 Task: Compose an email with the signature Jeremiah Turner with the subject Confirmation of a leave of absence and the message Can you please send me the contact information for the vendor we discussed in our previous meeting? from softage.5@softage.net to softage.3@softage.net, select the message and change font size to small, align the email to left Send the email. Finally, move the email from Sent Items to the label Graduation
Action: Mouse moved to (84, 56)
Screenshot: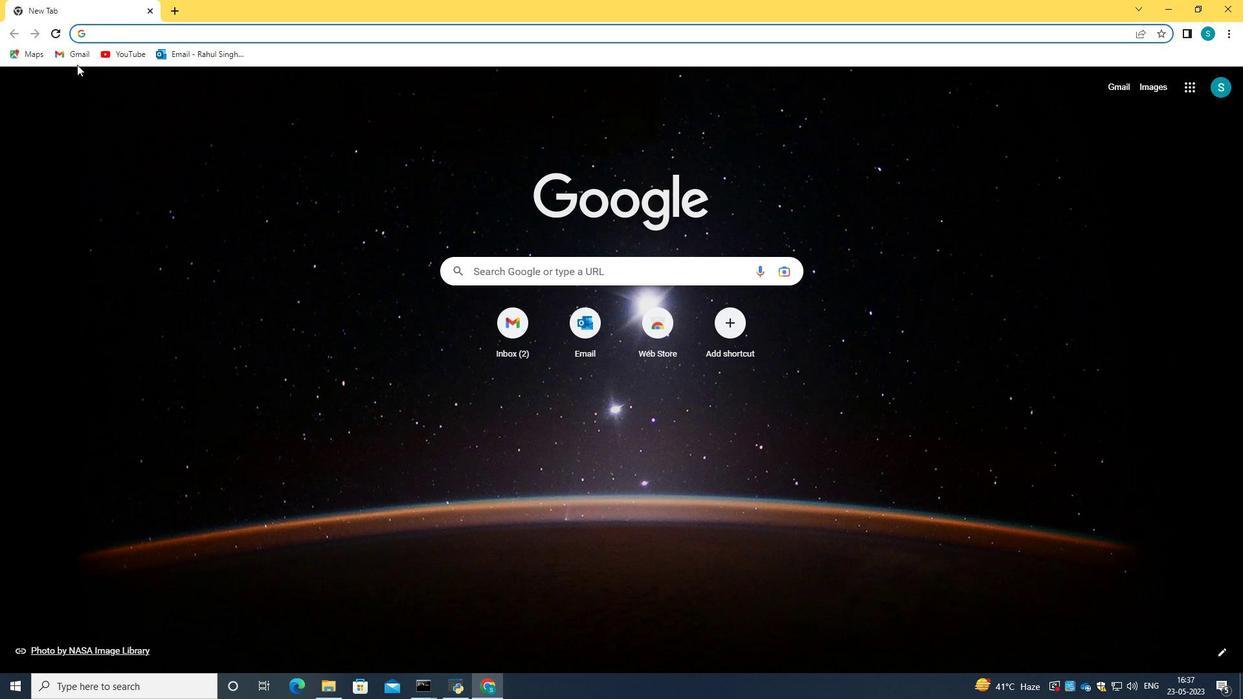 
Action: Mouse pressed left at (84, 56)
Screenshot: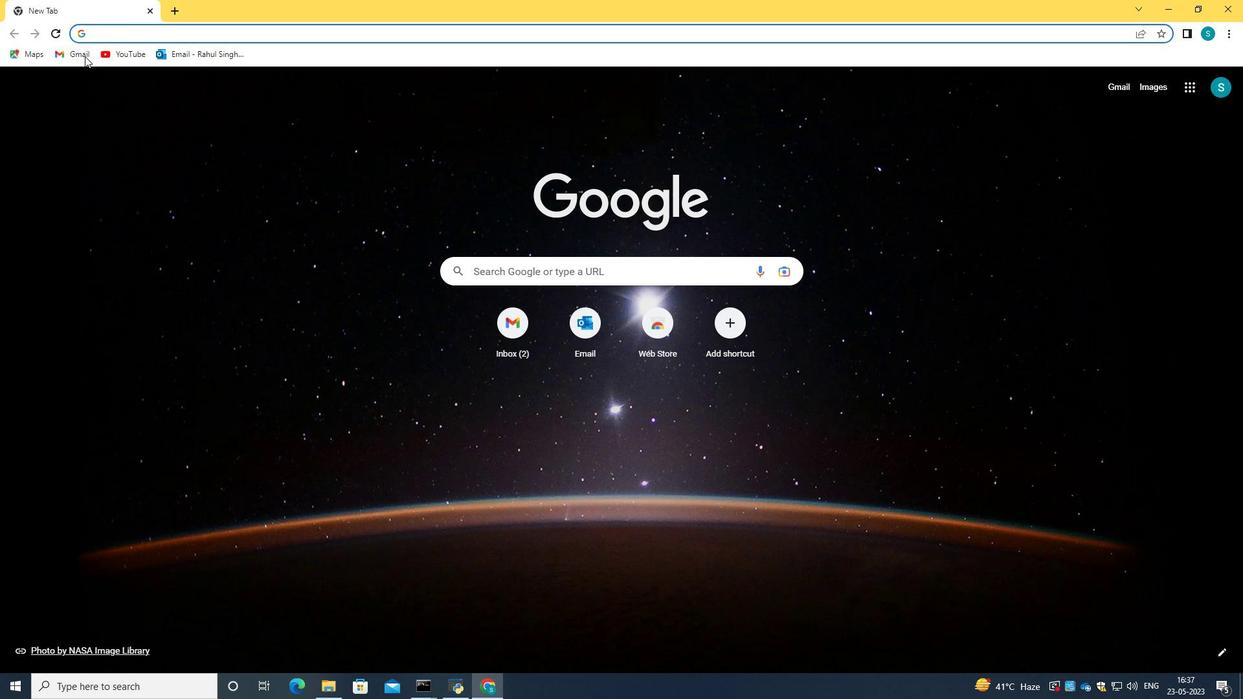 
Action: Mouse moved to (84, 51)
Screenshot: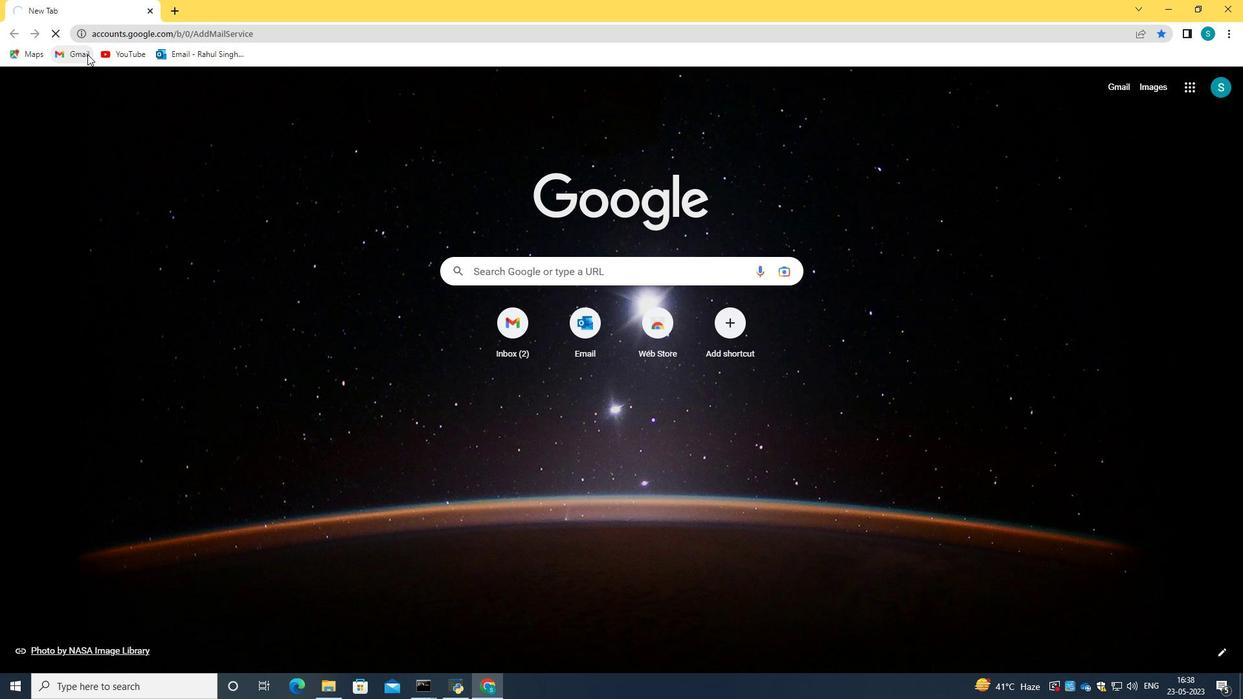 
Action: Mouse pressed left at (84, 51)
Screenshot: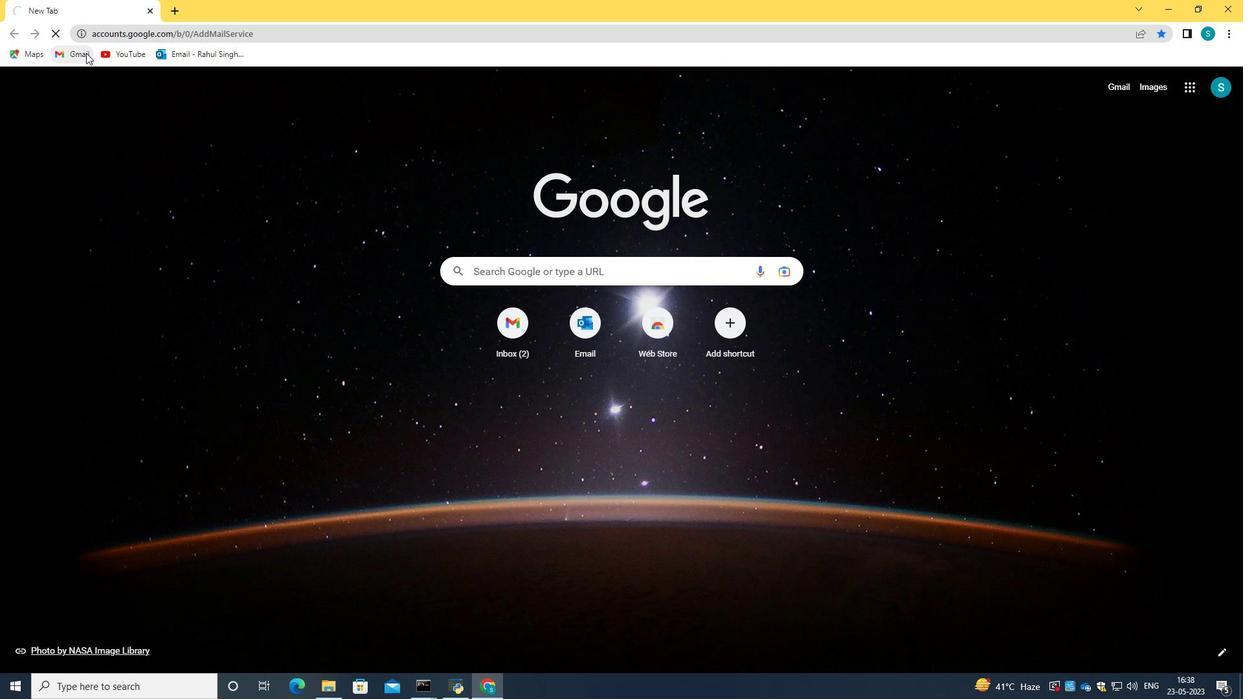 
Action: Mouse moved to (84, 51)
Screenshot: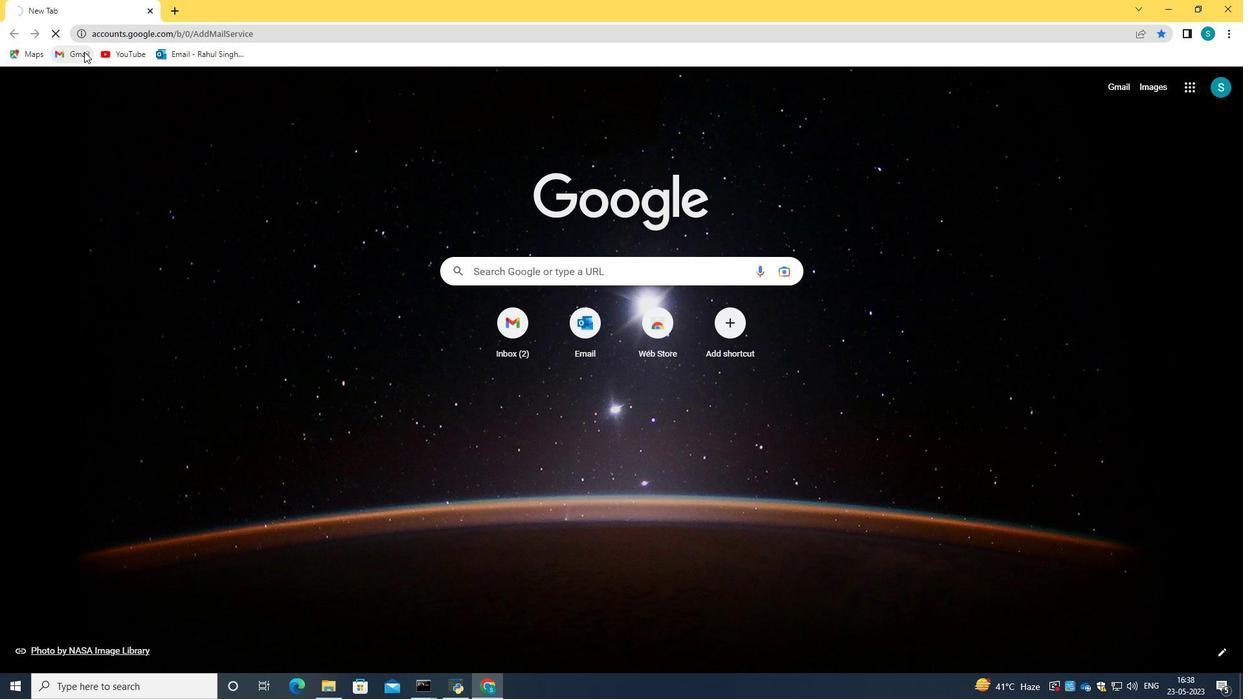 
Action: Mouse pressed left at (84, 51)
Screenshot: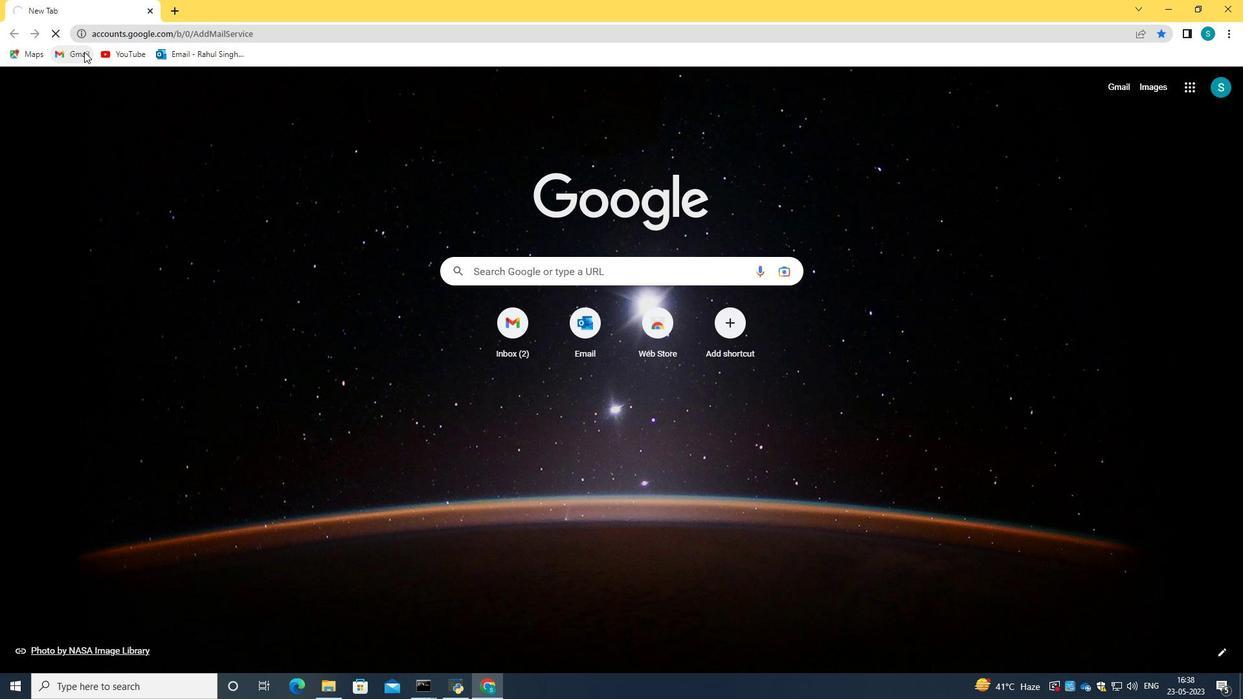
Action: Mouse moved to (1115, 85)
Screenshot: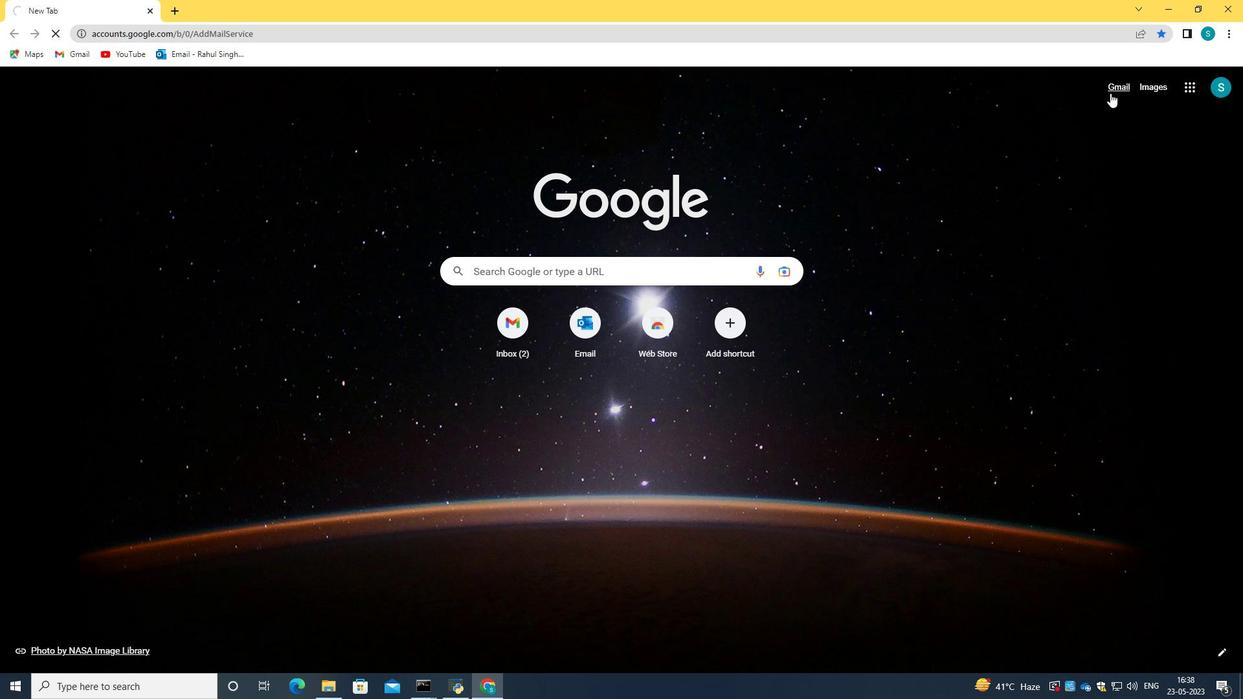 
Action: Mouse pressed left at (1115, 85)
Screenshot: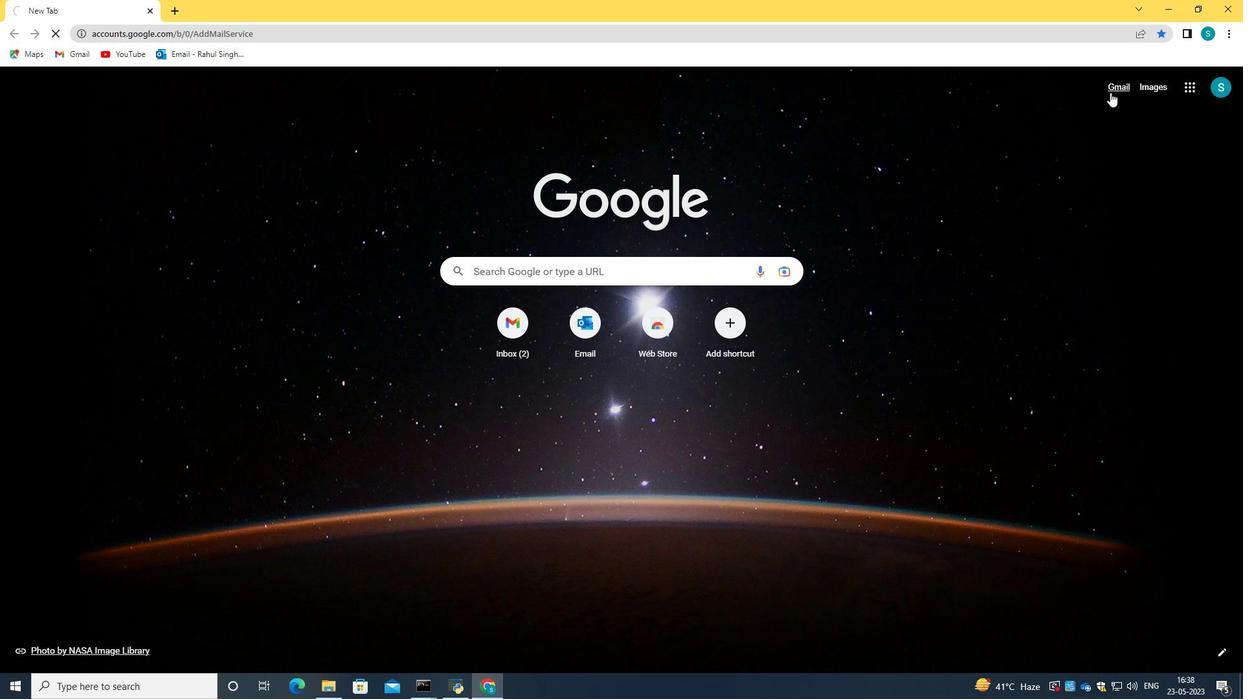 
Action: Mouse moved to (434, 312)
Screenshot: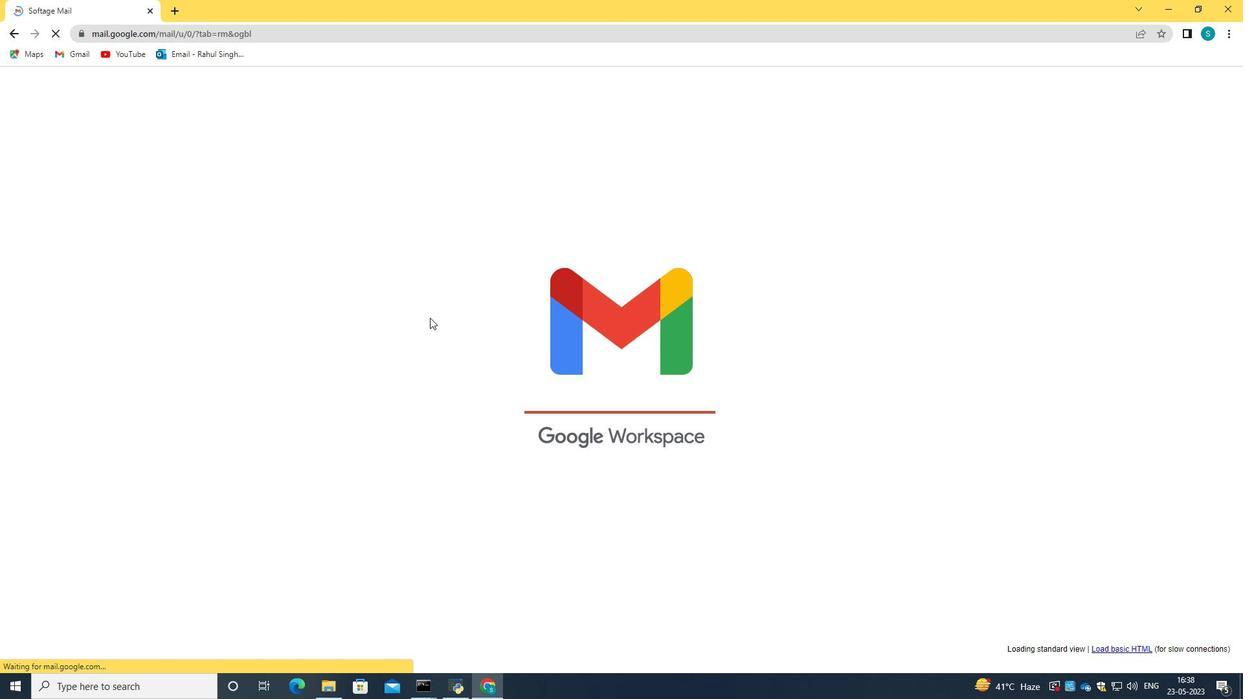
Action: Mouse scrolled (434, 312) with delta (0, 0)
Screenshot: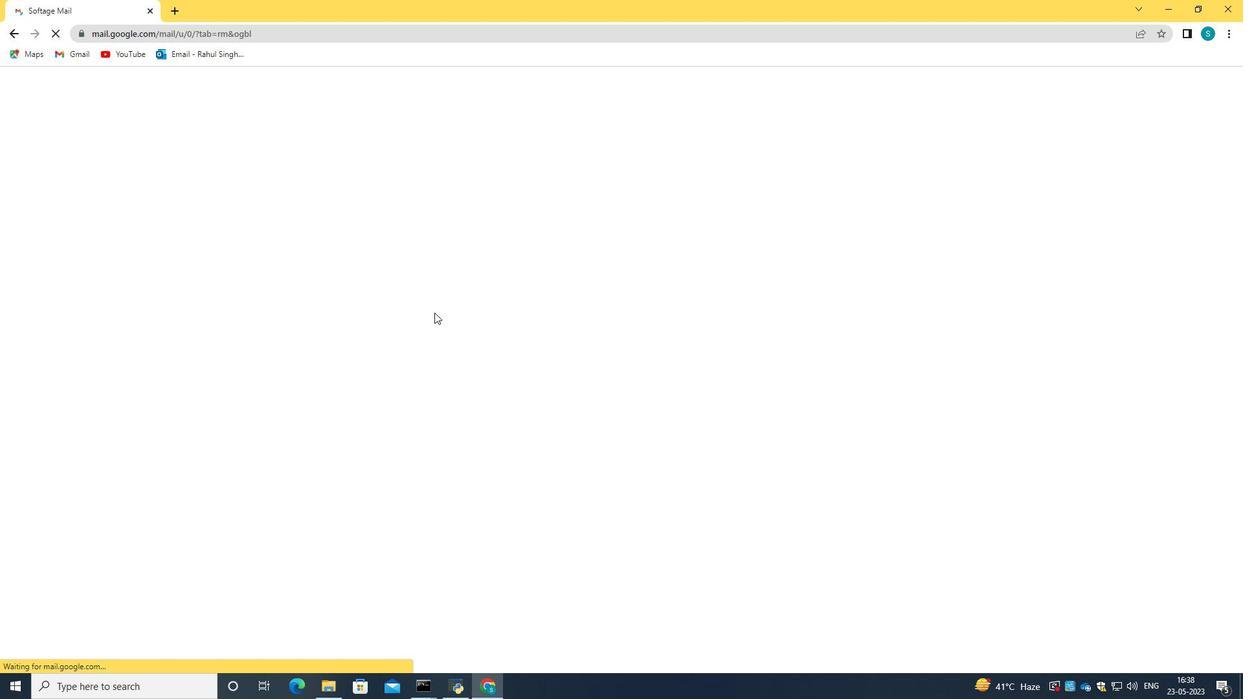 
Action: Mouse moved to (435, 312)
Screenshot: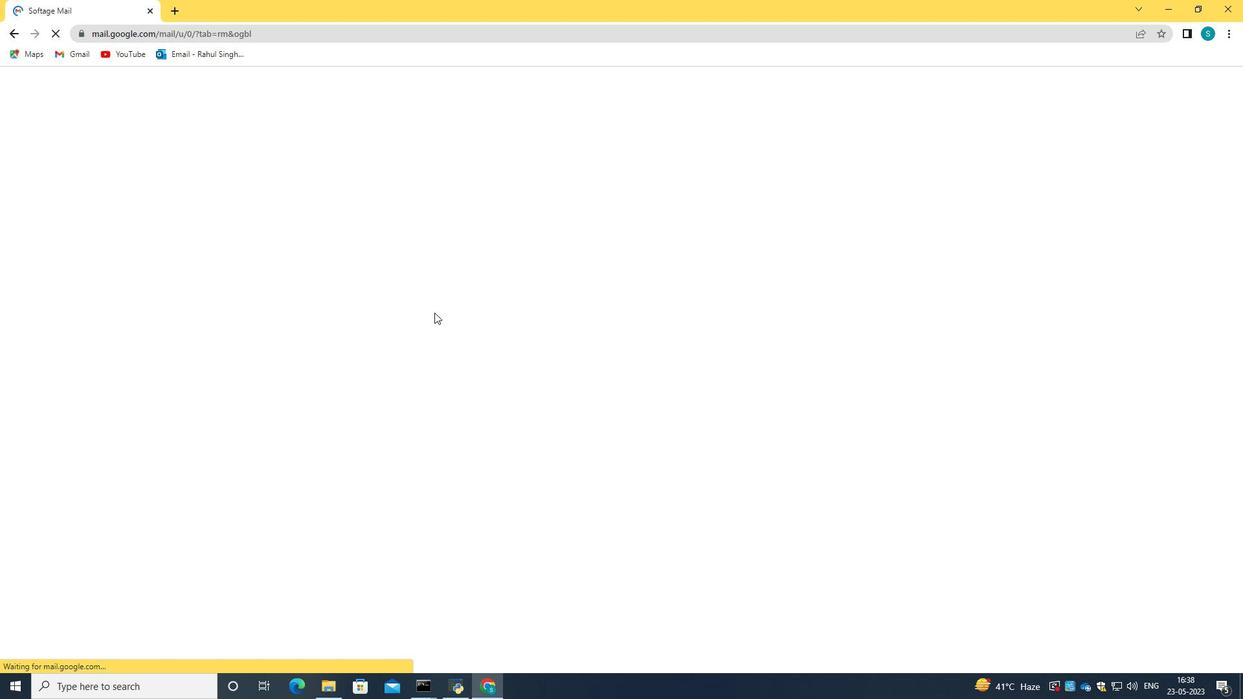 
Action: Mouse scrolled (435, 311) with delta (0, 0)
Screenshot: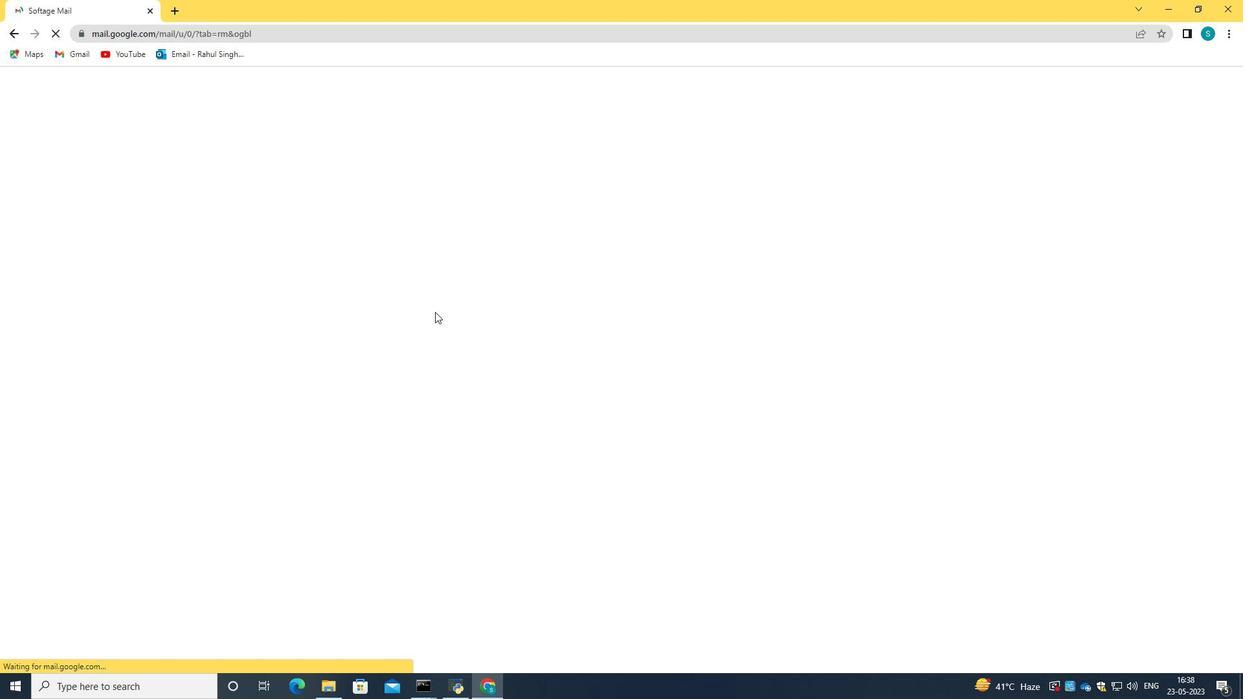 
Action: Mouse scrolled (435, 311) with delta (0, 0)
Screenshot: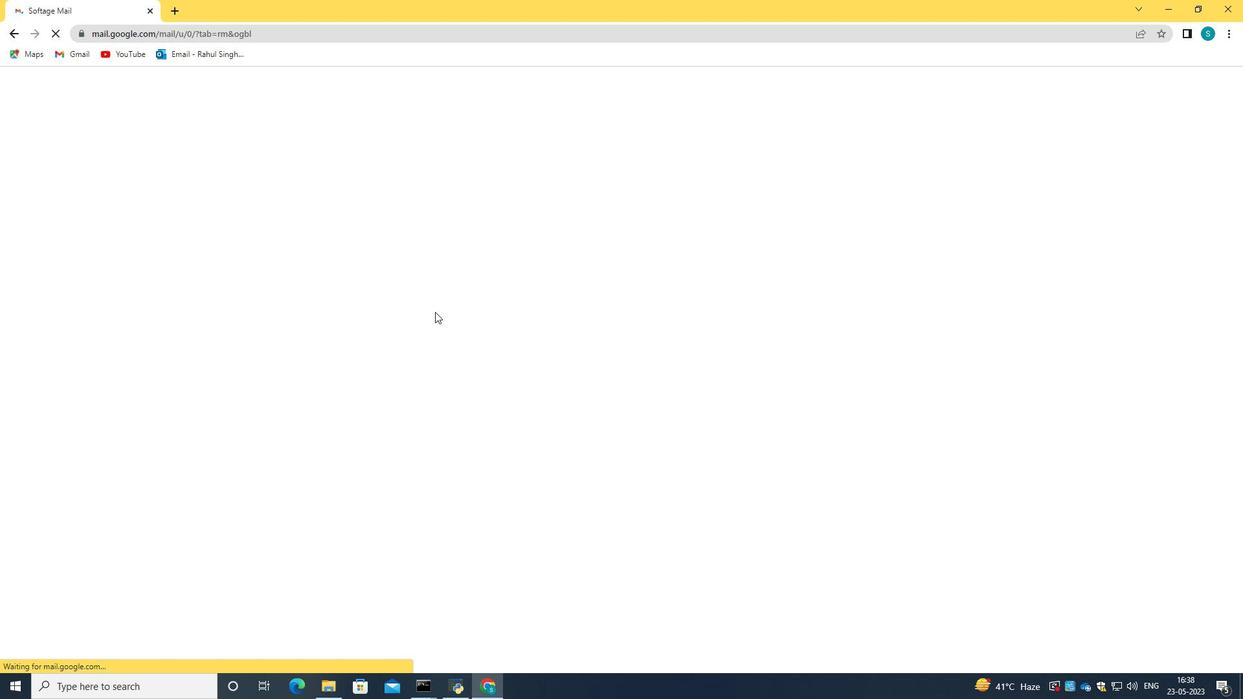 
Action: Mouse moved to (628, 209)
Screenshot: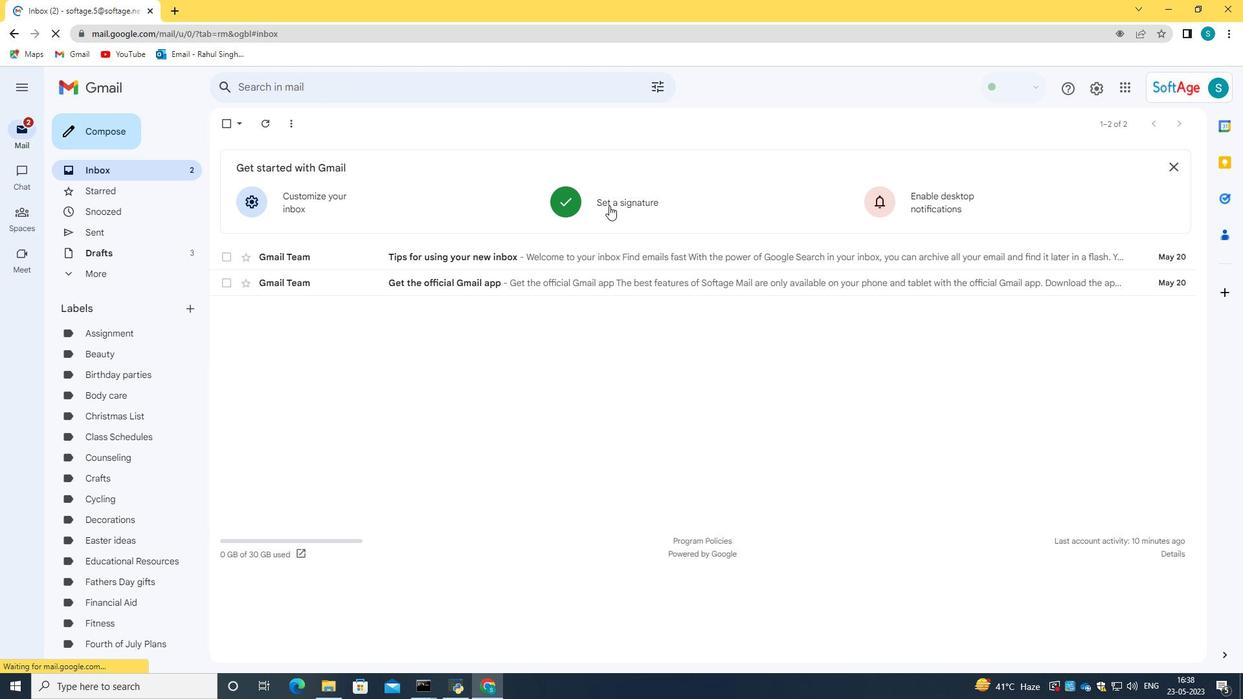 
Action: Mouse pressed left at (628, 209)
Screenshot: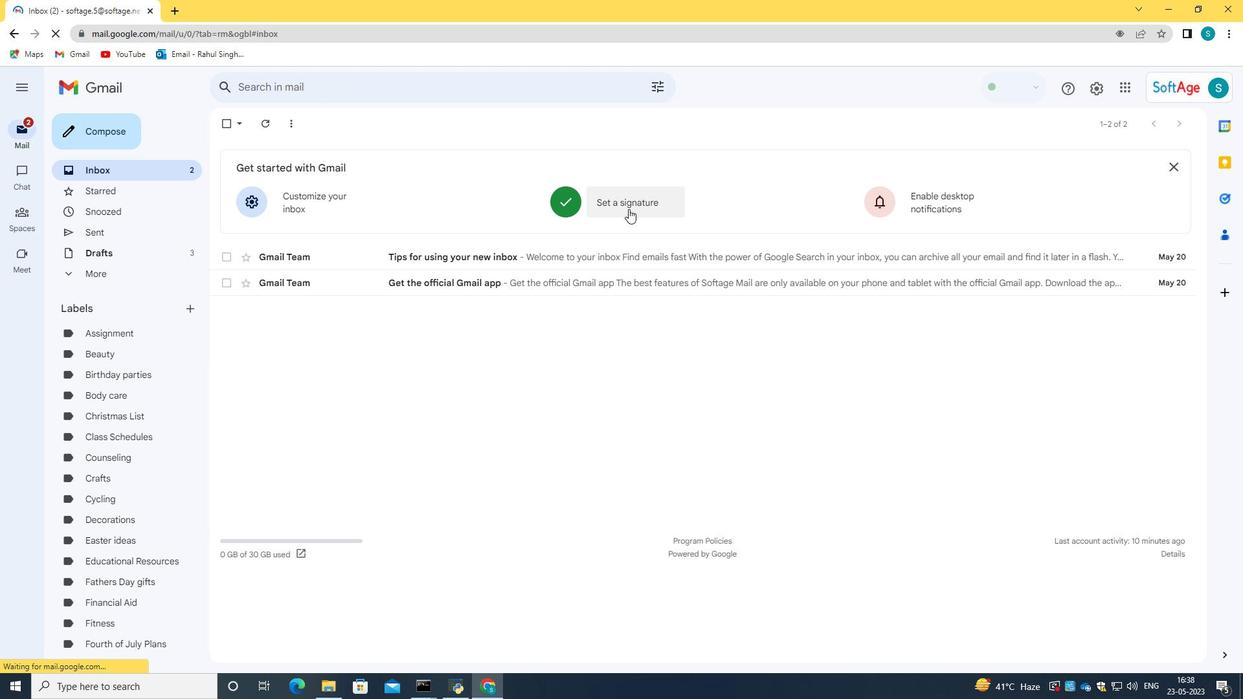 
Action: Mouse moved to (521, 290)
Screenshot: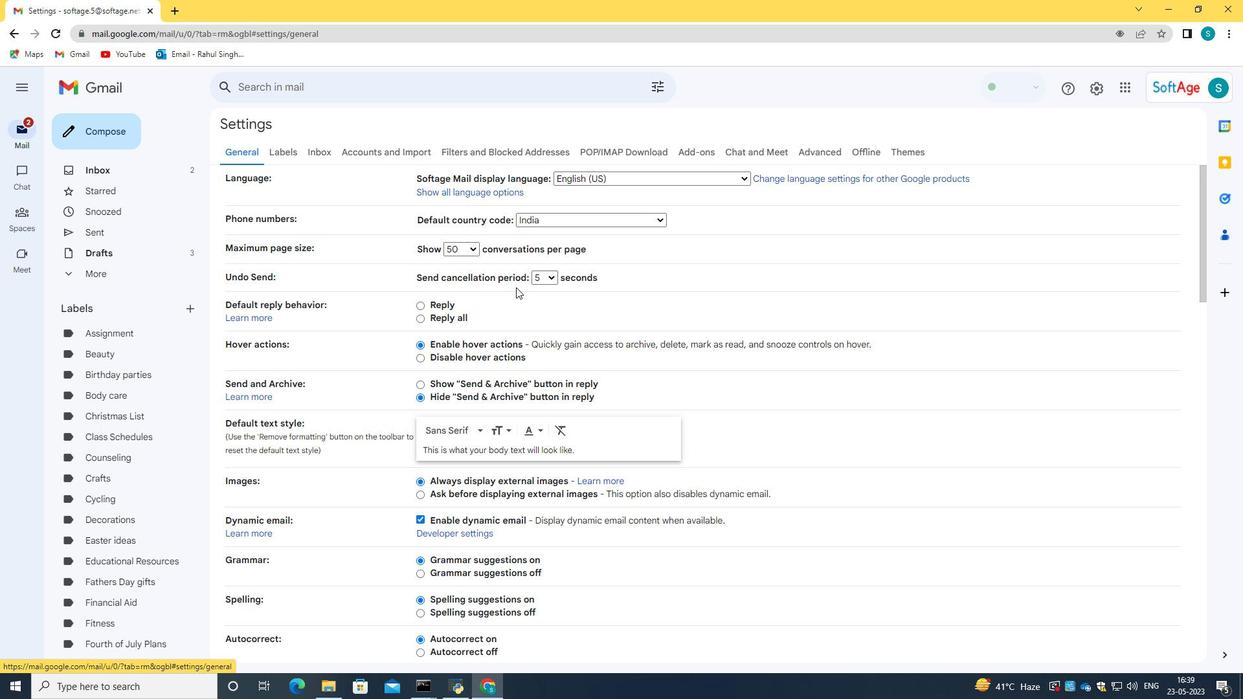 
Action: Mouse scrolled (521, 289) with delta (0, 0)
Screenshot: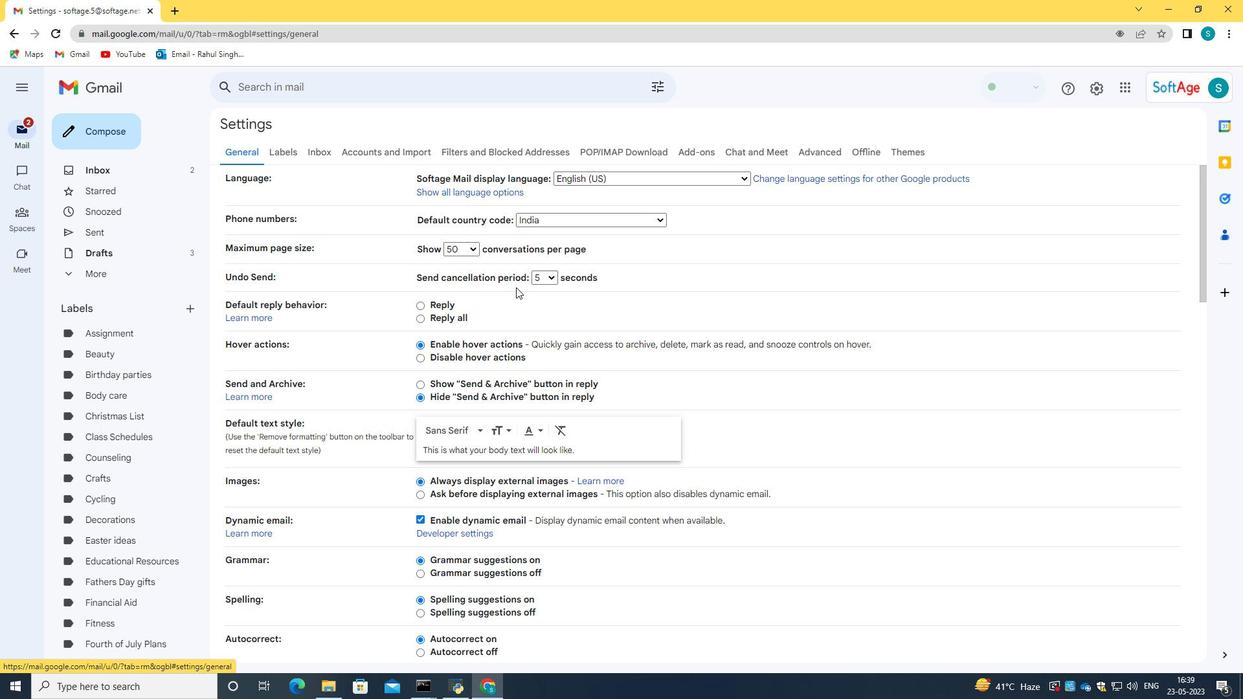 
Action: Mouse moved to (521, 290)
Screenshot: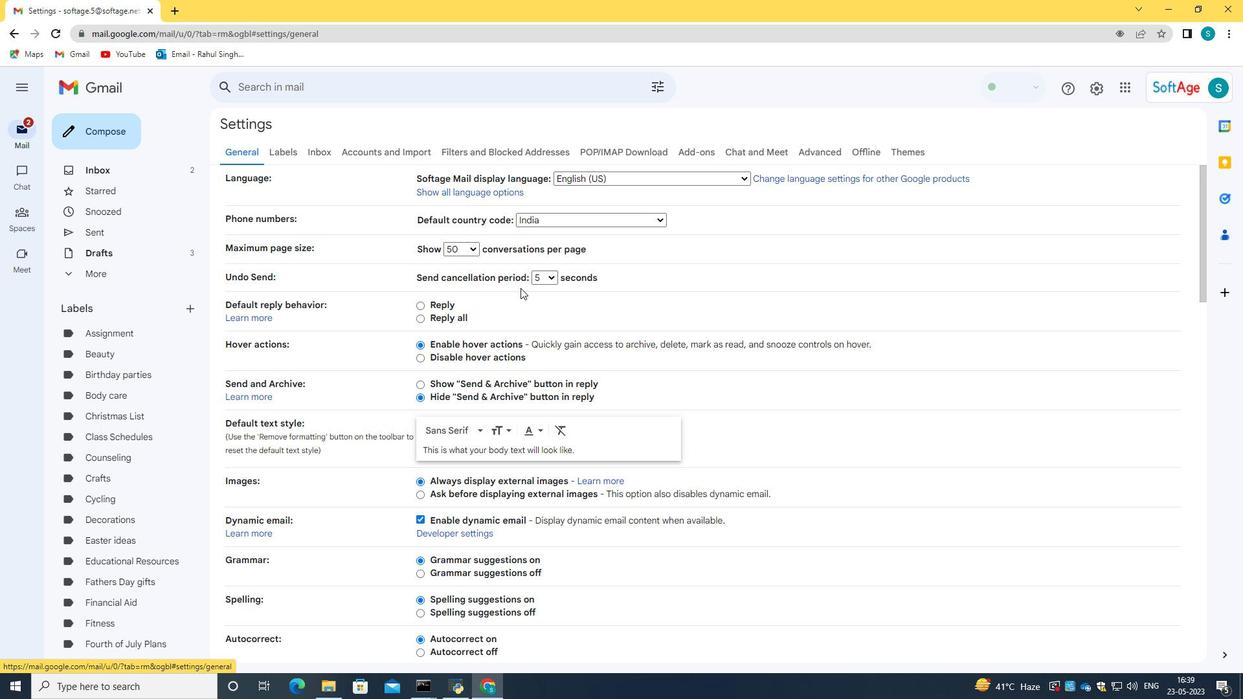 
Action: Mouse scrolled (521, 290) with delta (0, 0)
Screenshot: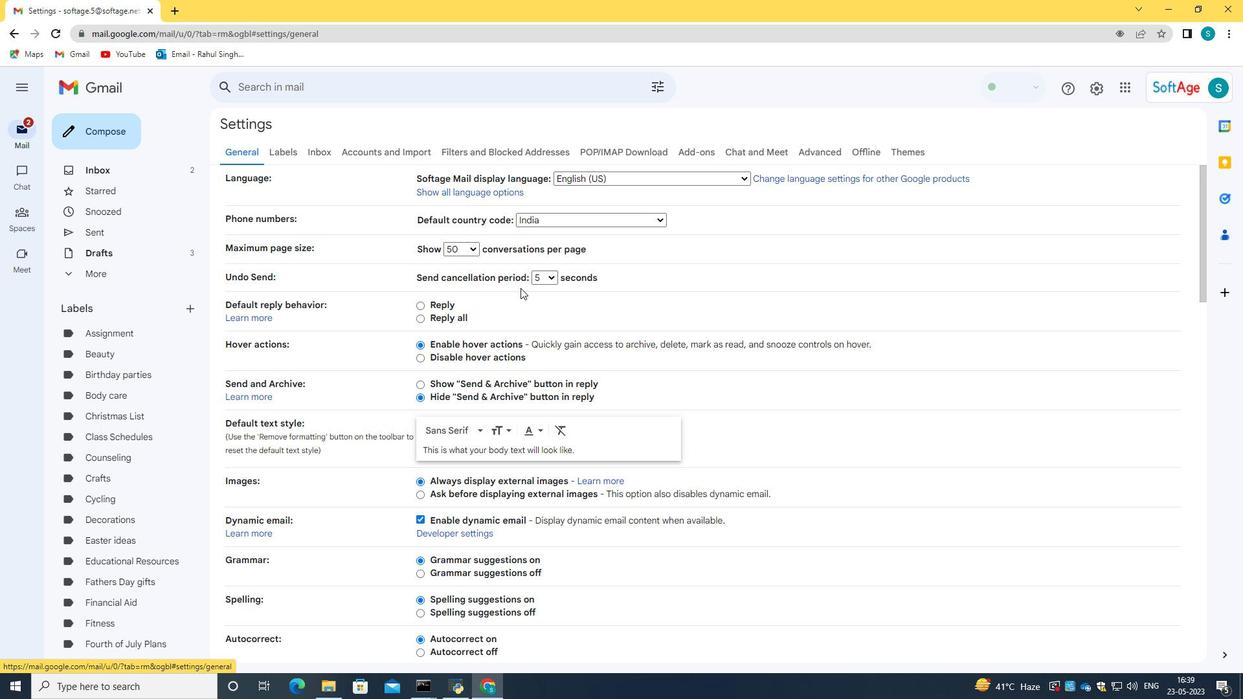 
Action: Mouse scrolled (521, 290) with delta (0, 0)
Screenshot: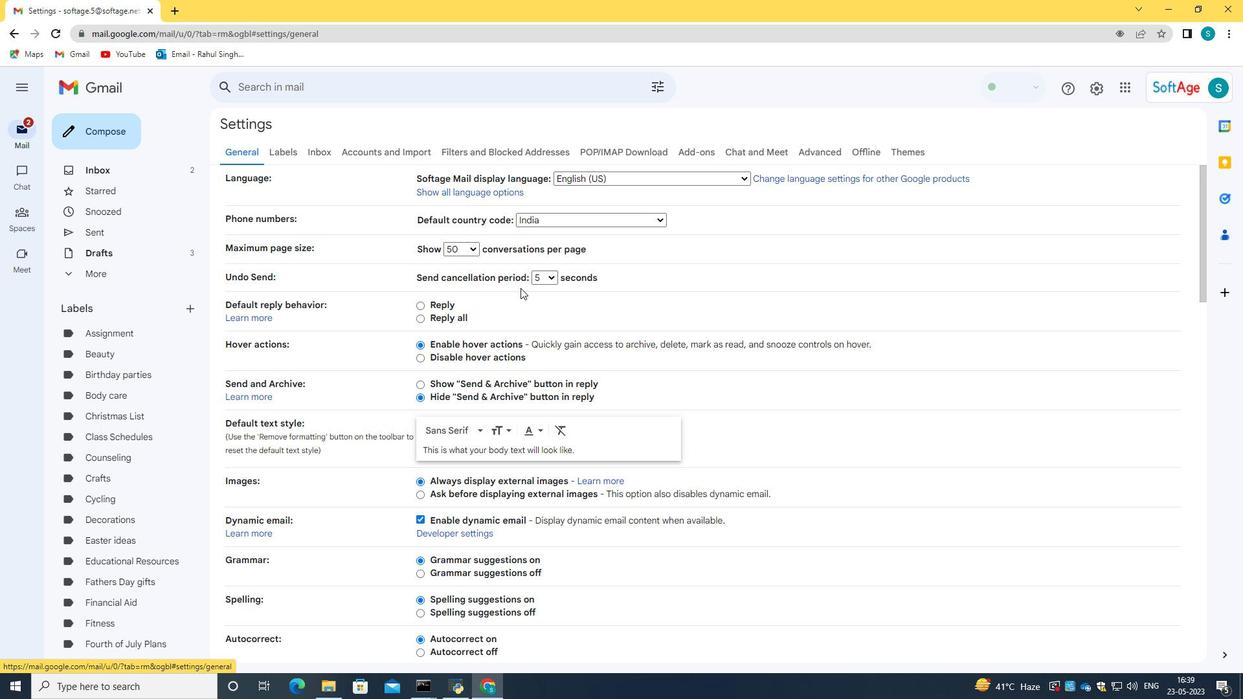 
Action: Mouse scrolled (521, 290) with delta (0, 0)
Screenshot: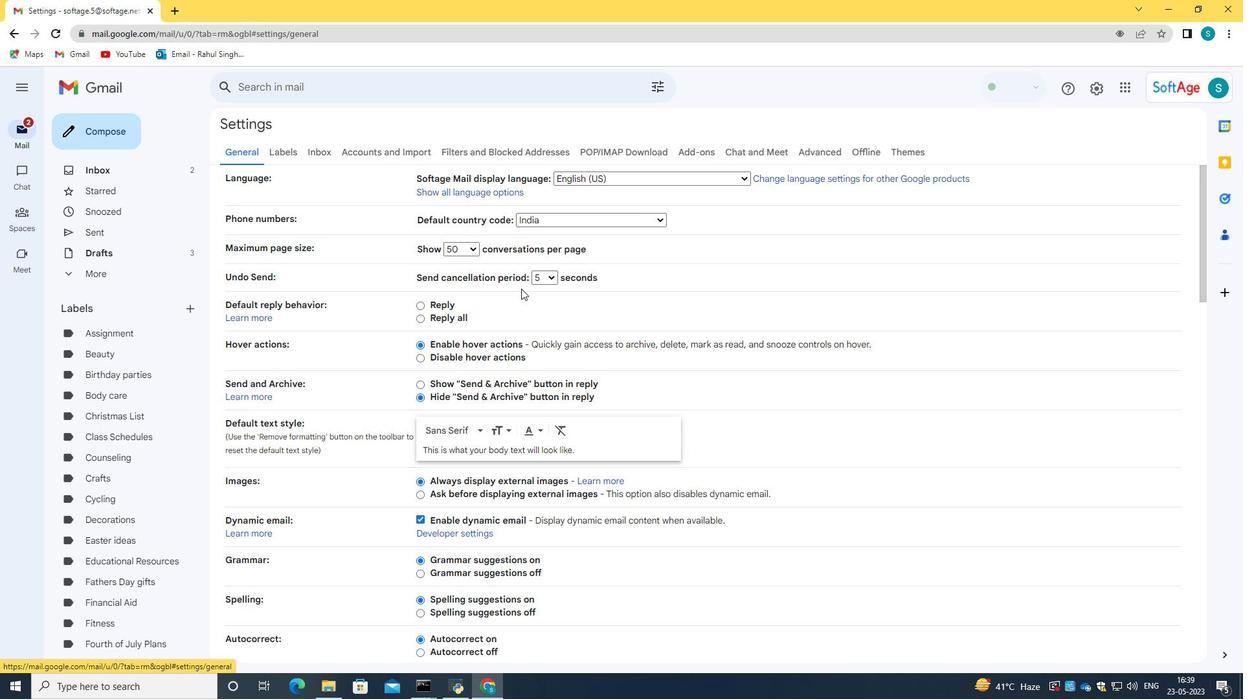 
Action: Mouse scrolled (521, 290) with delta (0, 0)
Screenshot: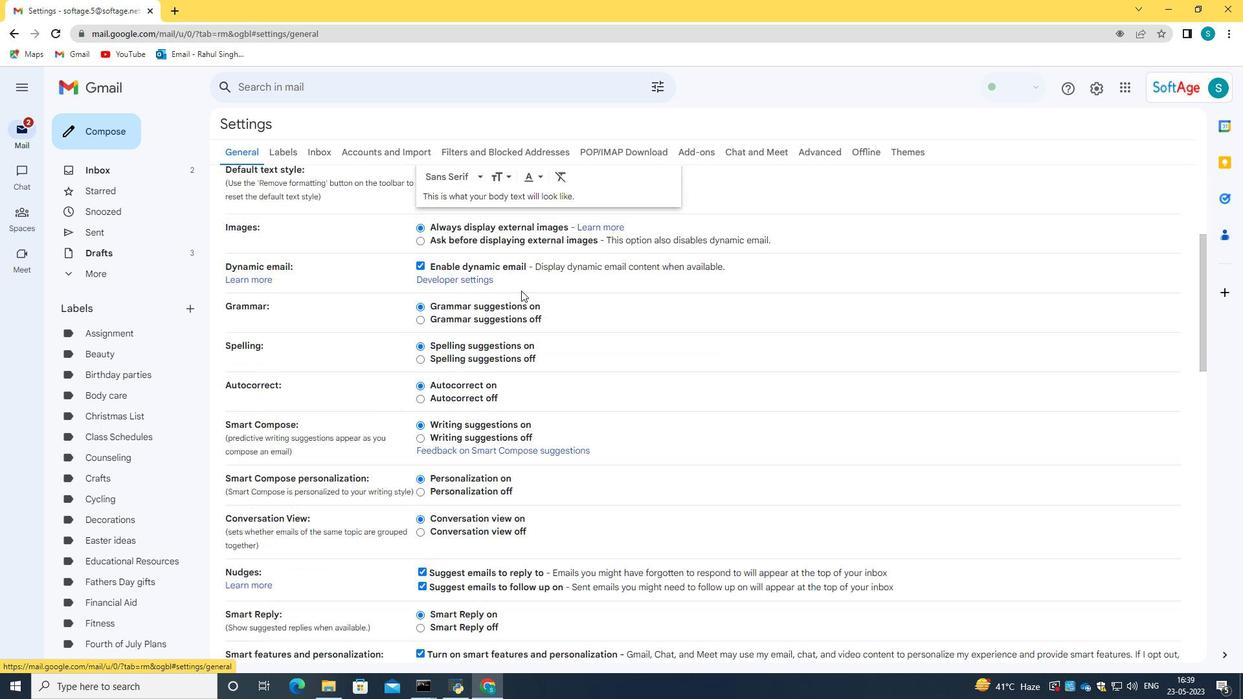 
Action: Mouse scrolled (521, 290) with delta (0, 0)
Screenshot: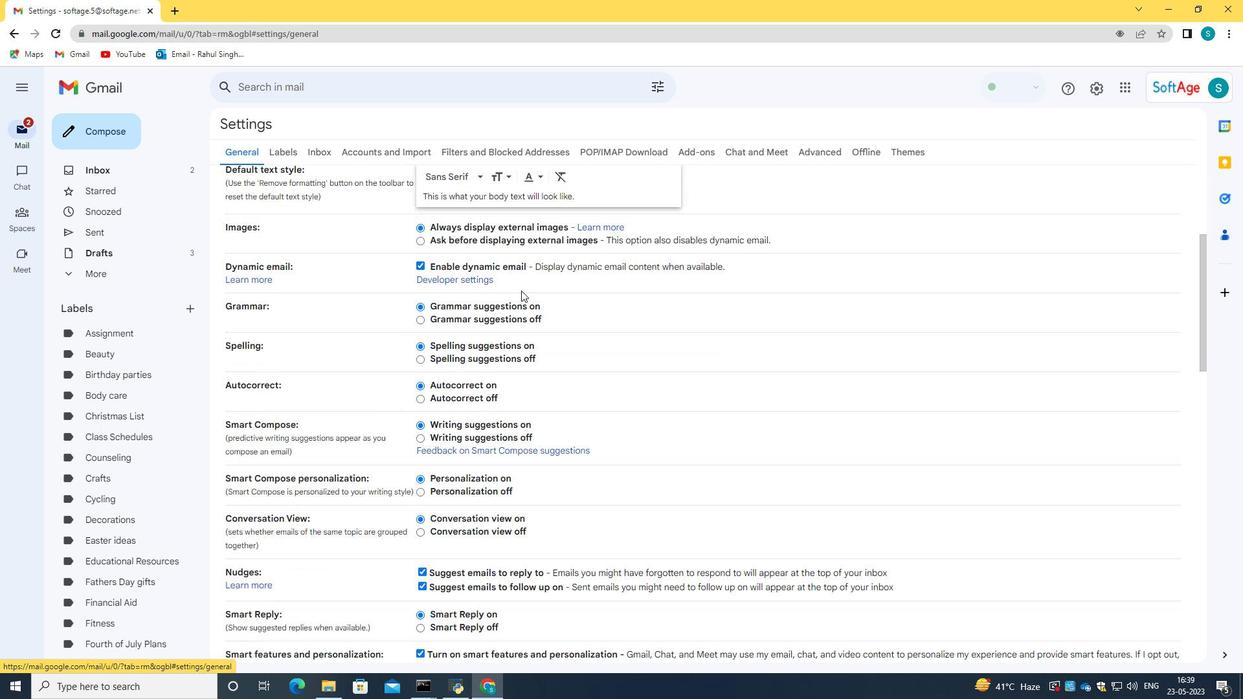 
Action: Mouse scrolled (521, 290) with delta (0, 0)
Screenshot: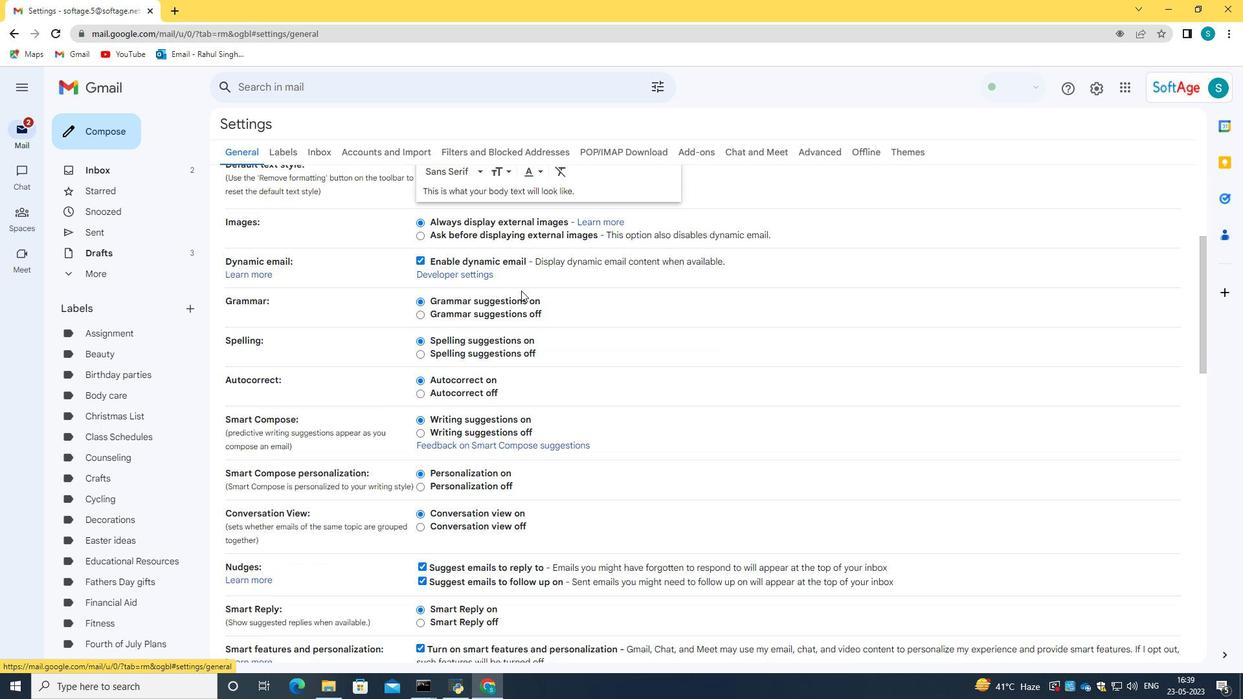 
Action: Mouse scrolled (521, 290) with delta (0, 0)
Screenshot: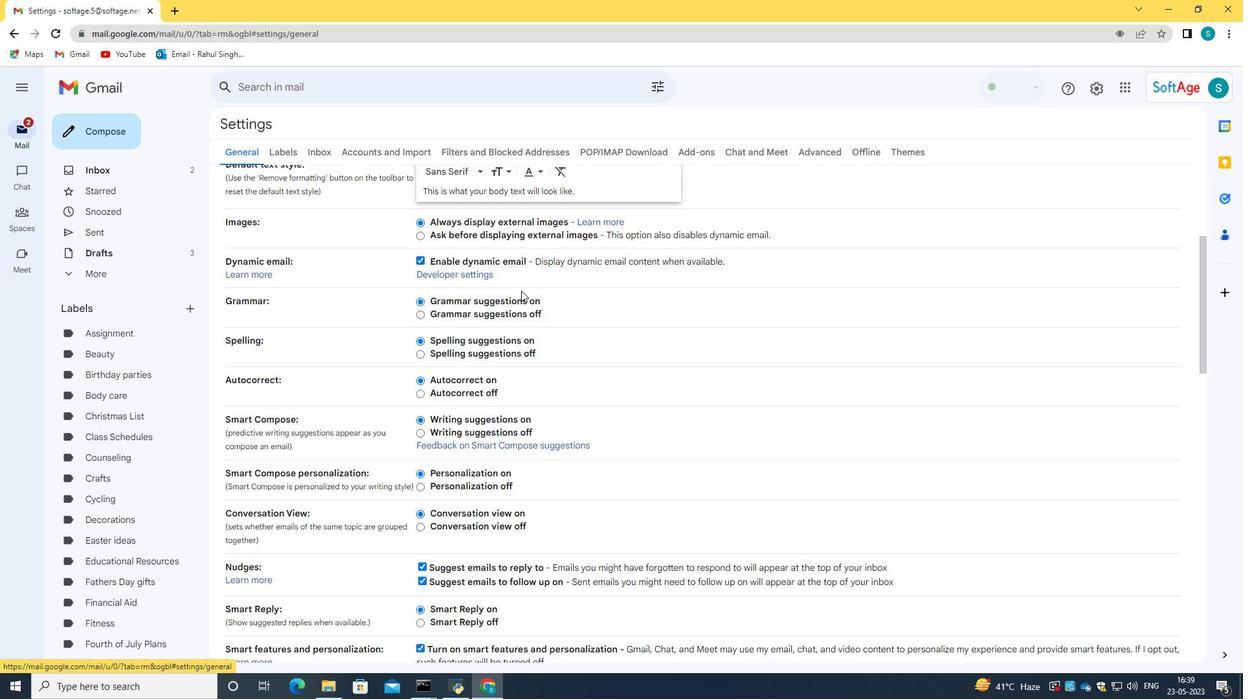 
Action: Mouse scrolled (521, 290) with delta (0, 0)
Screenshot: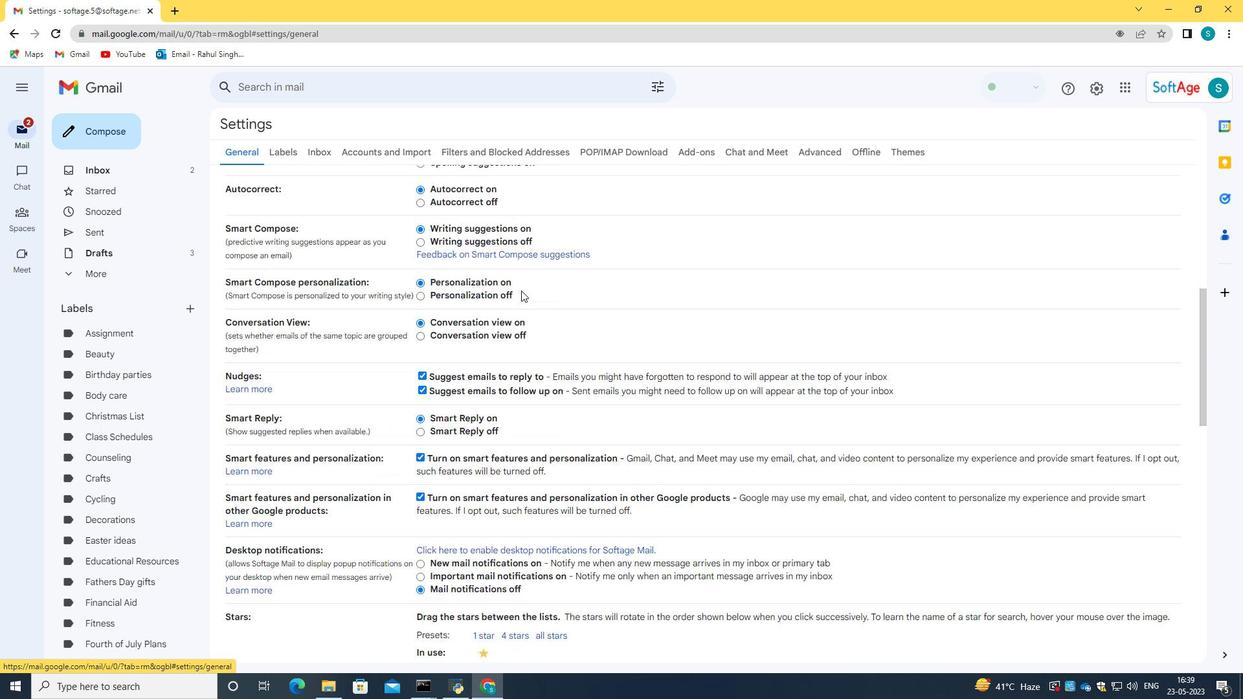
Action: Mouse moved to (521, 291)
Screenshot: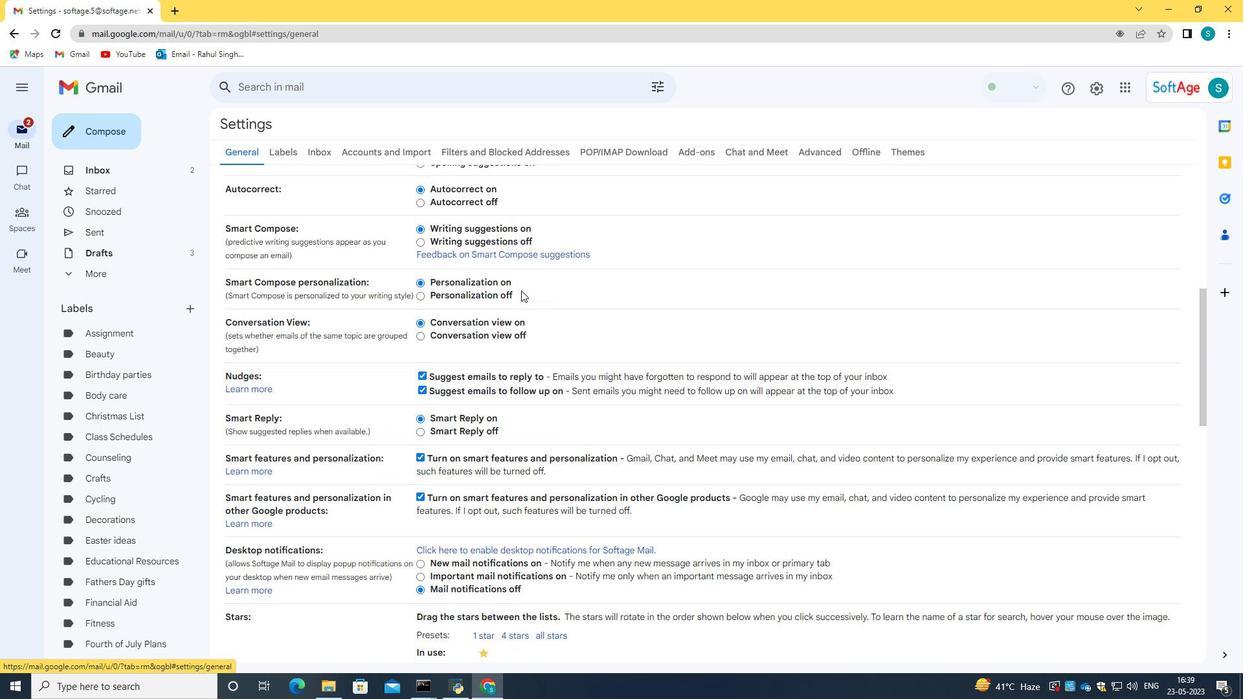 
Action: Mouse scrolled (521, 290) with delta (0, 0)
Screenshot: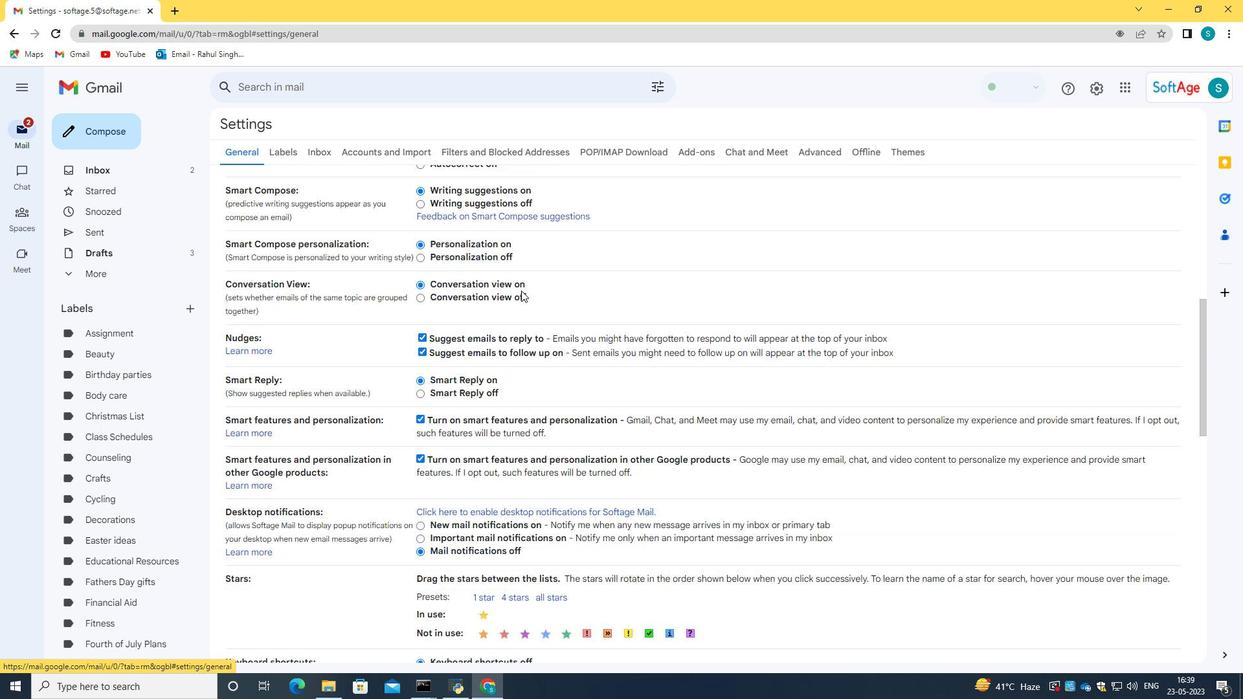 
Action: Mouse moved to (562, 512)
Screenshot: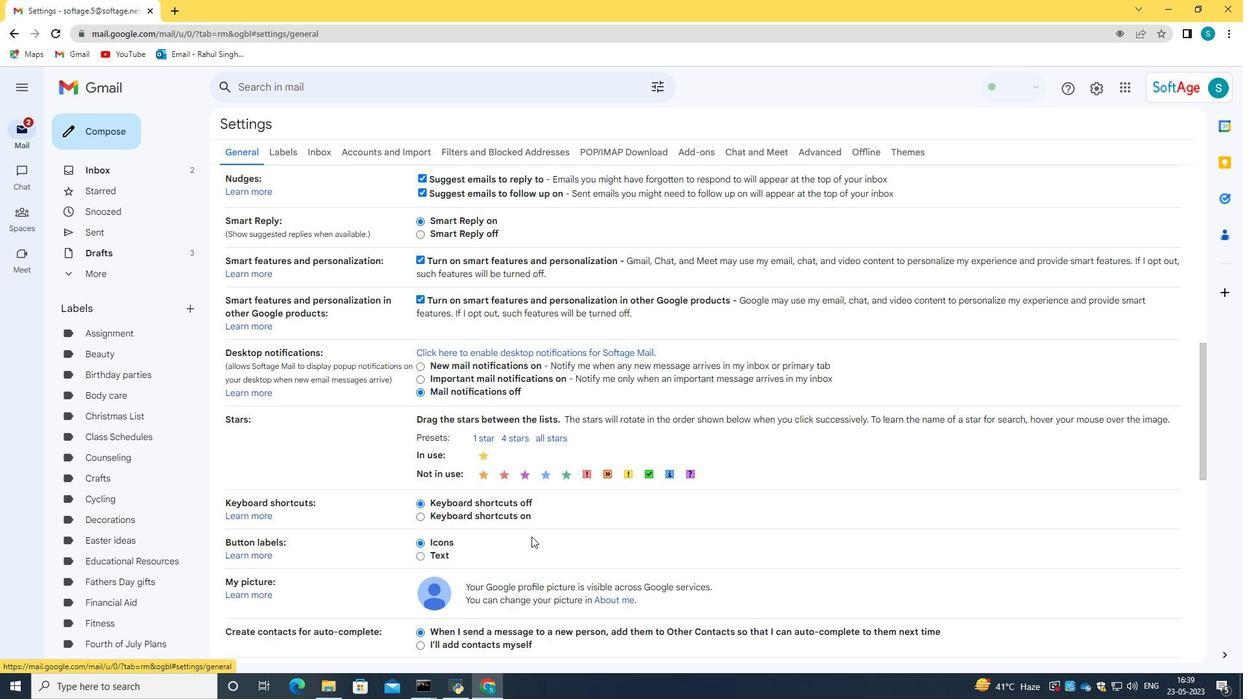 
Action: Mouse scrolled (562, 512) with delta (0, 0)
Screenshot: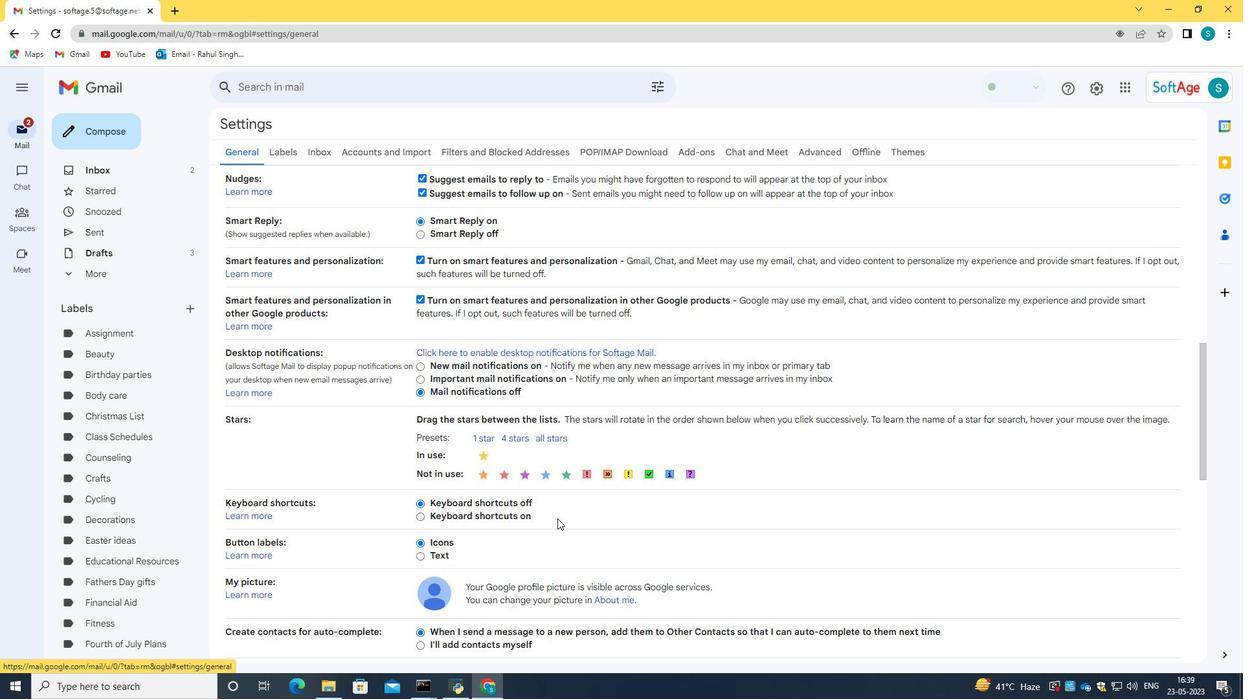 
Action: Mouse scrolled (562, 512) with delta (0, 0)
Screenshot: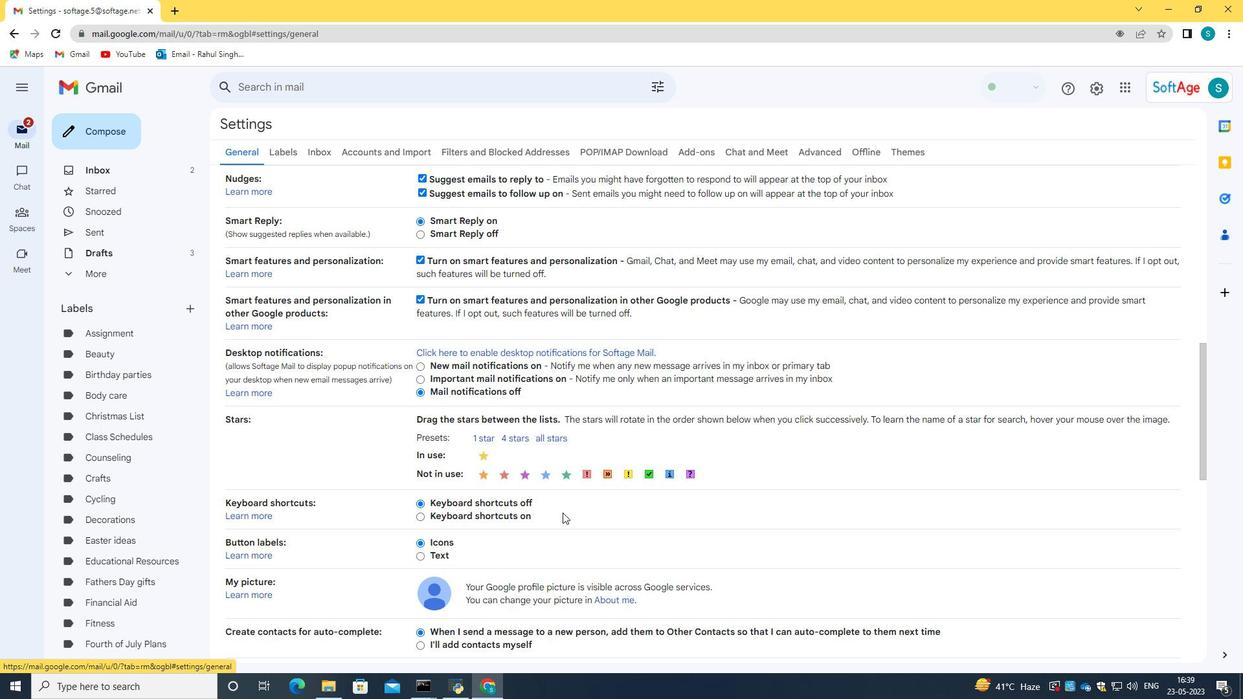 
Action: Mouse scrolled (562, 512) with delta (0, 0)
Screenshot: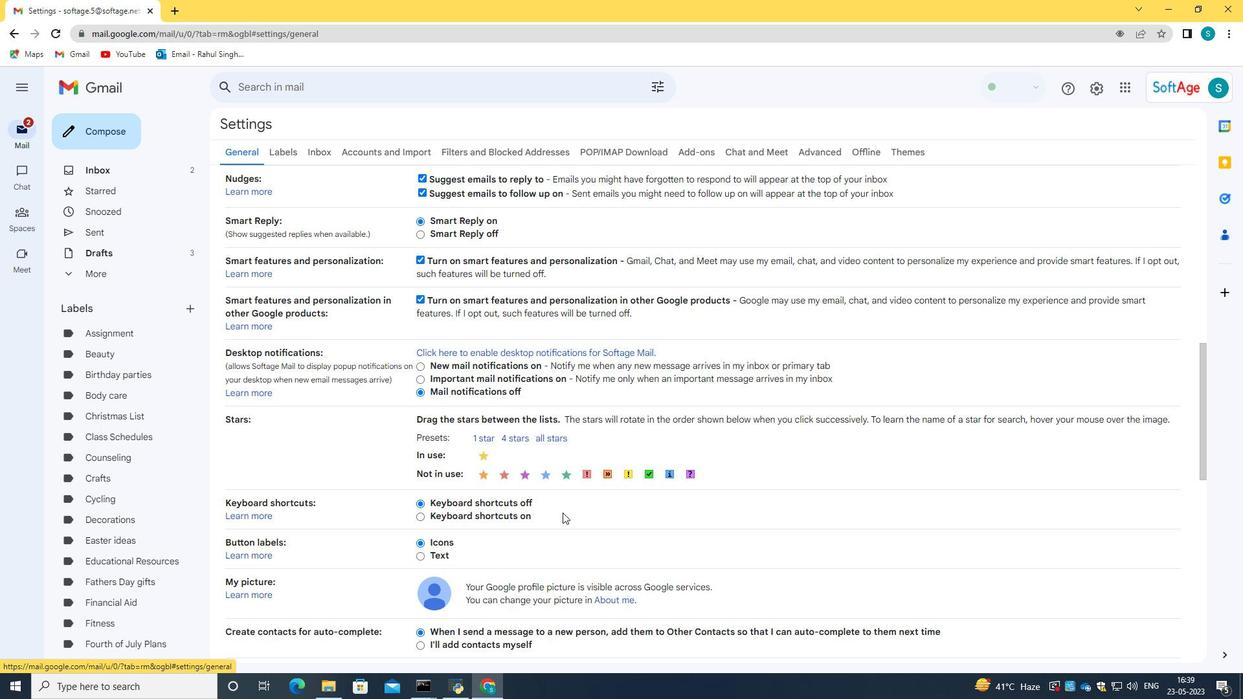 
Action: Mouse moved to (486, 599)
Screenshot: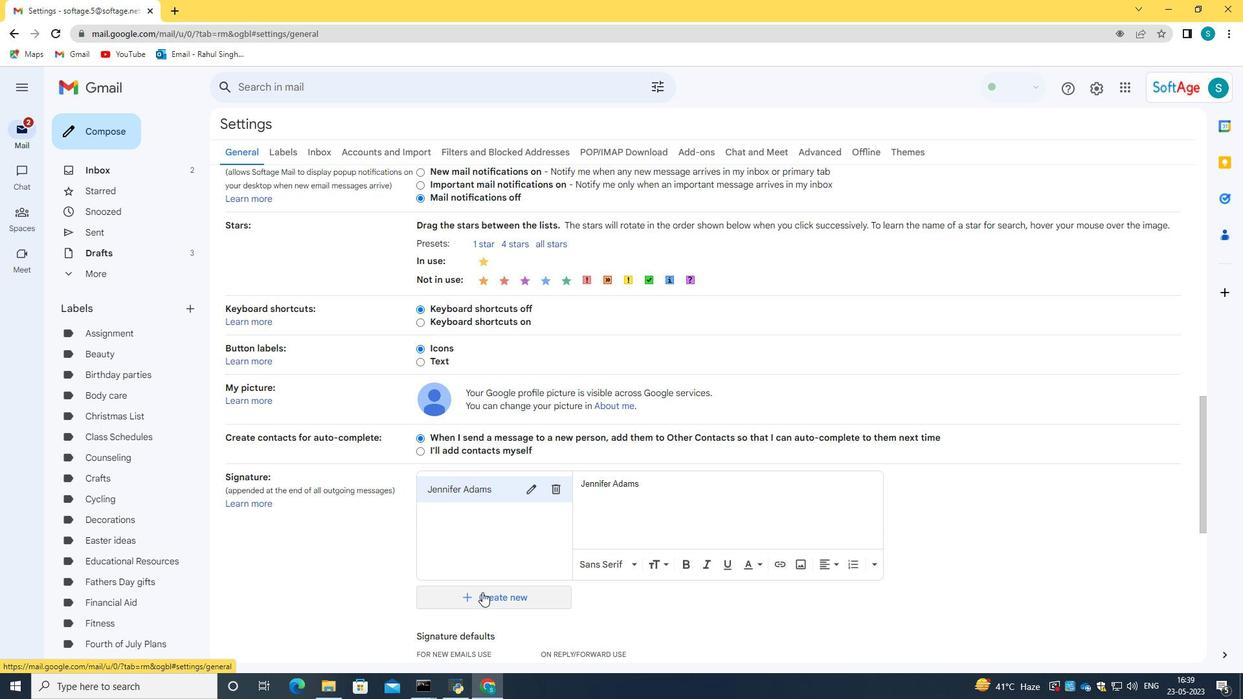 
Action: Mouse pressed left at (486, 599)
Screenshot: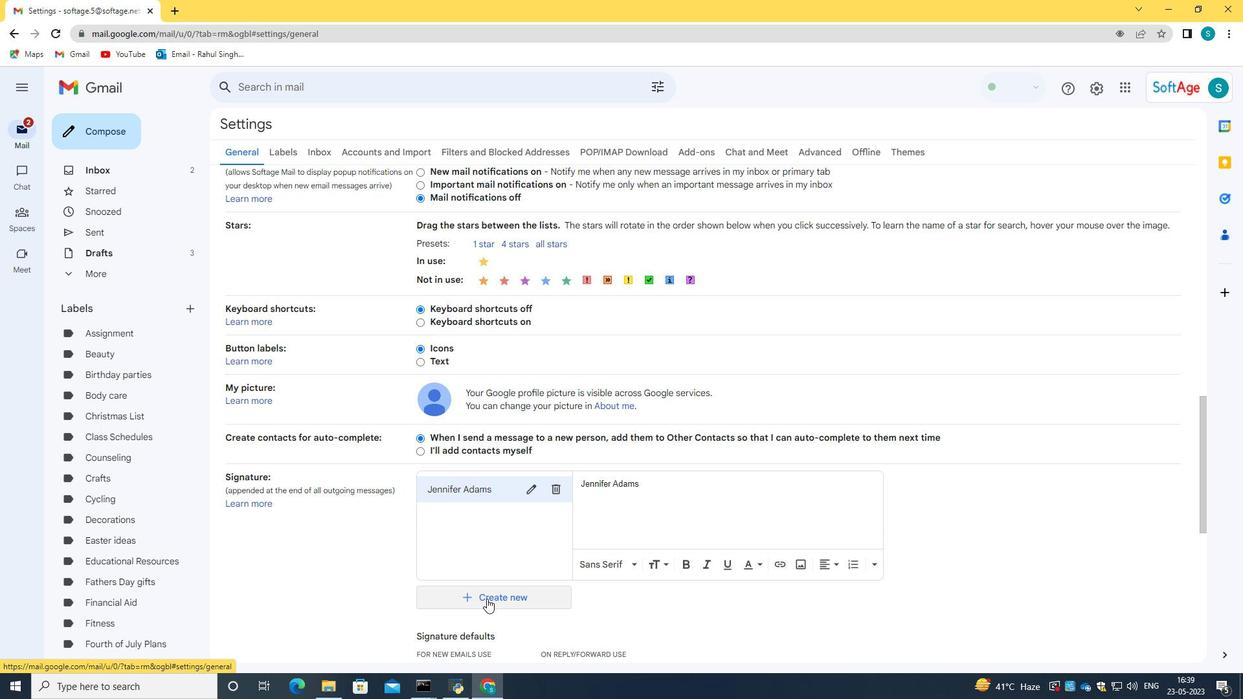 
Action: Mouse moved to (584, 361)
Screenshot: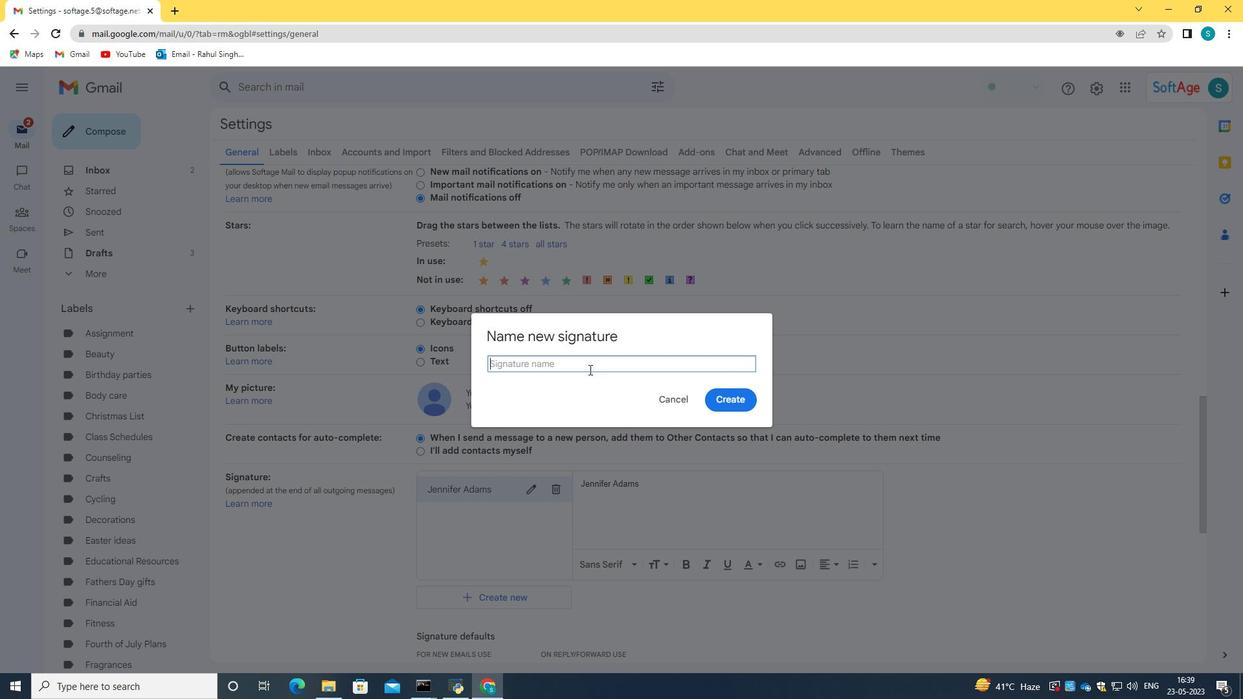 
Action: Key pressed <Key.caps_lock>J<Key.caps_lock>a<Key.backspace>eremiah<Key.space><Key.caps_lock>T<Key.caps_lock>urner
Screenshot: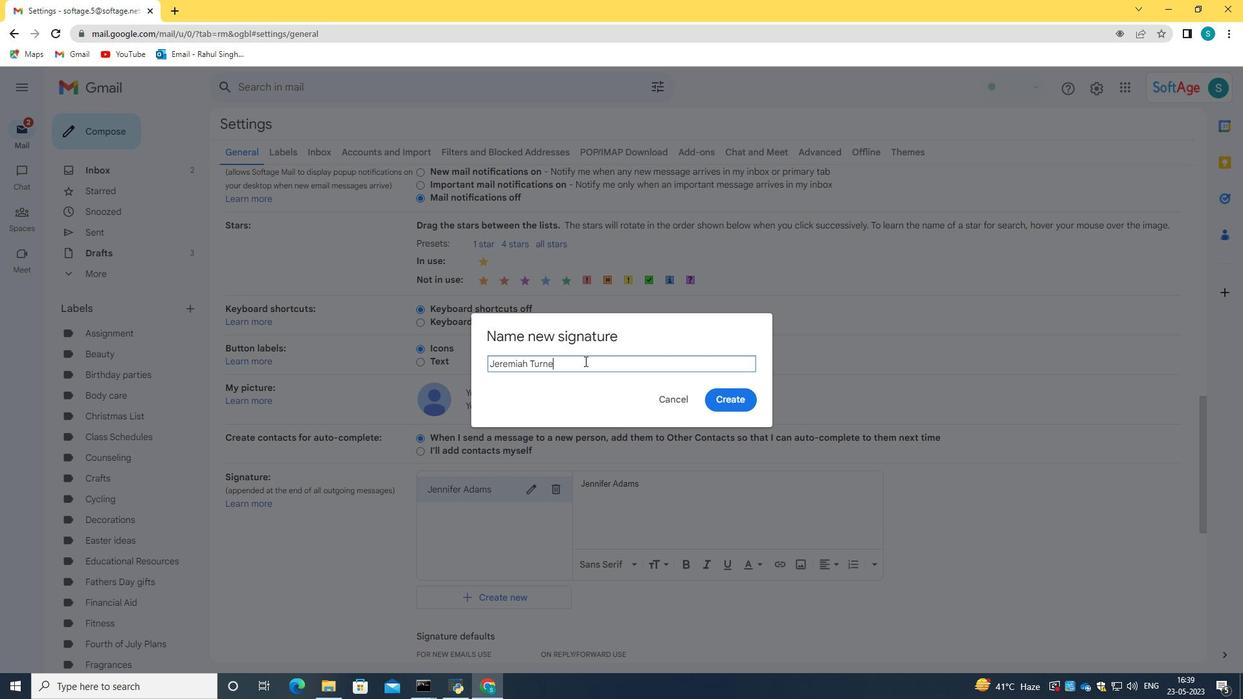 
Action: Mouse moved to (710, 403)
Screenshot: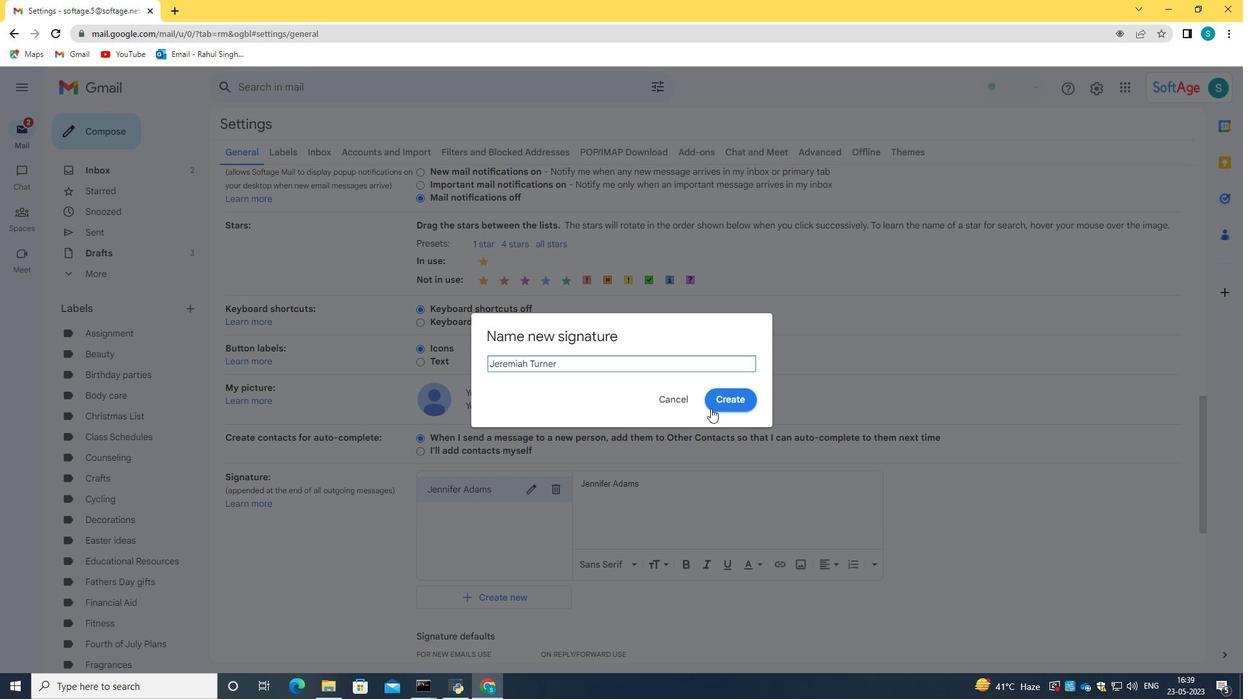 
Action: Mouse pressed left at (710, 403)
Screenshot: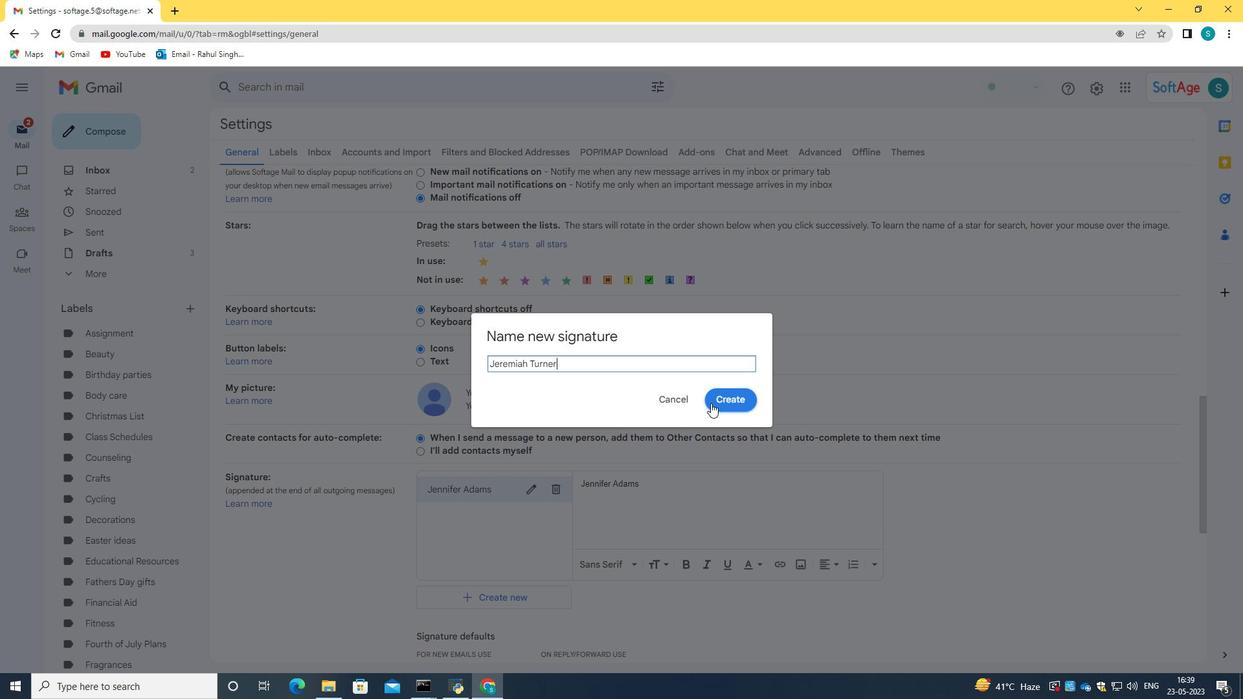 
Action: Mouse moved to (675, 525)
Screenshot: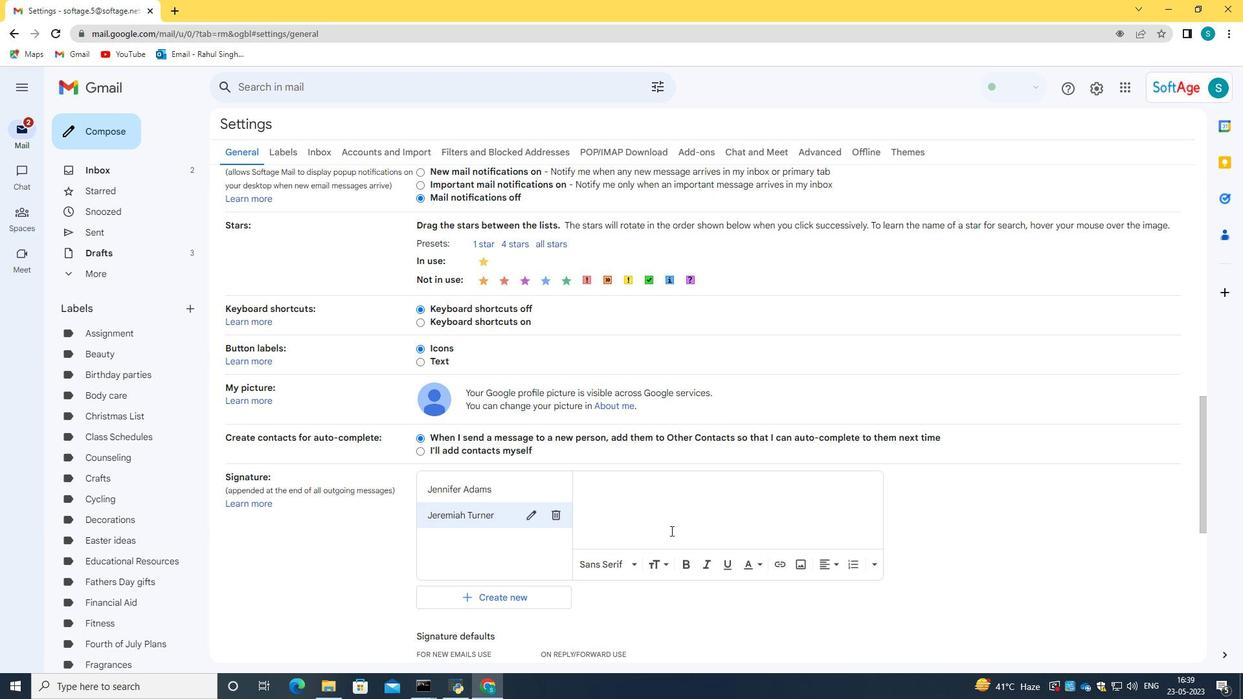 
Action: Key pressed <Key.caps_lock>J<Key.caps_lock>eremiah<Key.space><Key.caps_lock>T<Key.caps_lock>urner
Screenshot: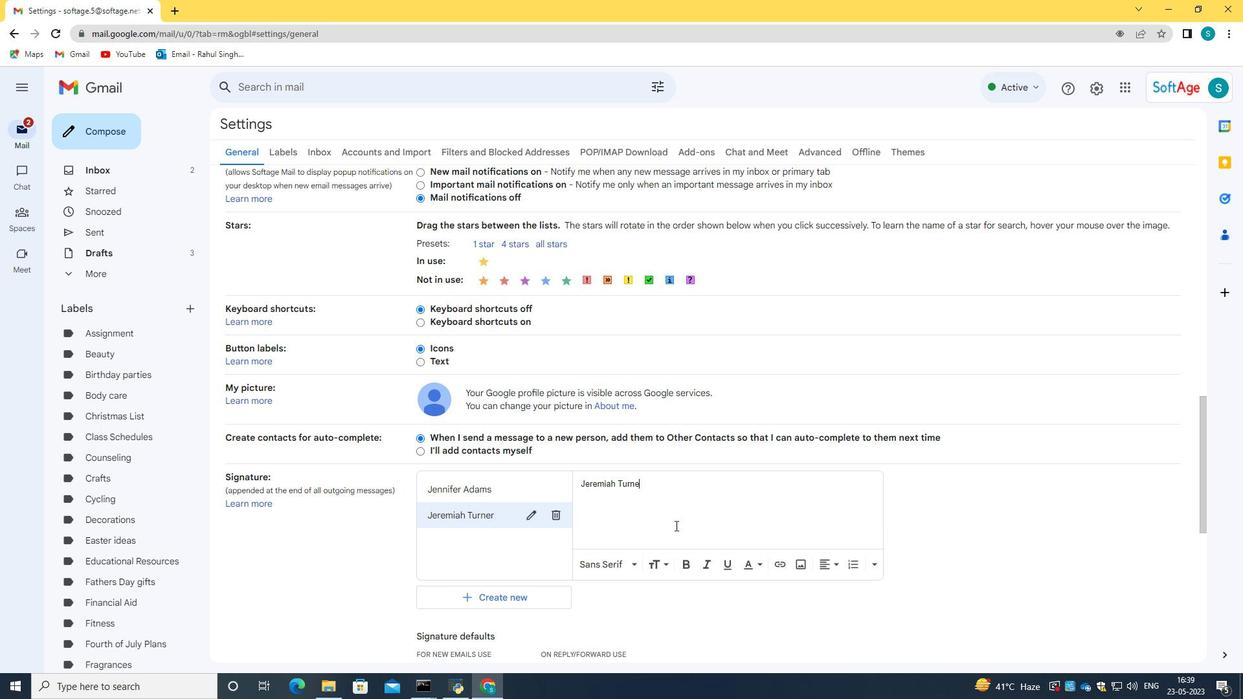 
Action: Mouse scrolled (675, 525) with delta (0, 0)
Screenshot: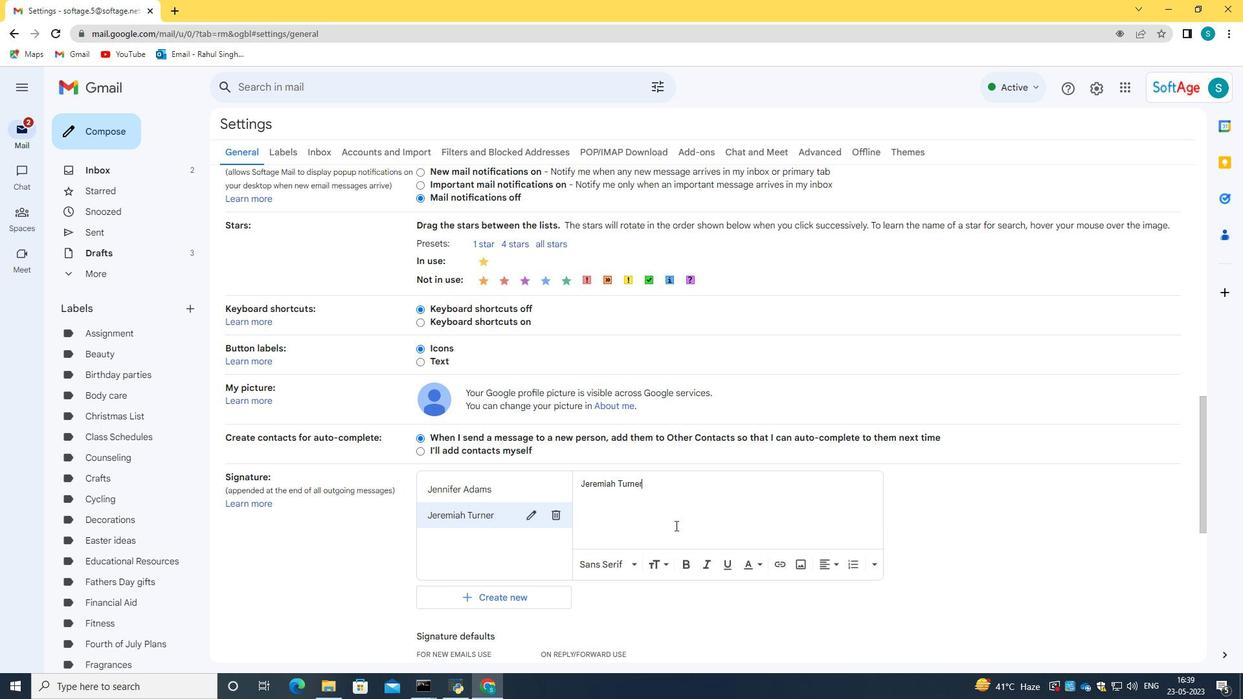 
Action: Mouse scrolled (675, 525) with delta (0, 0)
Screenshot: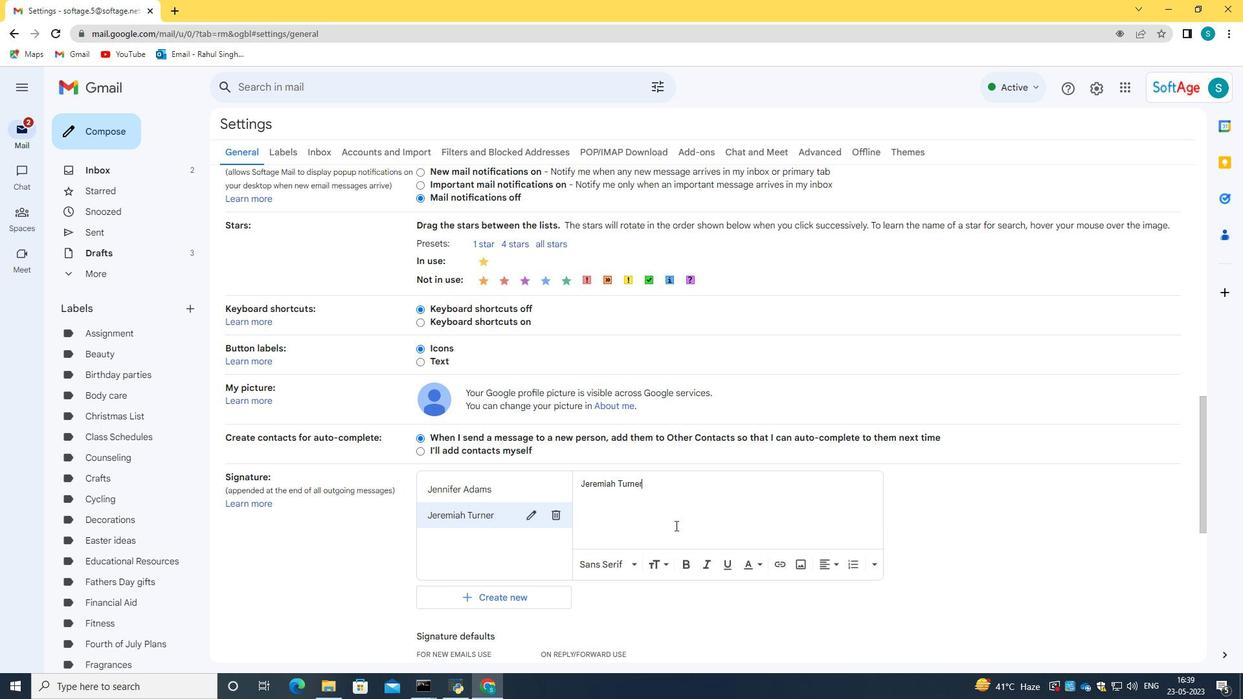 
Action: Mouse scrolled (675, 525) with delta (0, 0)
Screenshot: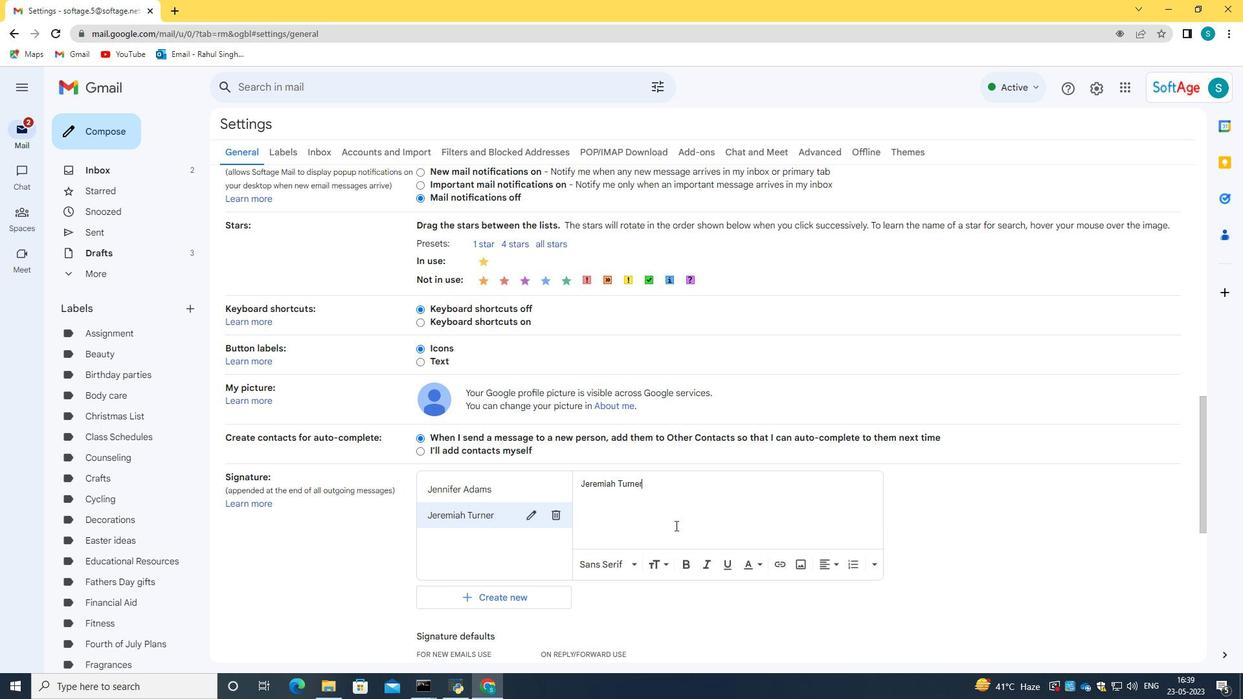 
Action: Mouse scrolled (675, 525) with delta (0, 0)
Screenshot: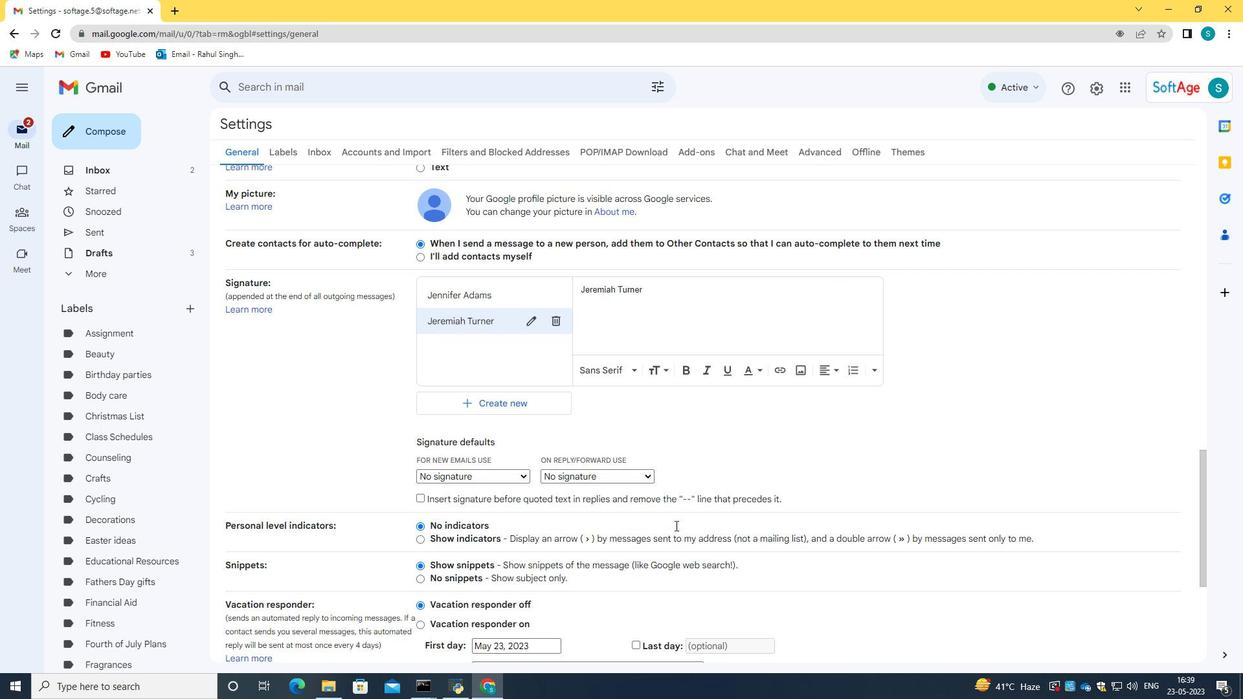 
Action: Mouse scrolled (675, 525) with delta (0, 0)
Screenshot: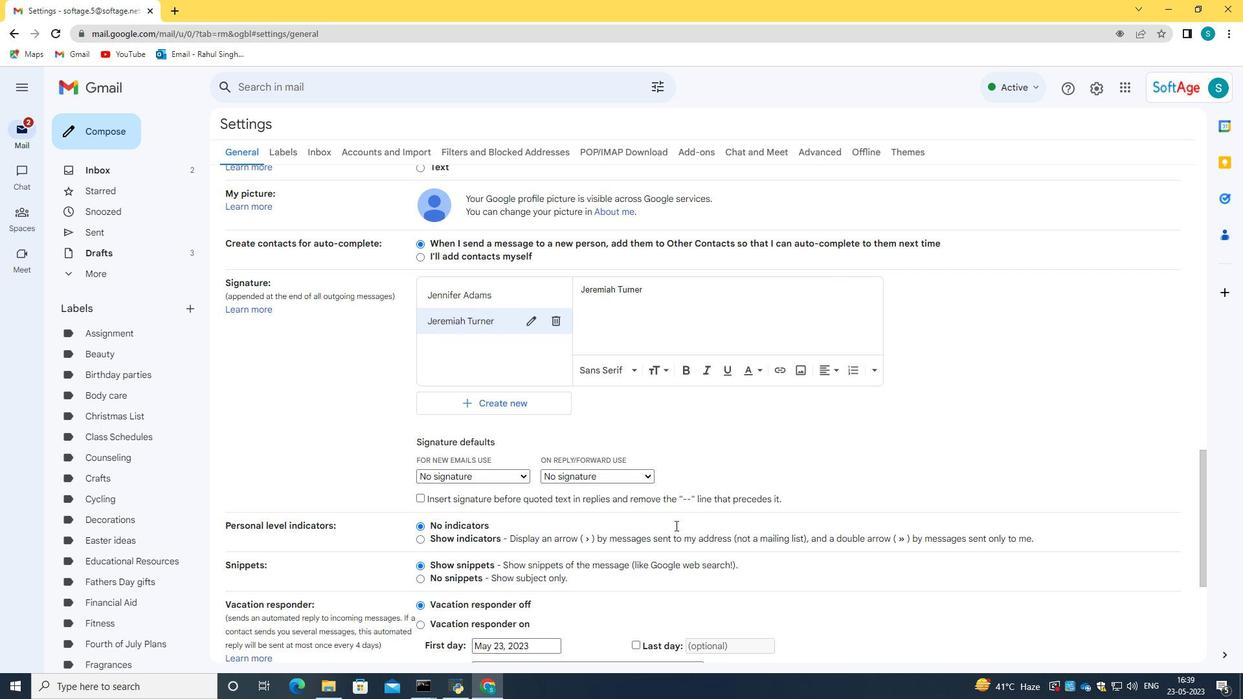 
Action: Mouse scrolled (675, 525) with delta (0, 0)
Screenshot: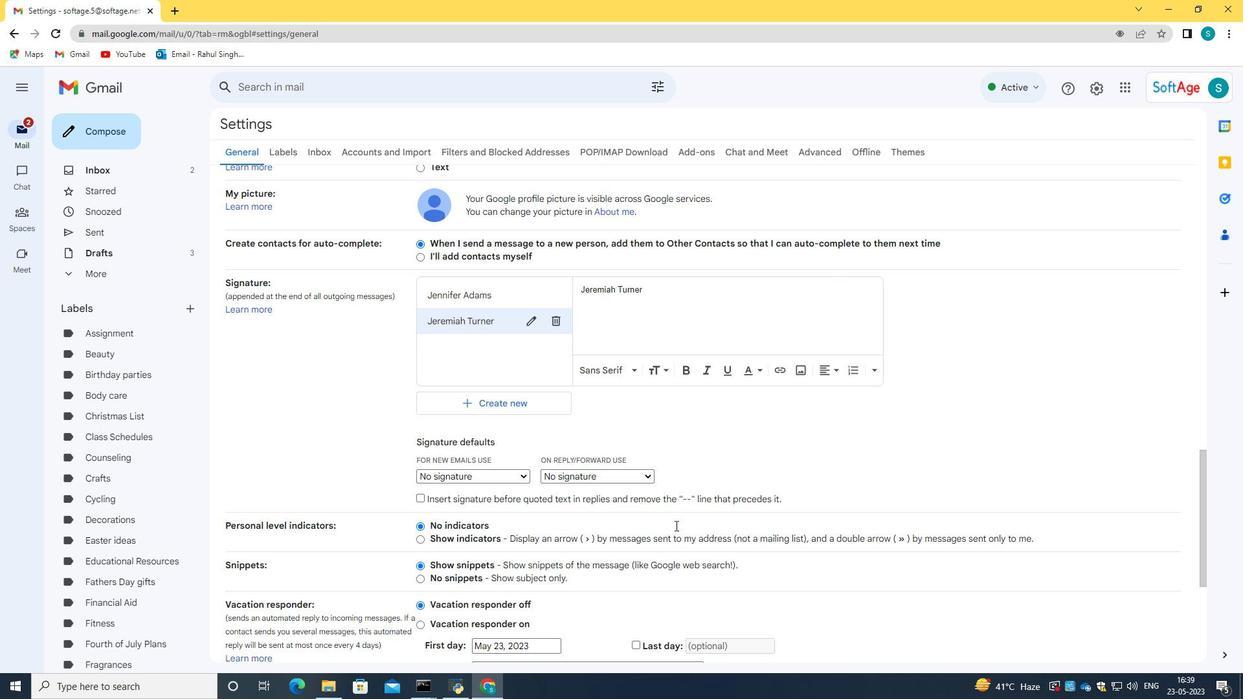 
Action: Mouse moved to (614, 580)
Screenshot: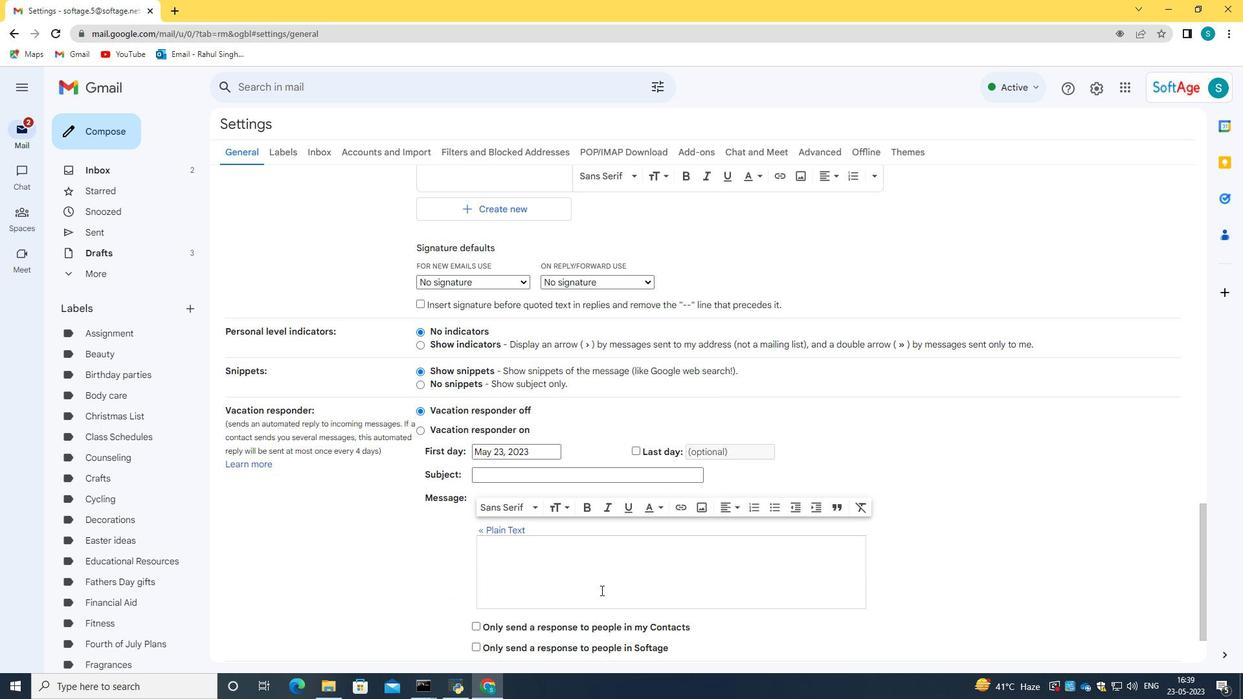 
Action: Mouse scrolled (614, 579) with delta (0, 0)
Screenshot: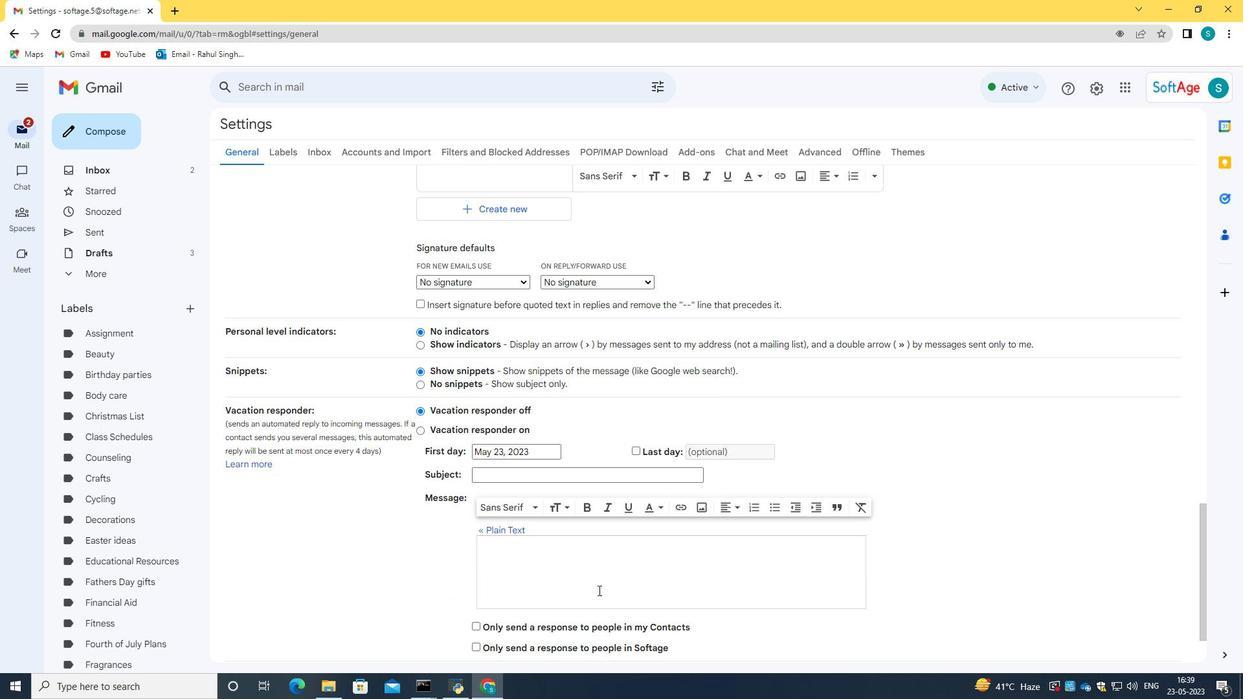 
Action: Mouse scrolled (614, 579) with delta (0, 0)
Screenshot: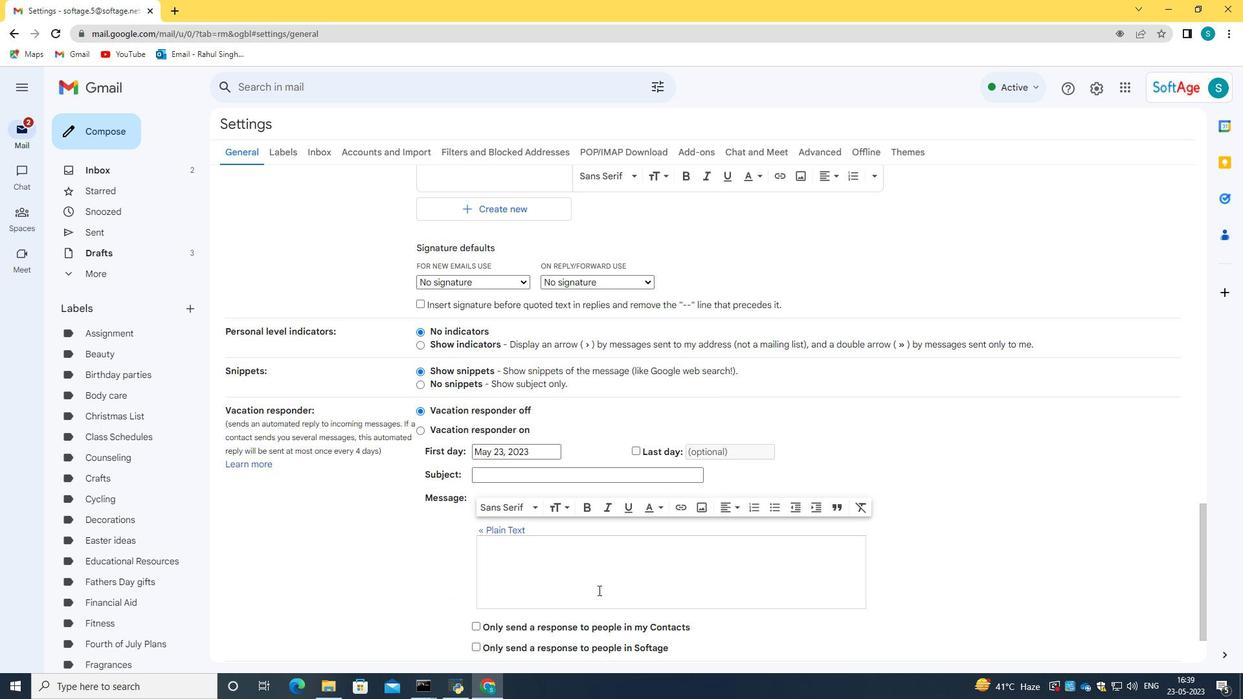 
Action: Mouse scrolled (614, 579) with delta (0, 0)
Screenshot: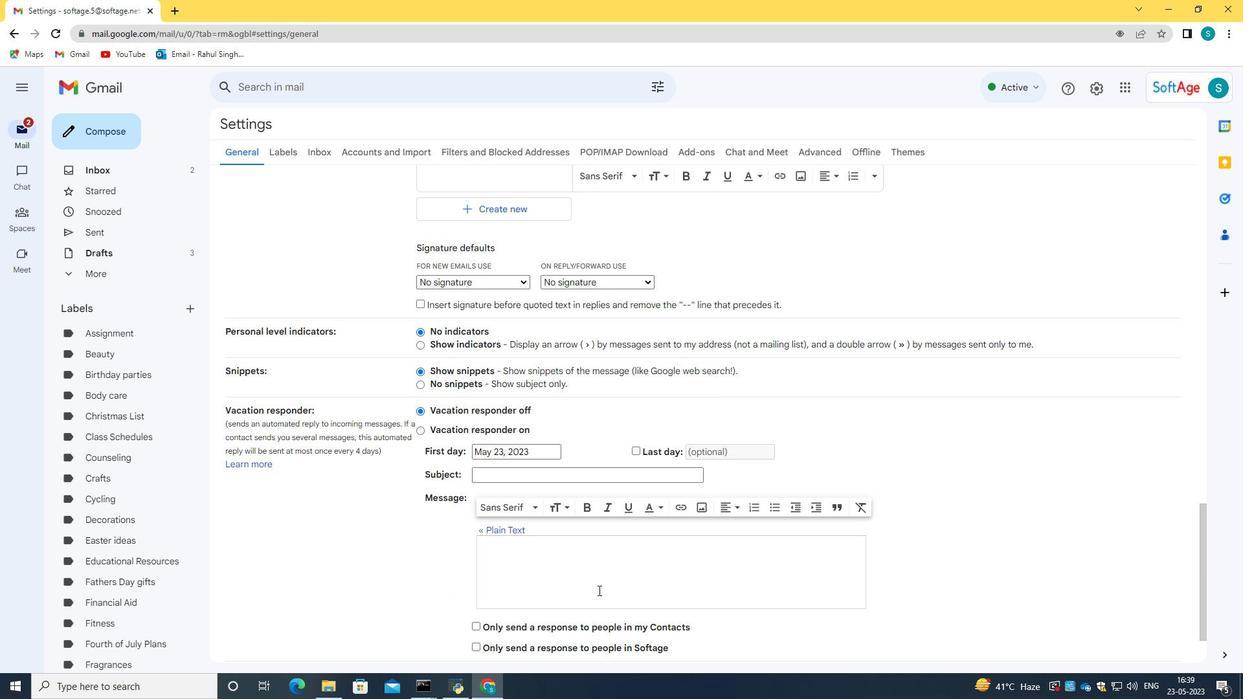 
Action: Mouse scrolled (614, 579) with delta (0, 0)
Screenshot: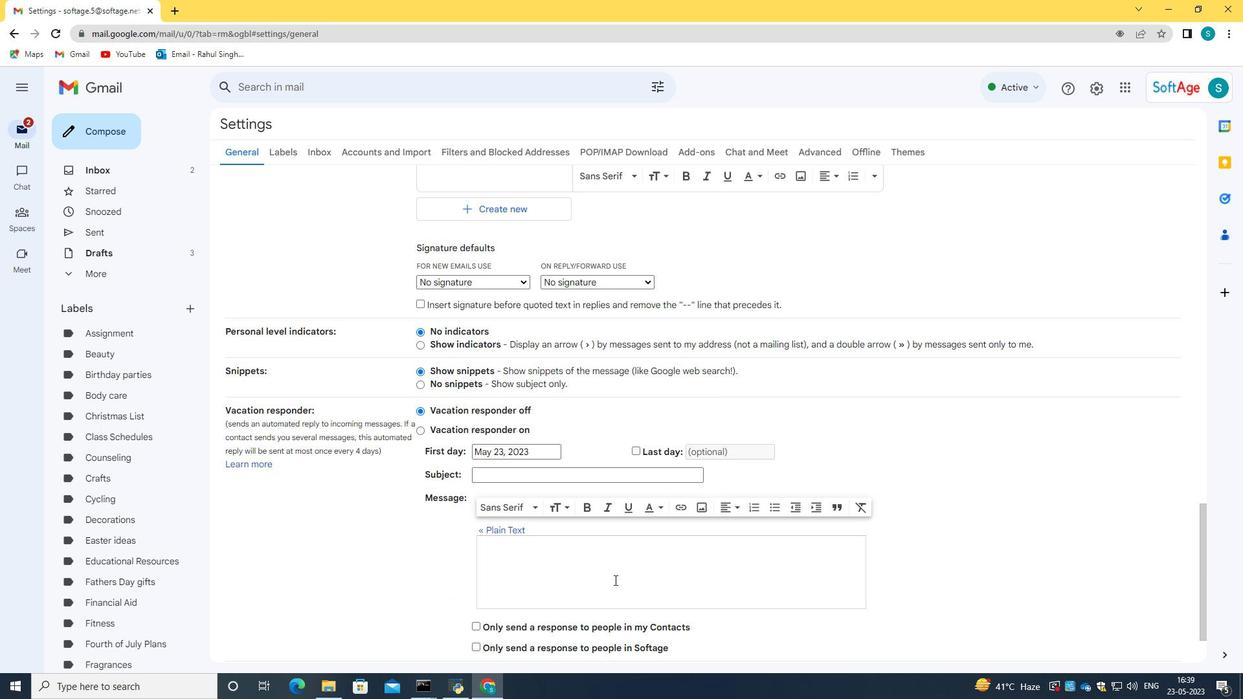 
Action: Mouse moved to (661, 590)
Screenshot: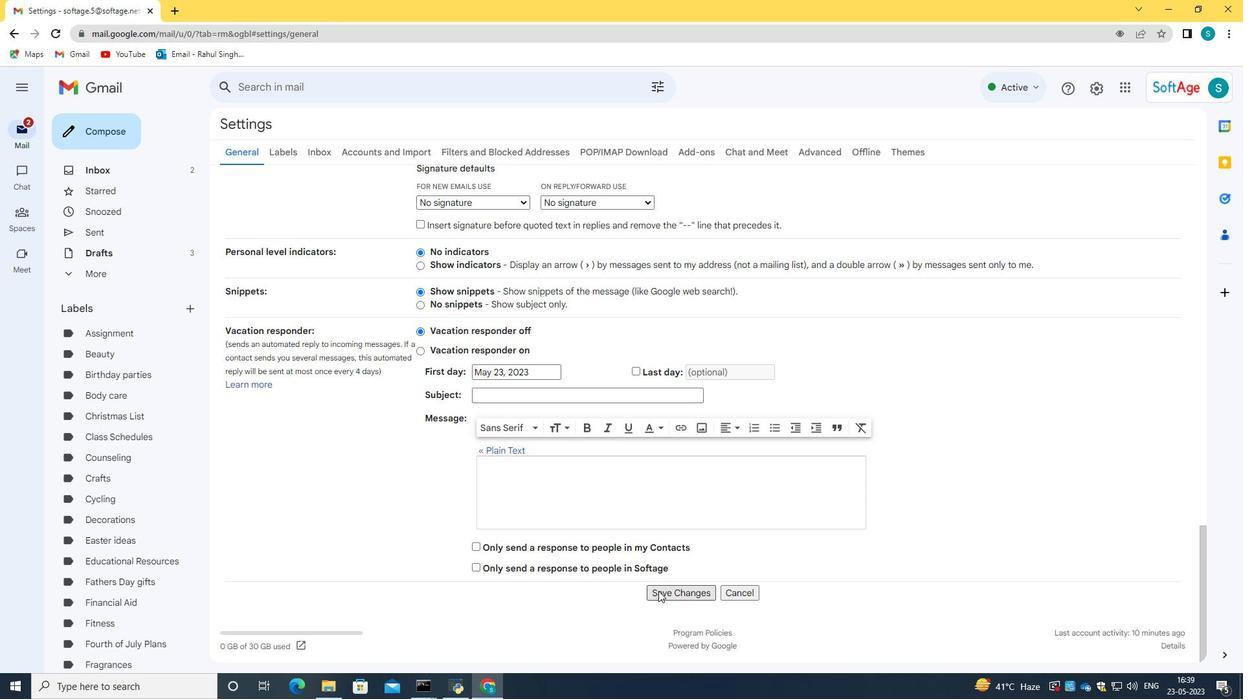 
Action: Mouse pressed left at (661, 590)
Screenshot: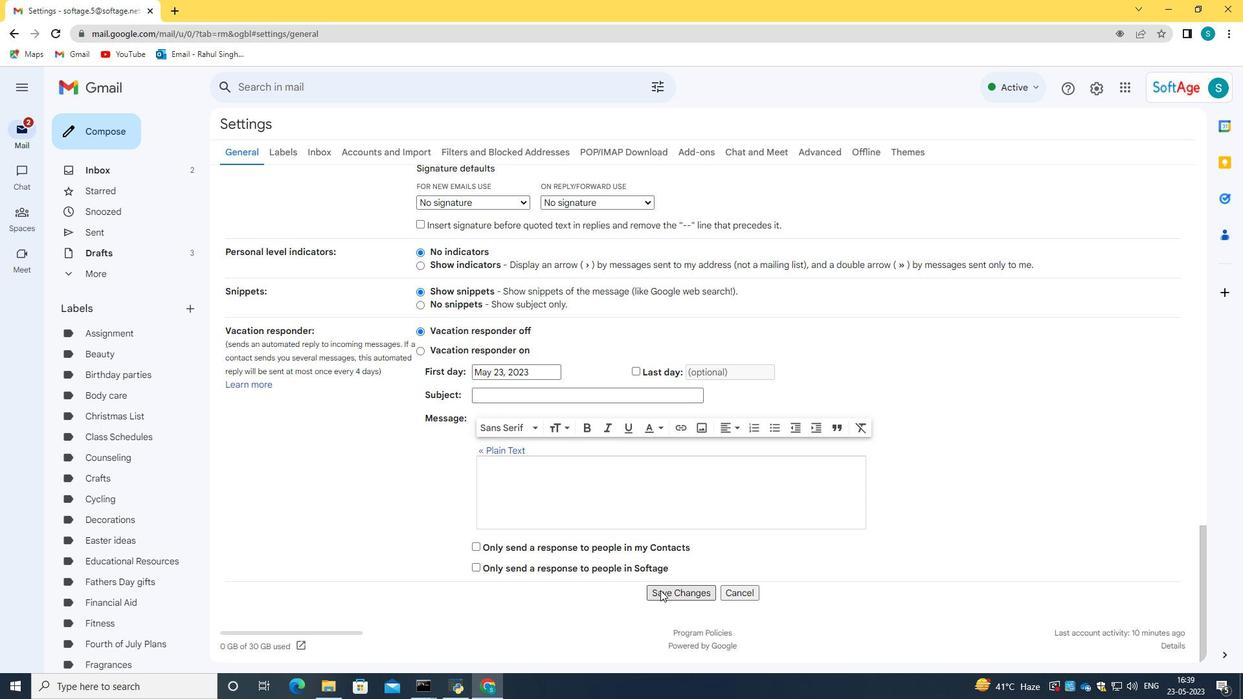 
Action: Mouse moved to (103, 136)
Screenshot: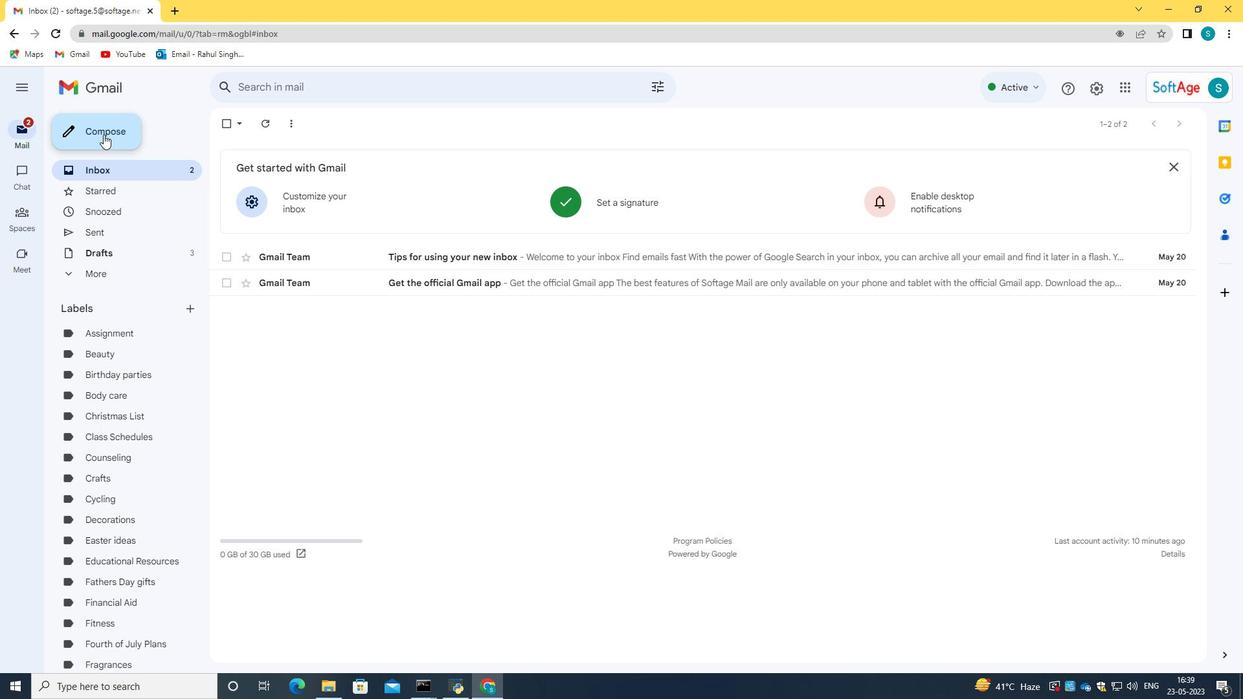 
Action: Mouse pressed left at (103, 136)
Screenshot: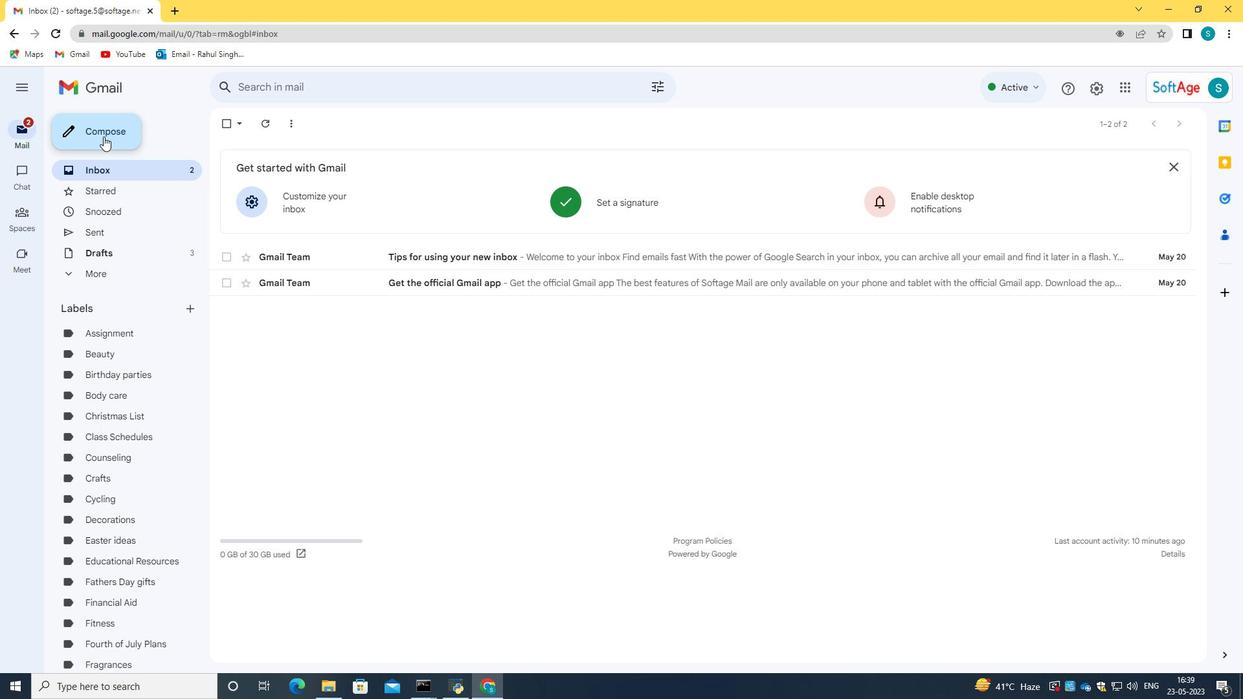 
Action: Mouse moved to (1170, 292)
Screenshot: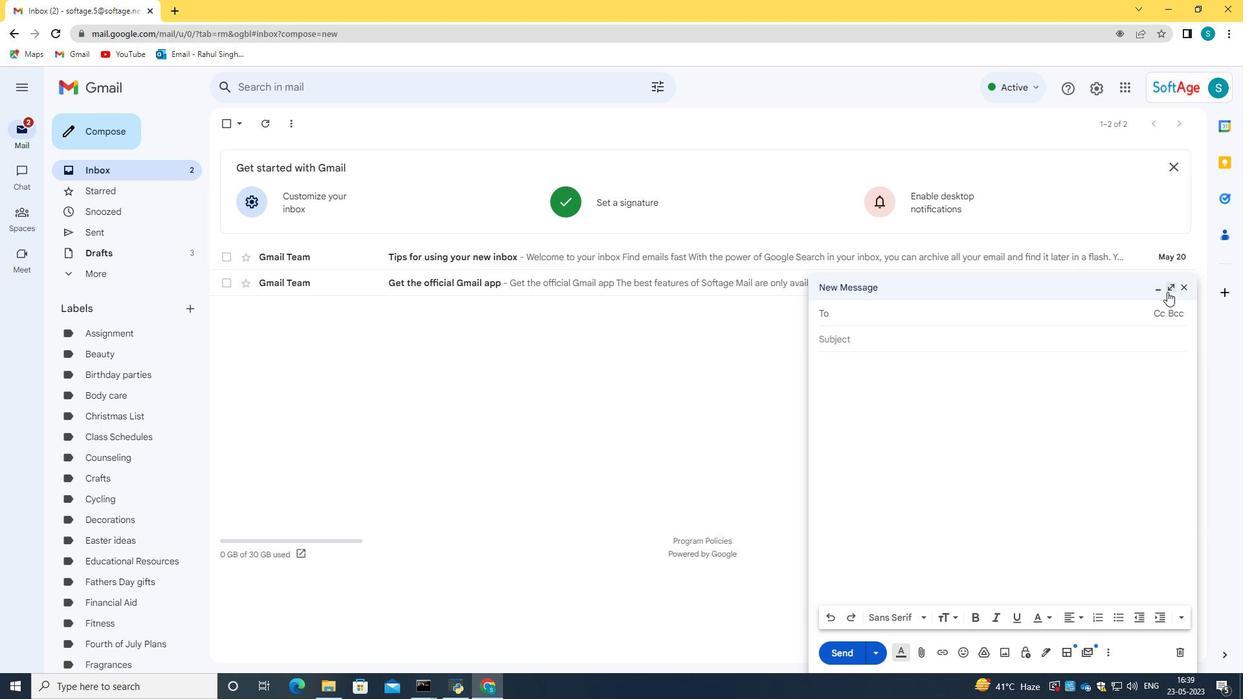 
Action: Mouse pressed left at (1170, 292)
Screenshot: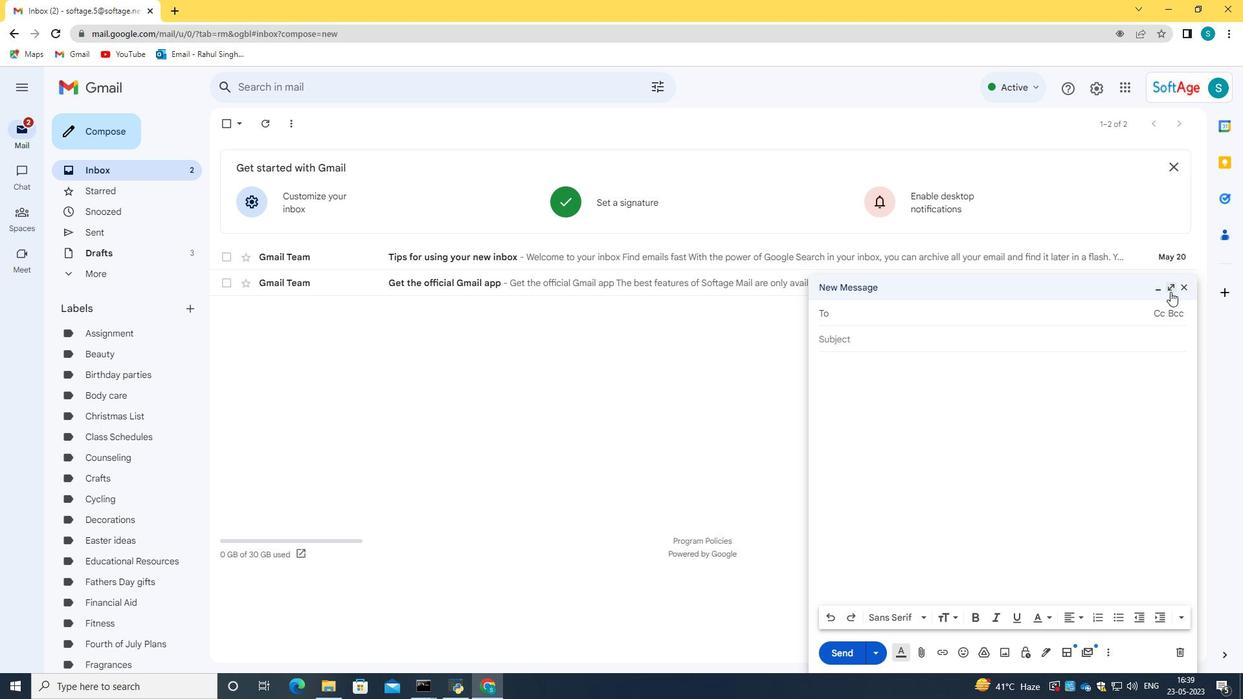 
Action: Mouse moved to (334, 630)
Screenshot: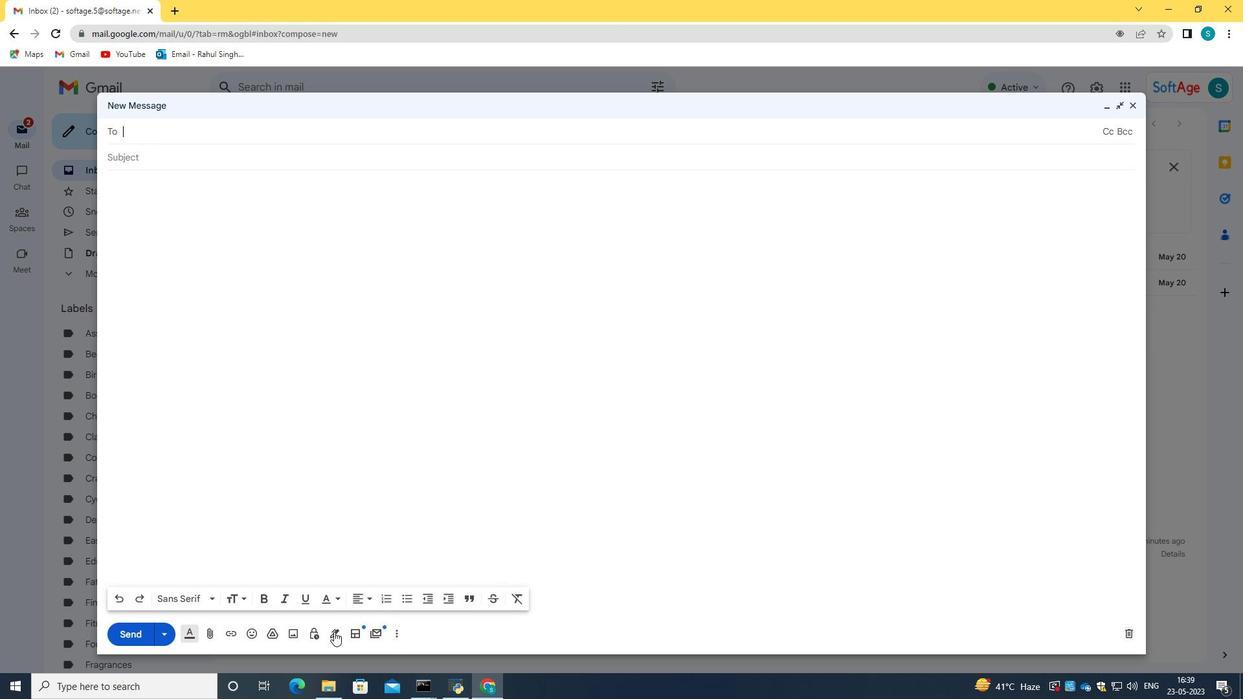 
Action: Mouse pressed left at (334, 630)
Screenshot: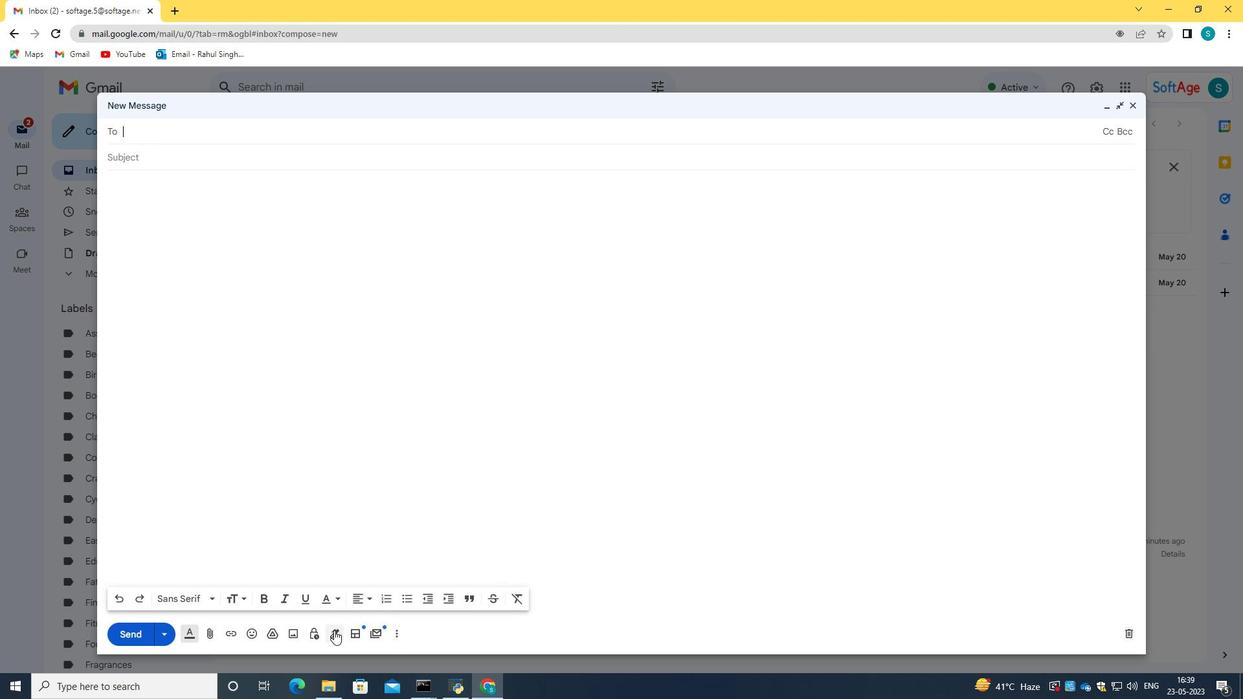 
Action: Mouse moved to (380, 618)
Screenshot: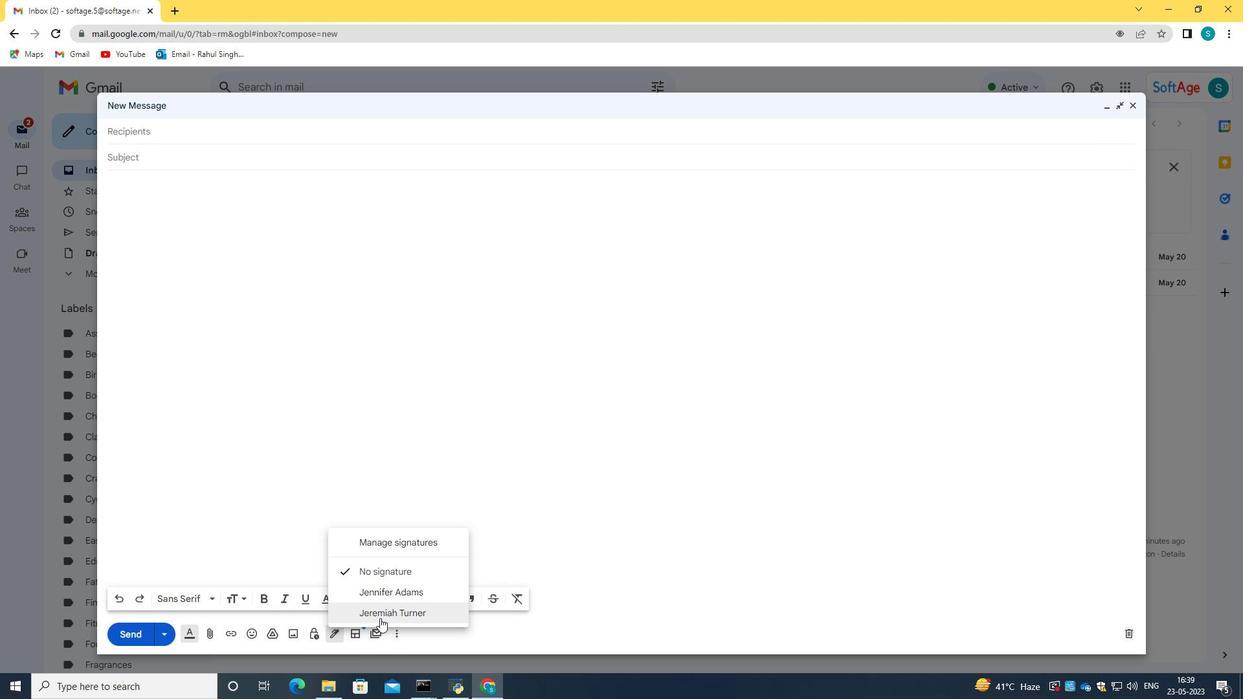 
Action: Mouse pressed left at (380, 618)
Screenshot: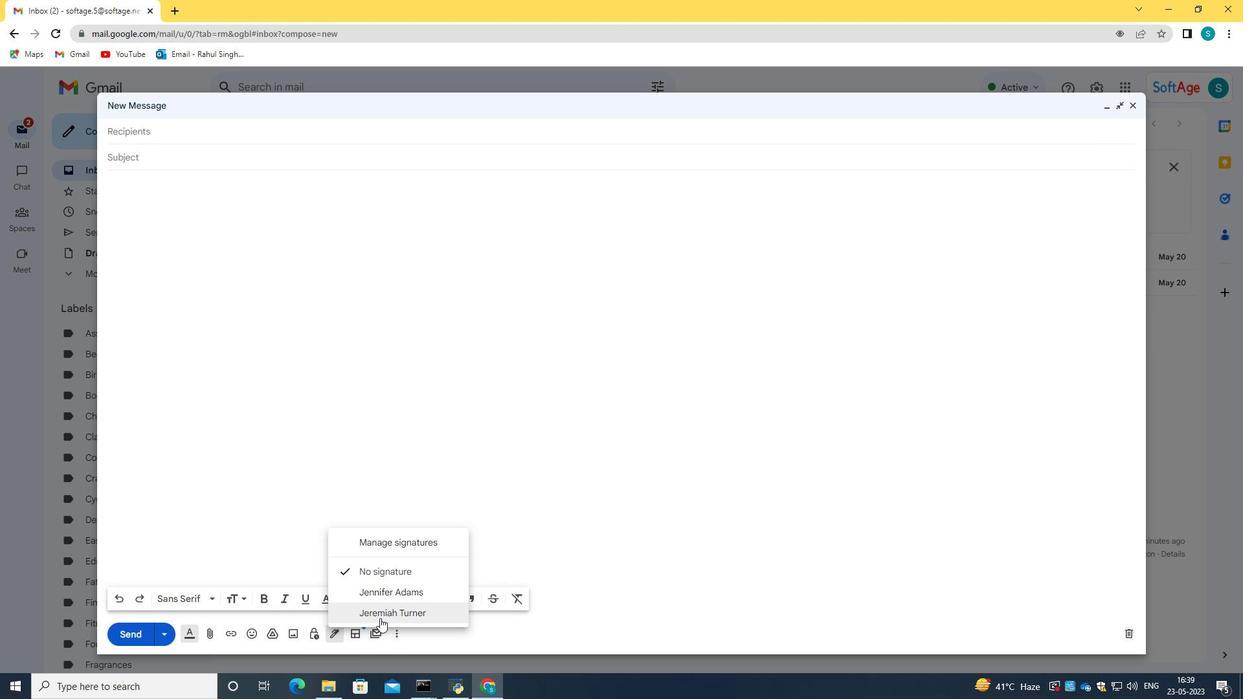 
Action: Mouse moved to (121, 185)
Screenshot: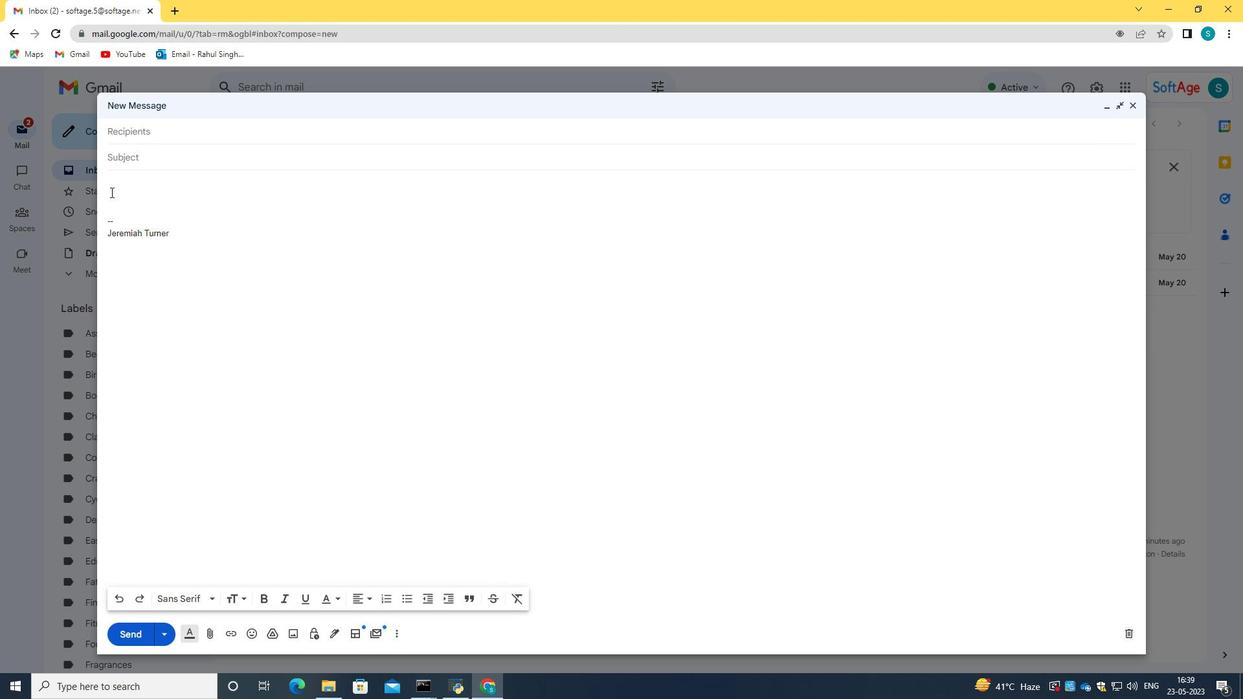 
Action: Mouse pressed left at (121, 185)
Screenshot: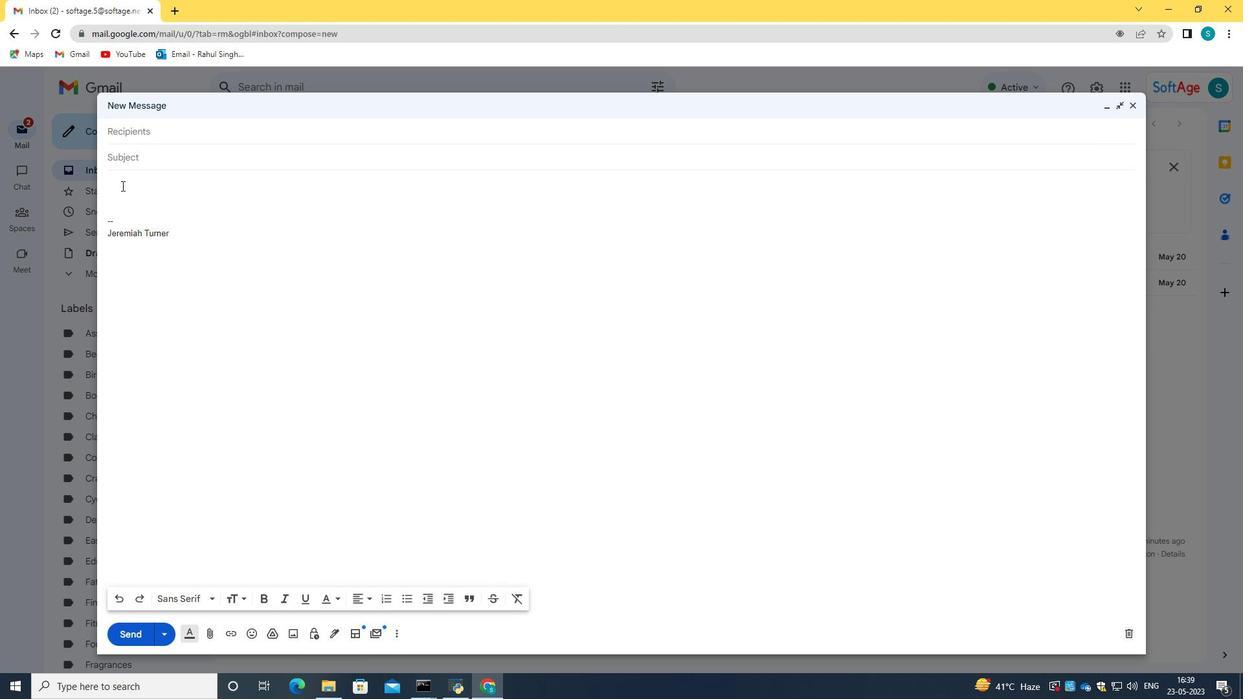 
Action: Mouse moved to (135, 157)
Screenshot: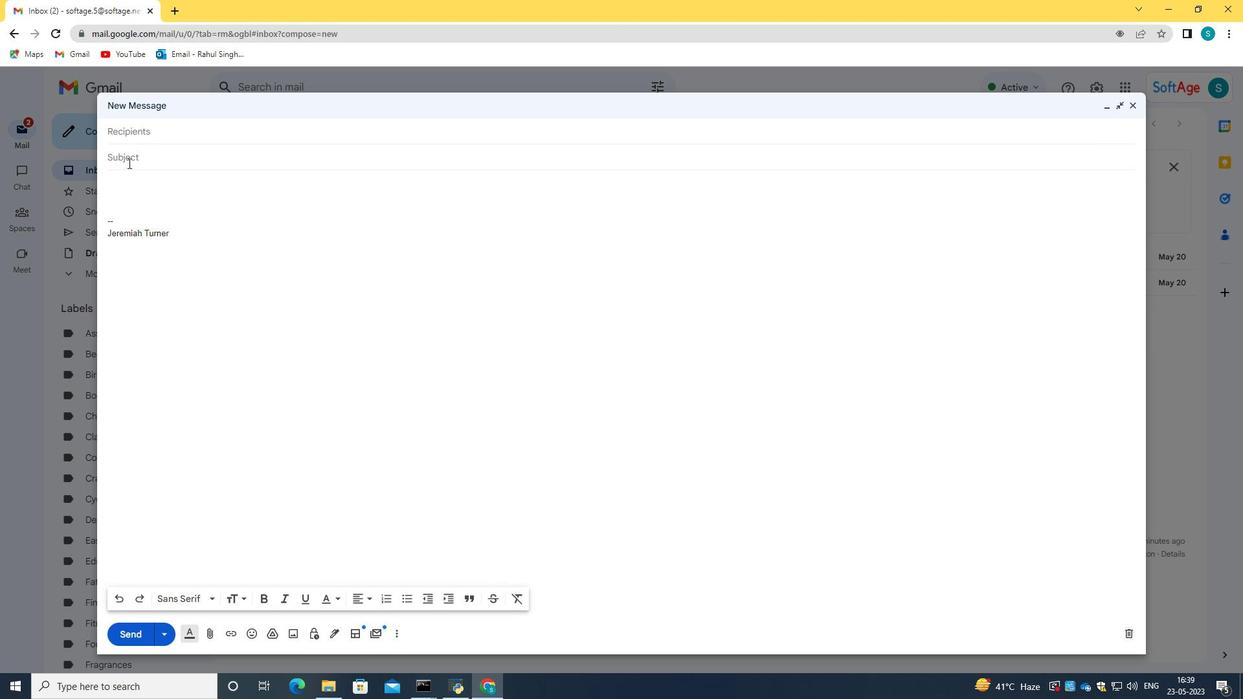 
Action: Mouse pressed left at (135, 157)
Screenshot: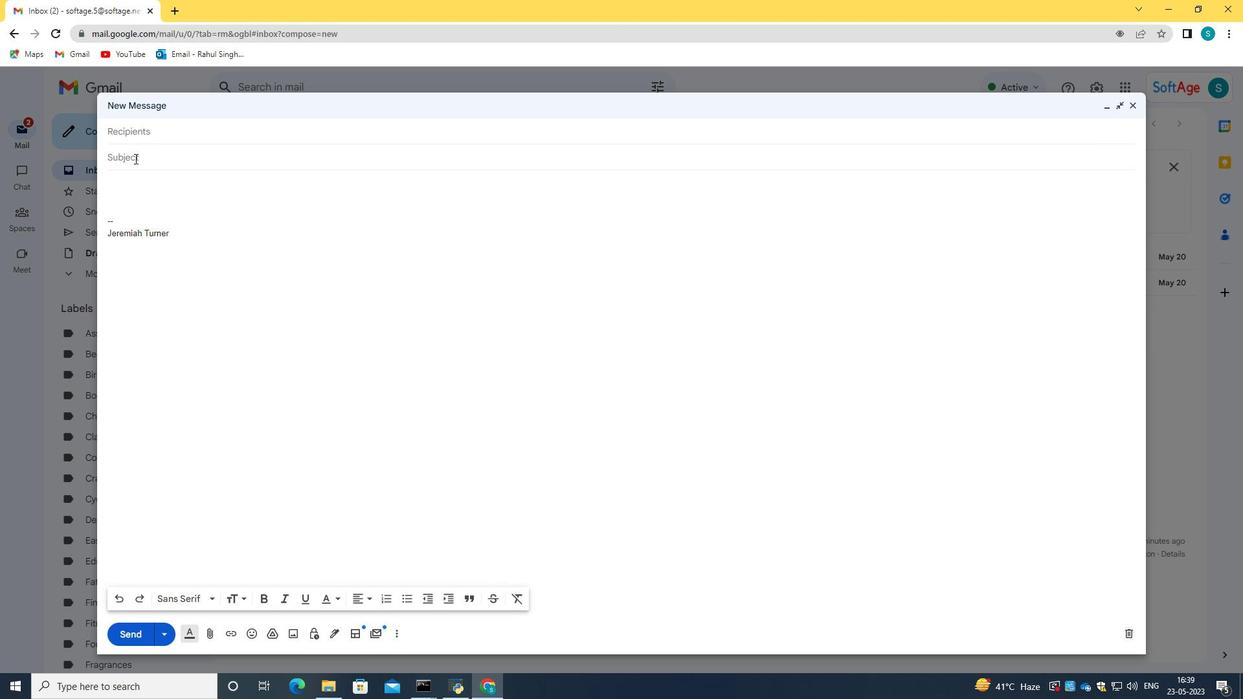 
Action: Key pressed <Key.caps_lock>C<Key.caps_lock>ong<Key.backspace>firmation<Key.space>of<Key.space>a<Key.space>leave<Key.space>of<Key.space>absence<Key.space>
Screenshot: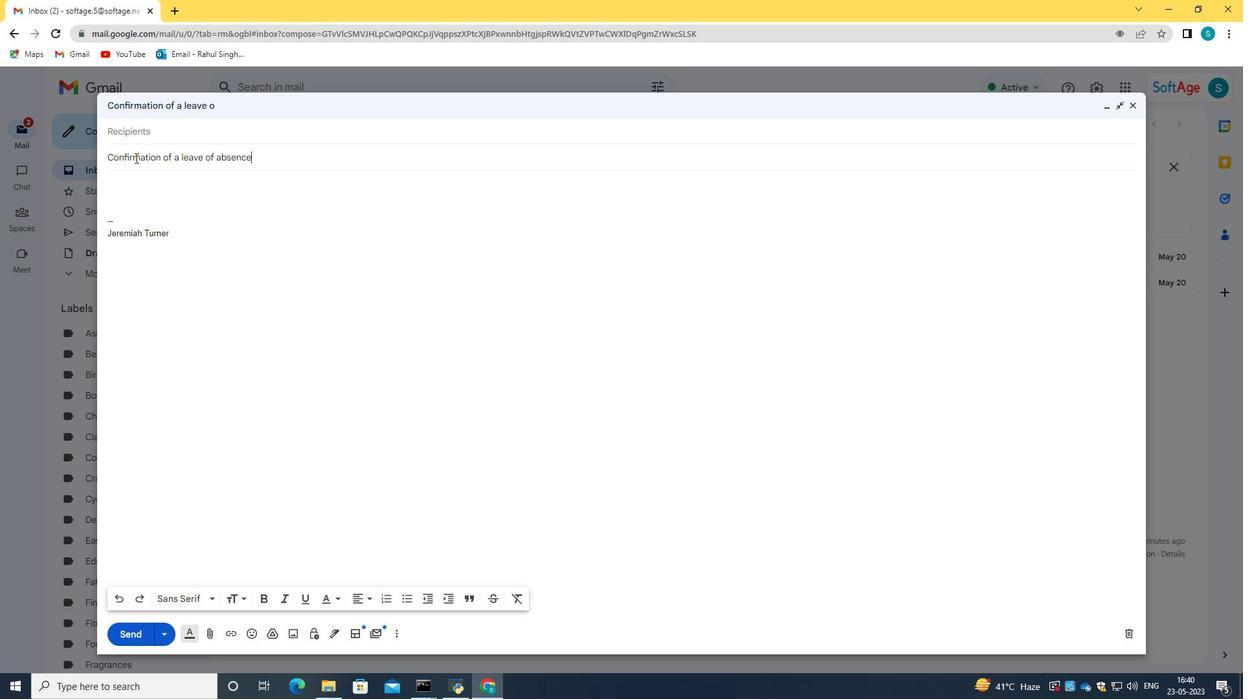
Action: Mouse moved to (152, 176)
Screenshot: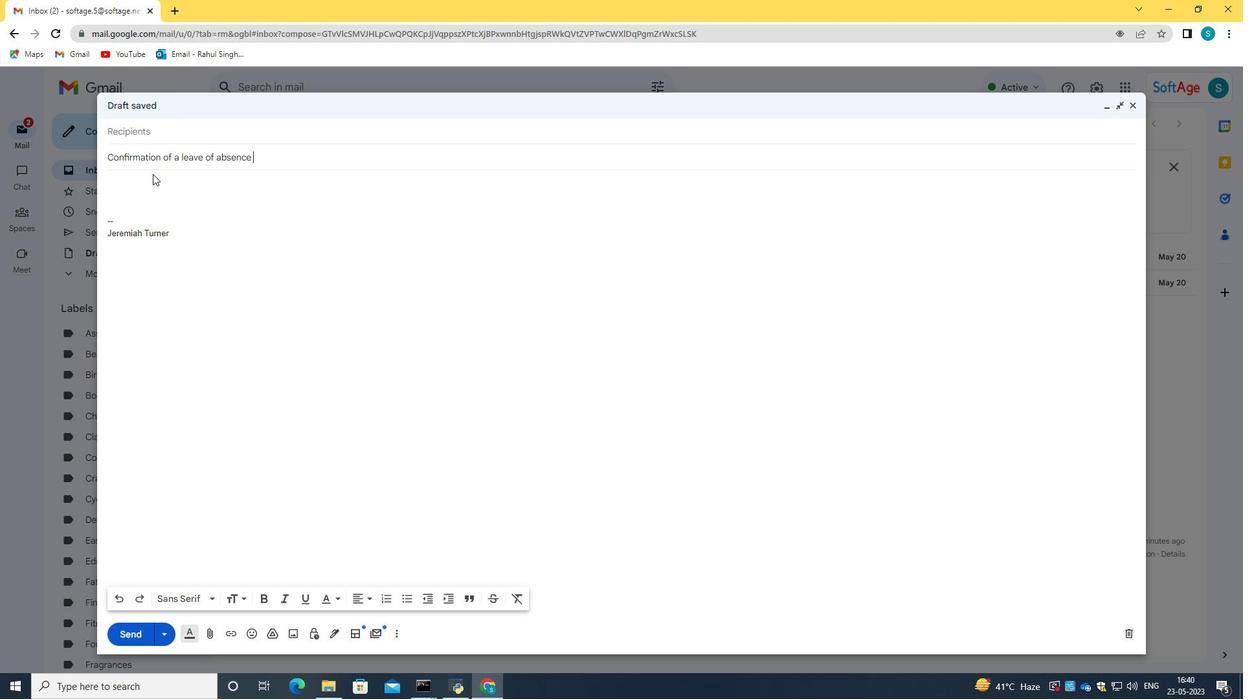 
Action: Mouse pressed left at (152, 176)
Screenshot: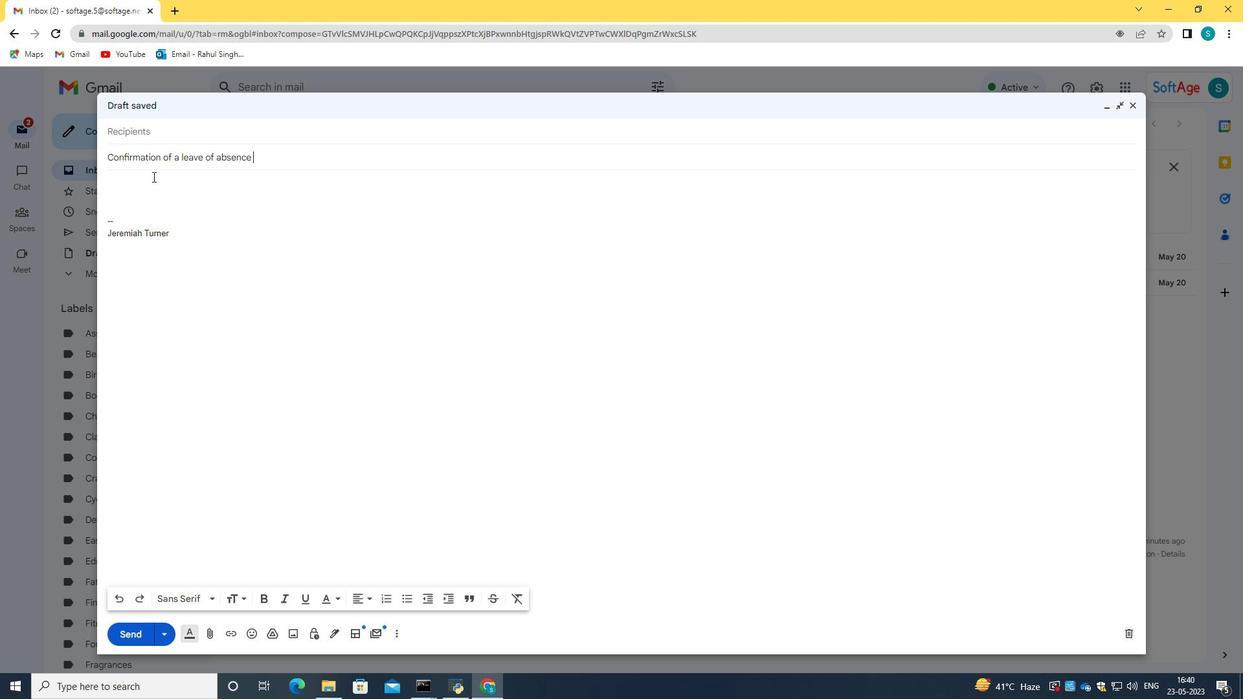 
Action: Key pressed <Key.caps_lock>C<Key.caps_lock>n<Key.backspace>an<Key.space>you<Key.space>please<Key.space>send<Key.space>me<Key.space>a<Key.backspace>the<Key.space>contact<Key.space>information<Key.space>for<Key.space>the<Key.space>vendor<Key.space>we<Key.space>discussed<Key.space>in<Key.space>our<Key.space>previous<Key.space>meeting<Key.shift_r>?
Screenshot: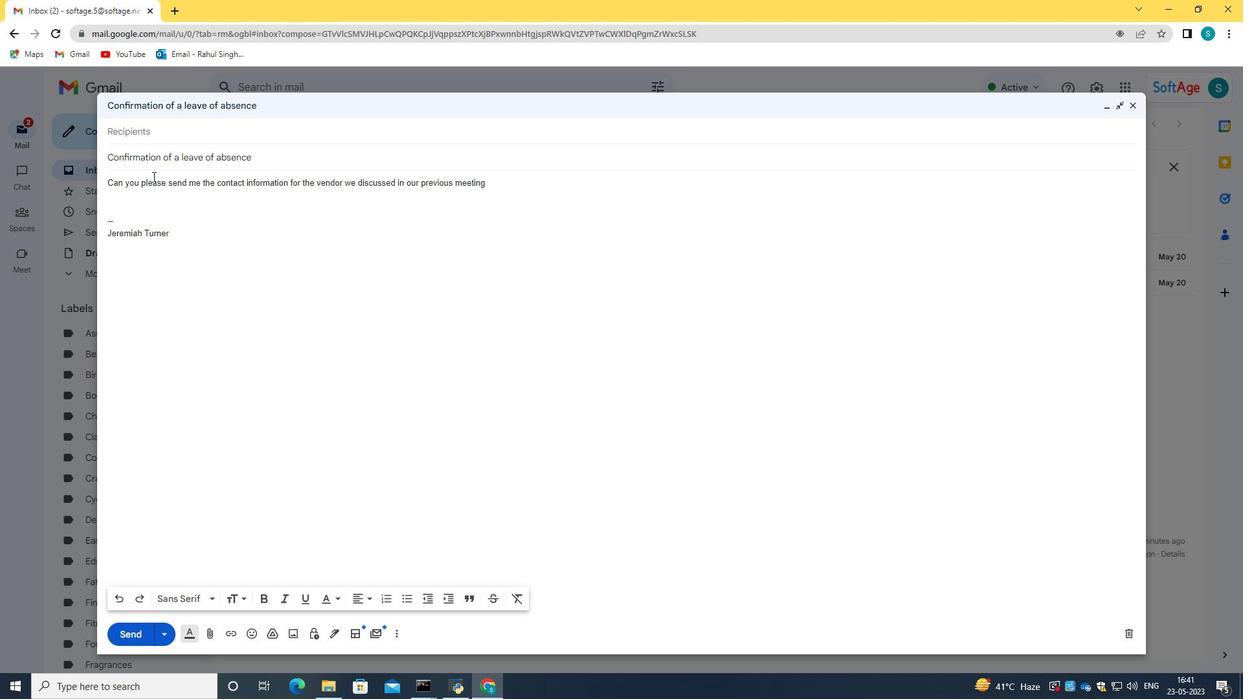 
Action: Mouse moved to (153, 135)
Screenshot: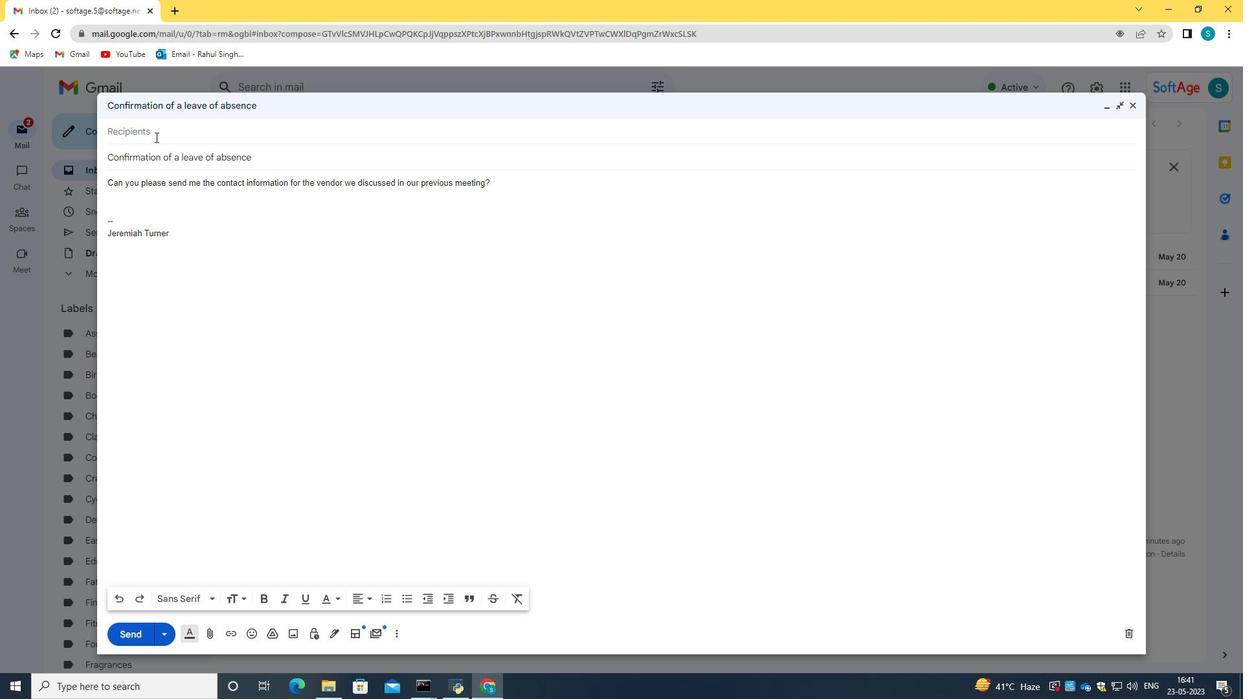
Action: Mouse pressed left at (153, 135)
Screenshot: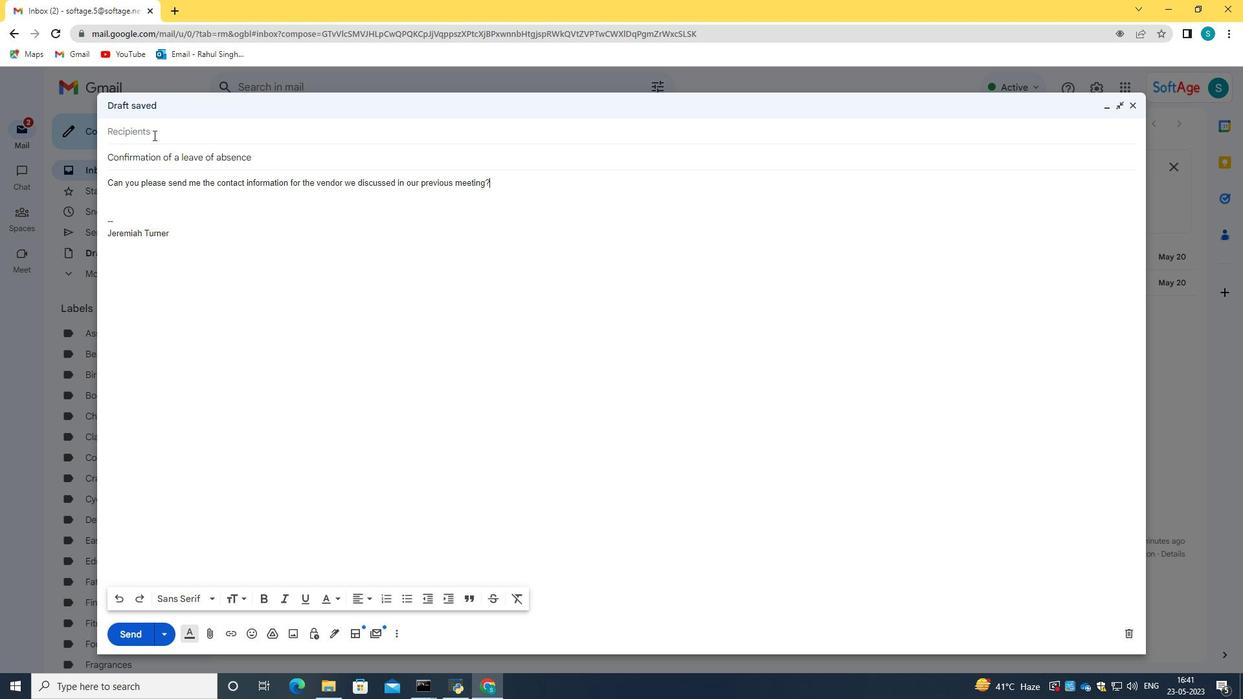 
Action: Mouse moved to (153, 135)
Screenshot: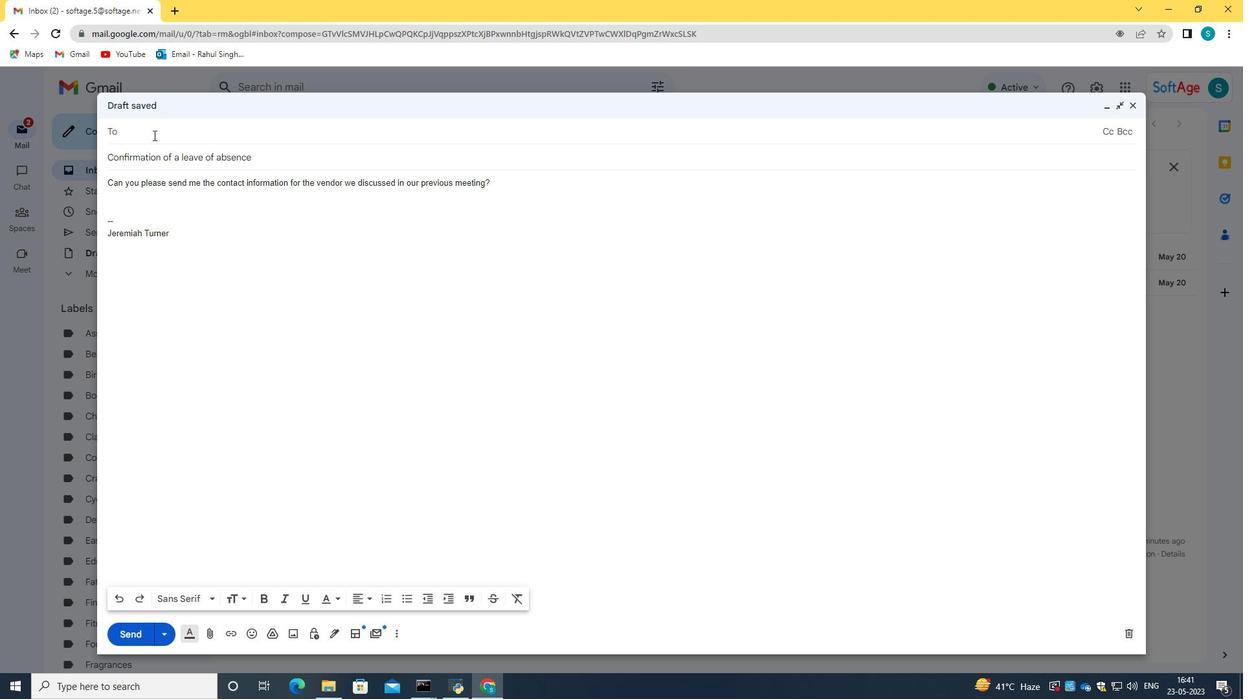
Action: Key pressed softage.3<Key.shift>@softage.net
Screenshot: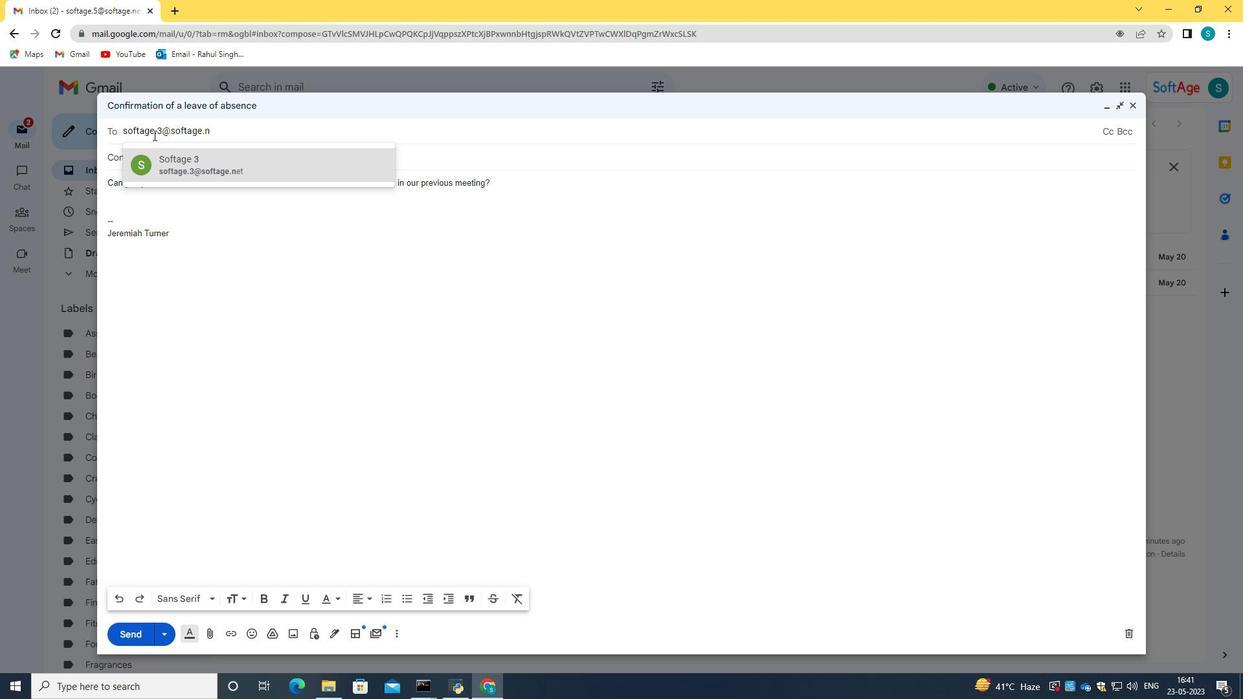
Action: Mouse moved to (271, 173)
Screenshot: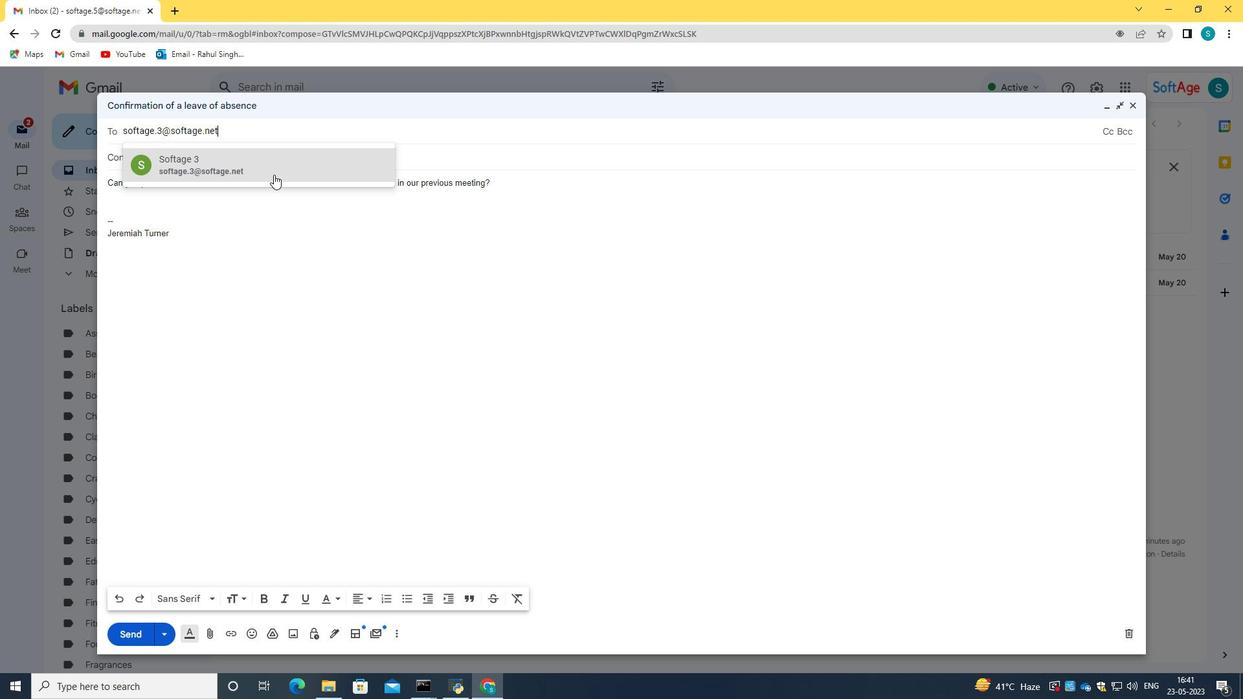 
Action: Mouse pressed left at (271, 173)
Screenshot: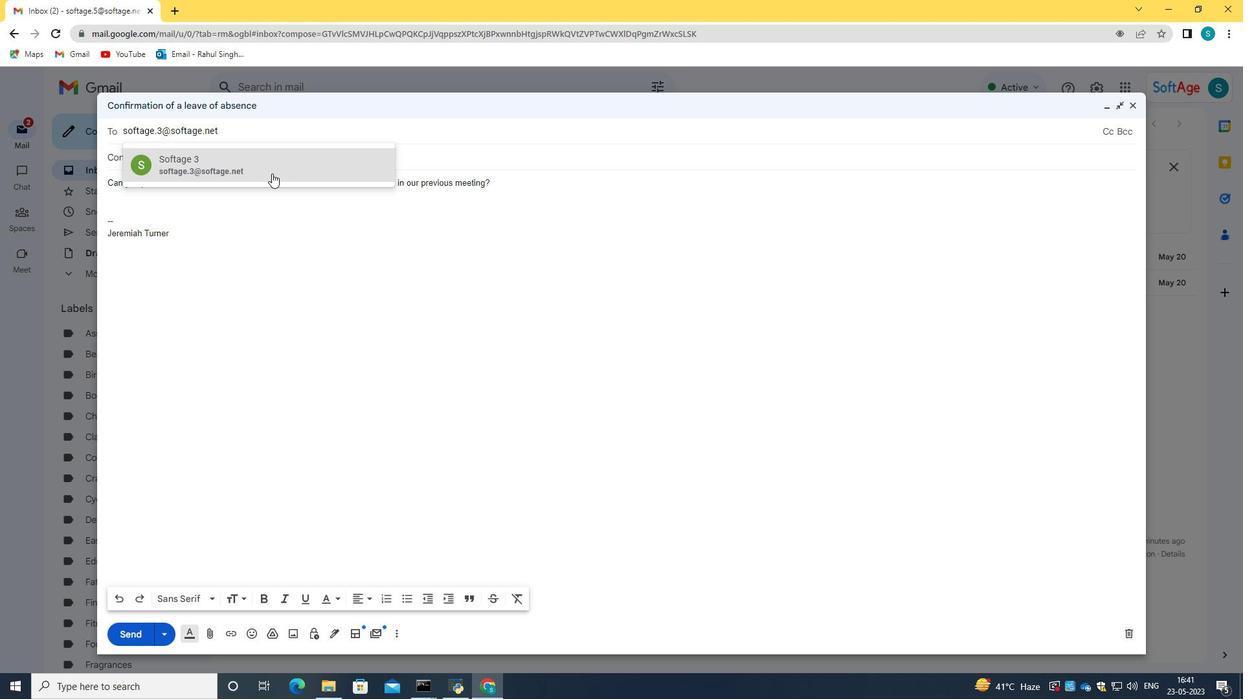 
Action: Mouse moved to (109, 192)
Screenshot: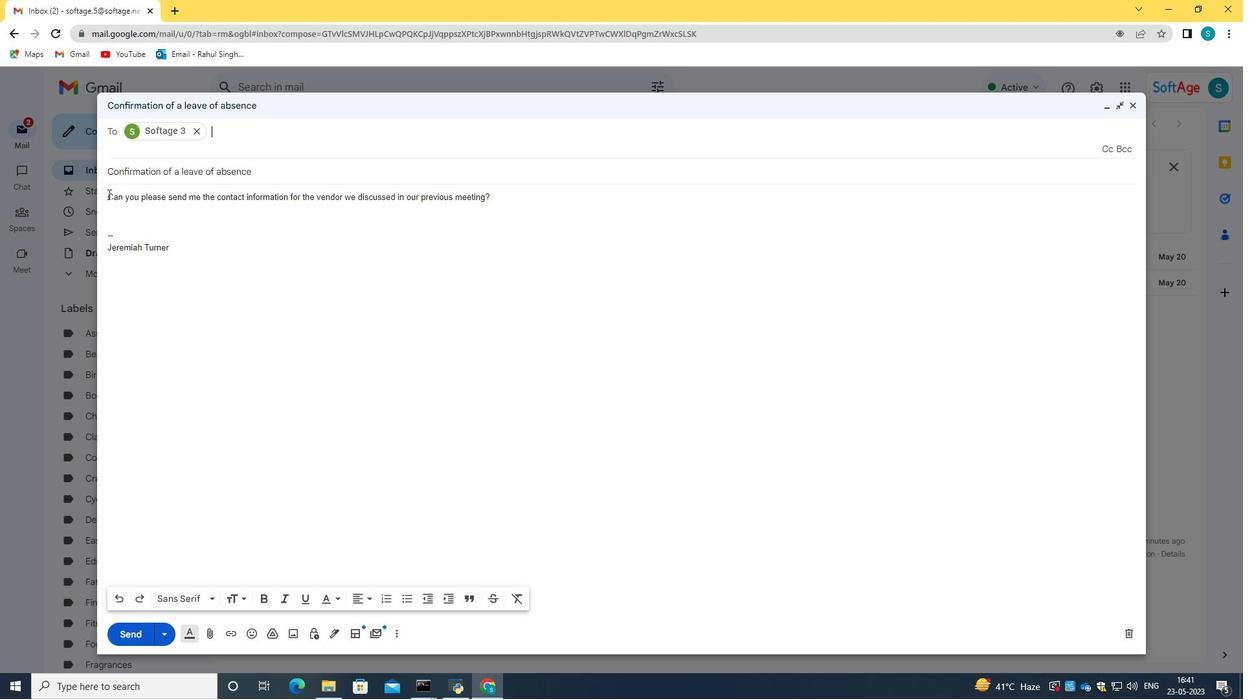 
Action: Mouse pressed left at (109, 192)
Screenshot: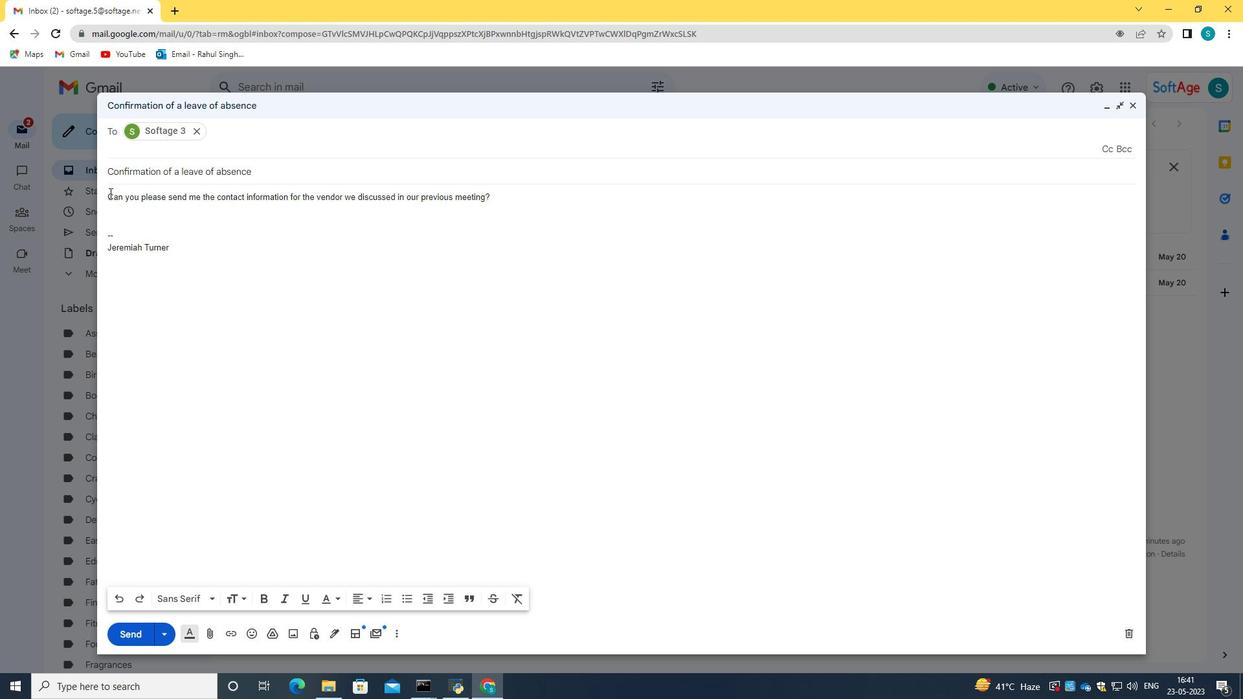 
Action: Mouse moved to (502, 182)
Screenshot: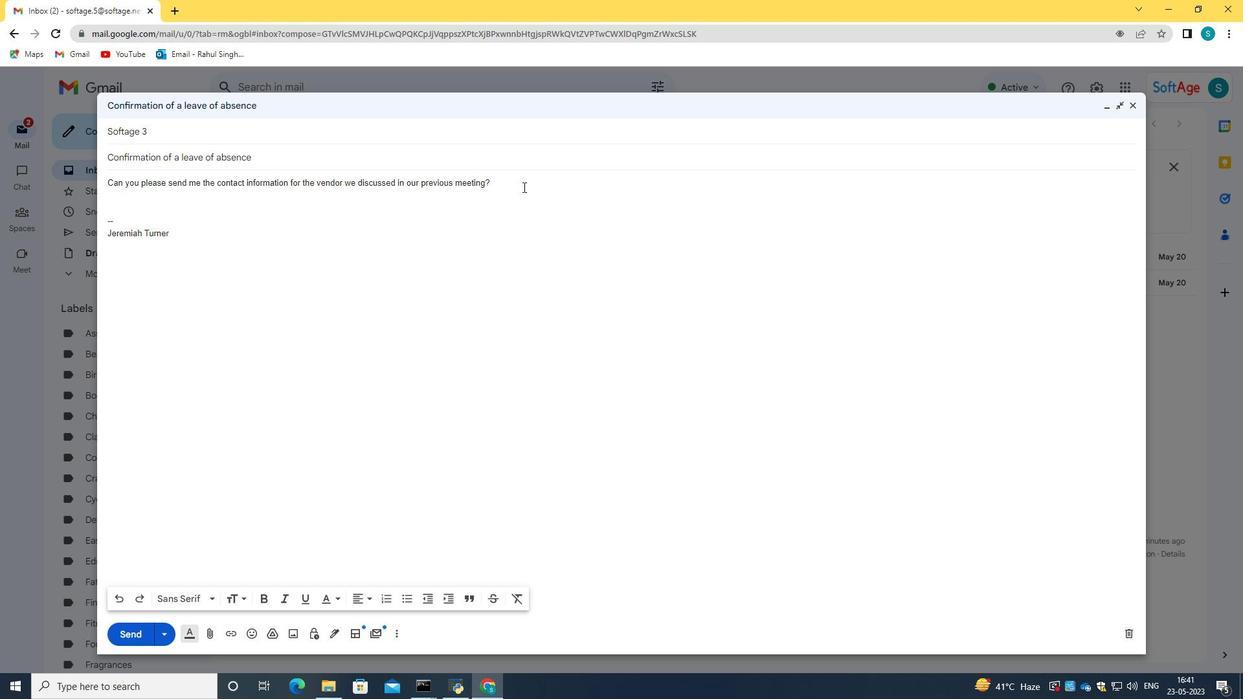 
Action: Mouse pressed left at (502, 182)
Screenshot: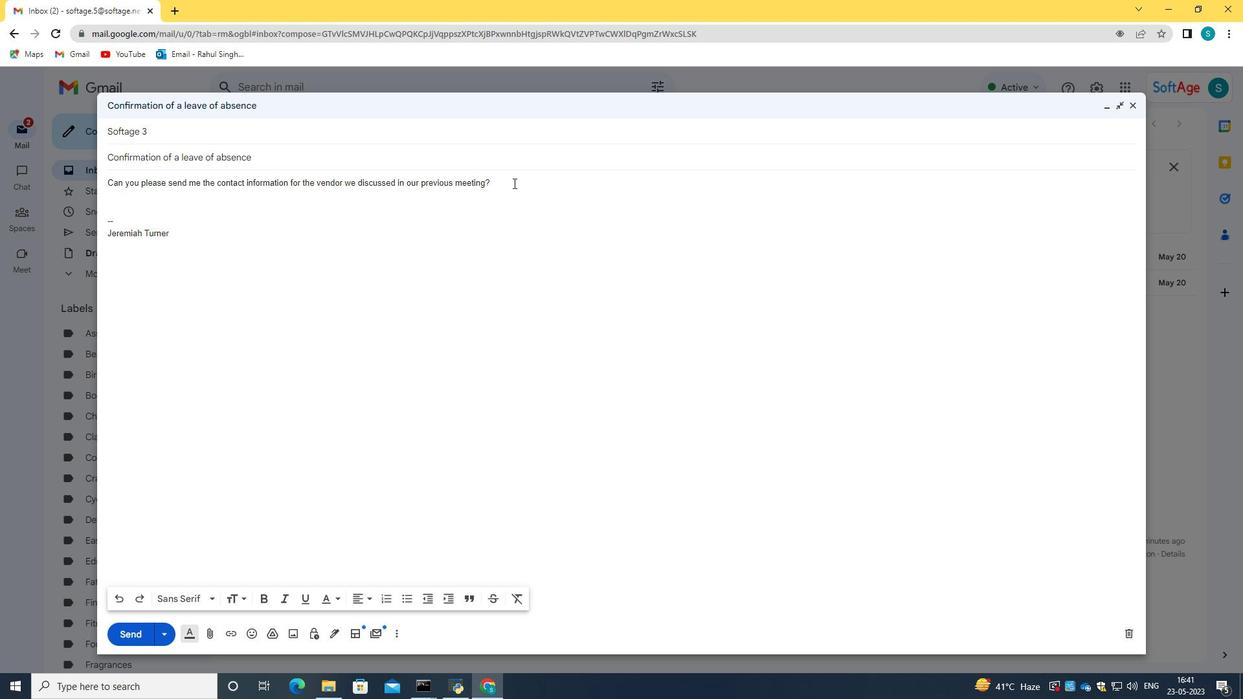 
Action: Mouse moved to (233, 593)
Screenshot: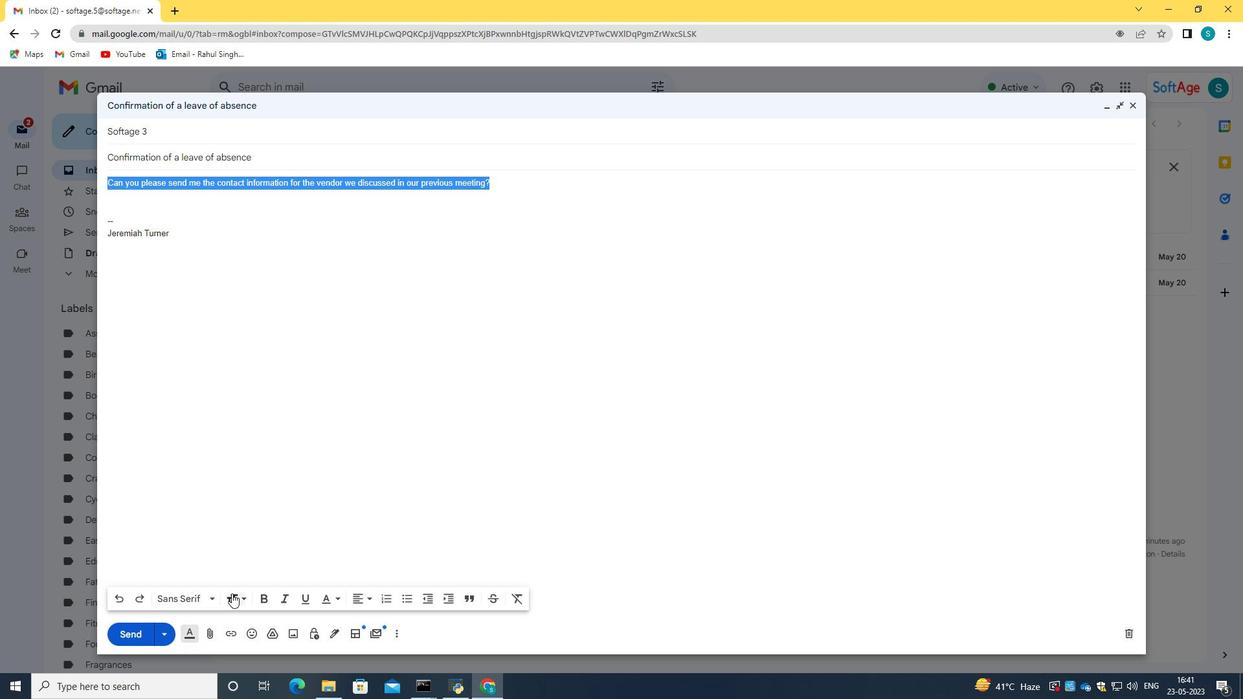 
Action: Mouse pressed left at (233, 593)
Screenshot: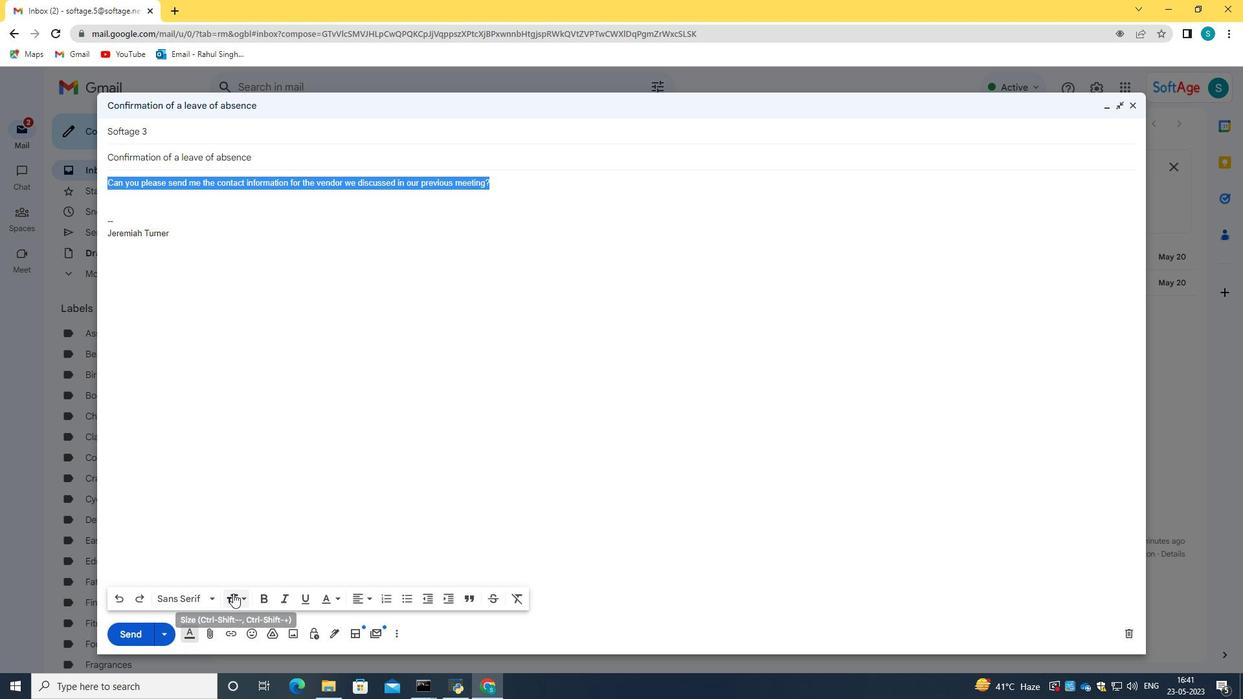
Action: Mouse moved to (264, 520)
Screenshot: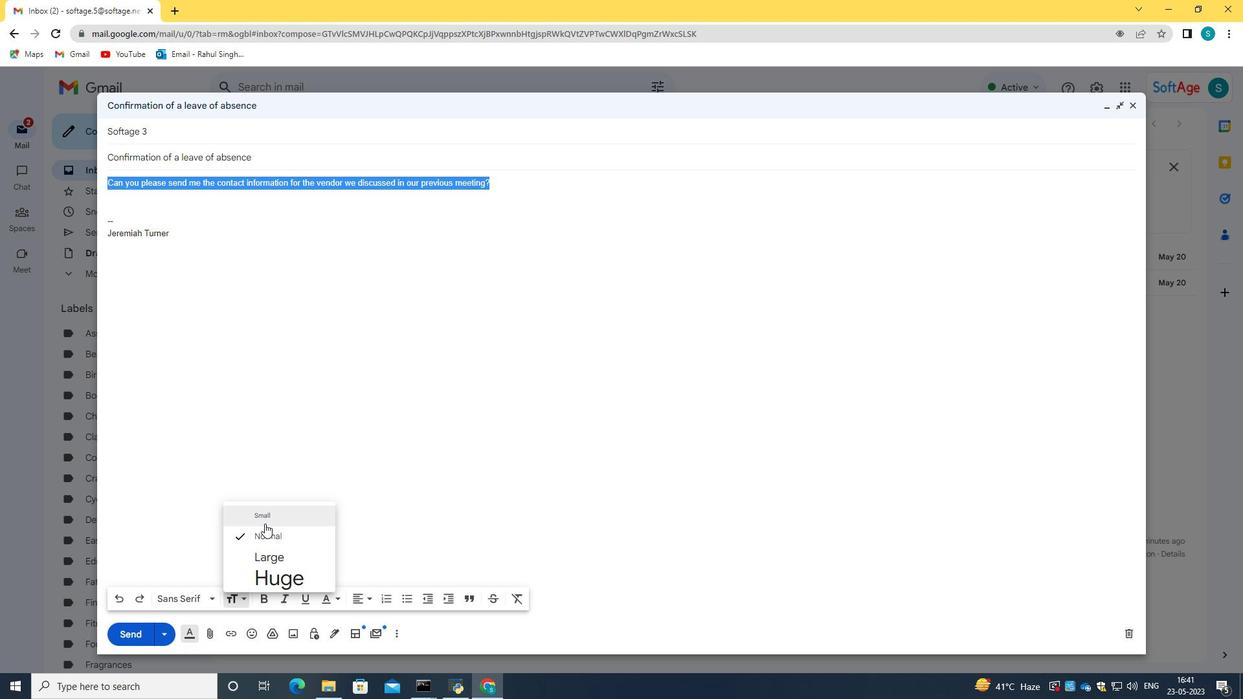 
Action: Mouse pressed left at (264, 520)
Screenshot: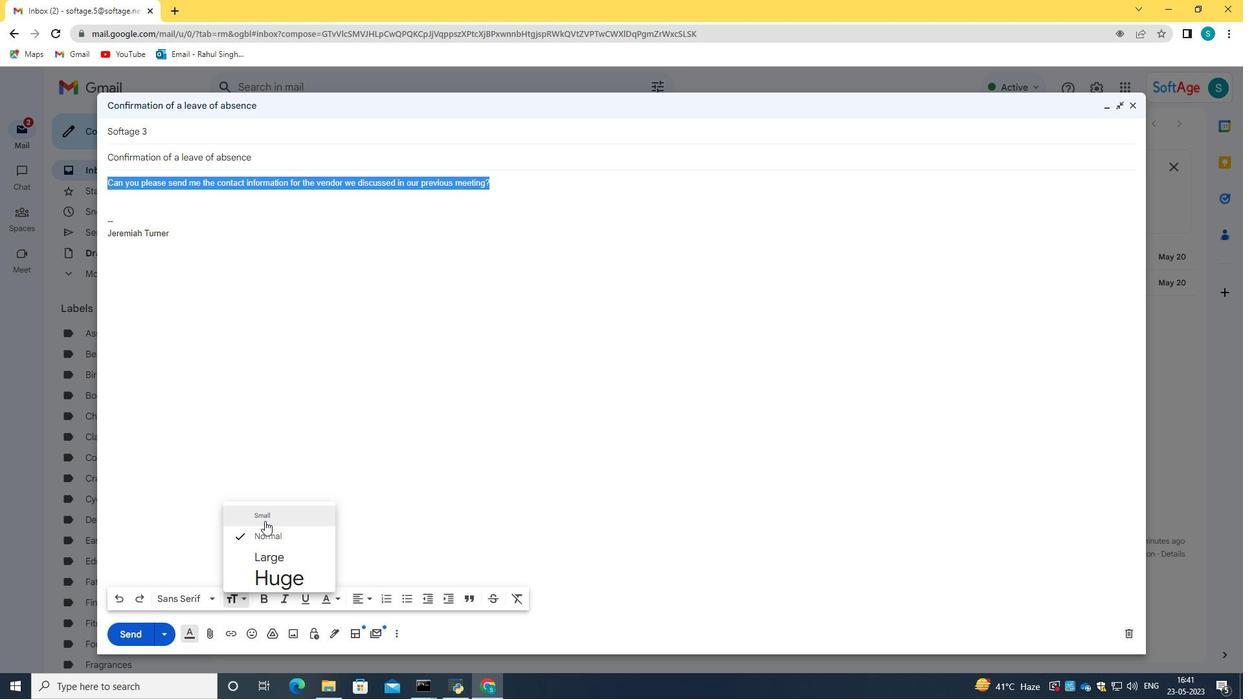 
Action: Mouse moved to (357, 600)
Screenshot: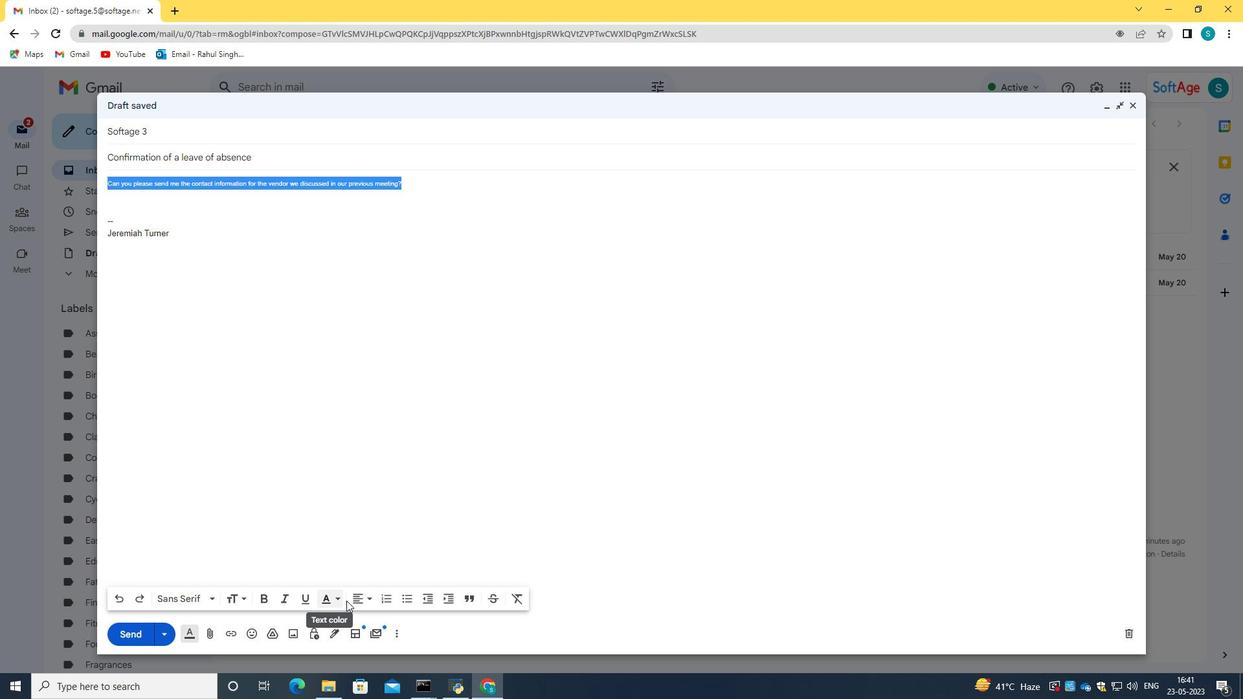 
Action: Mouse pressed left at (357, 600)
Screenshot: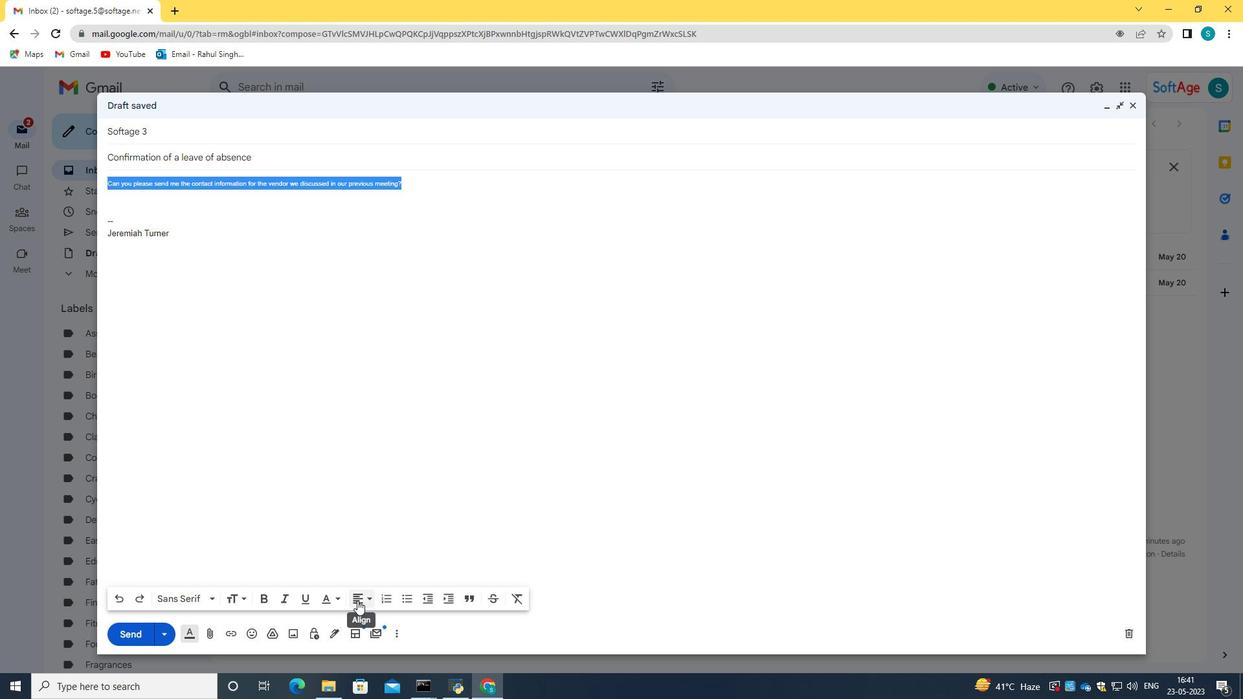 
Action: Mouse moved to (358, 548)
Screenshot: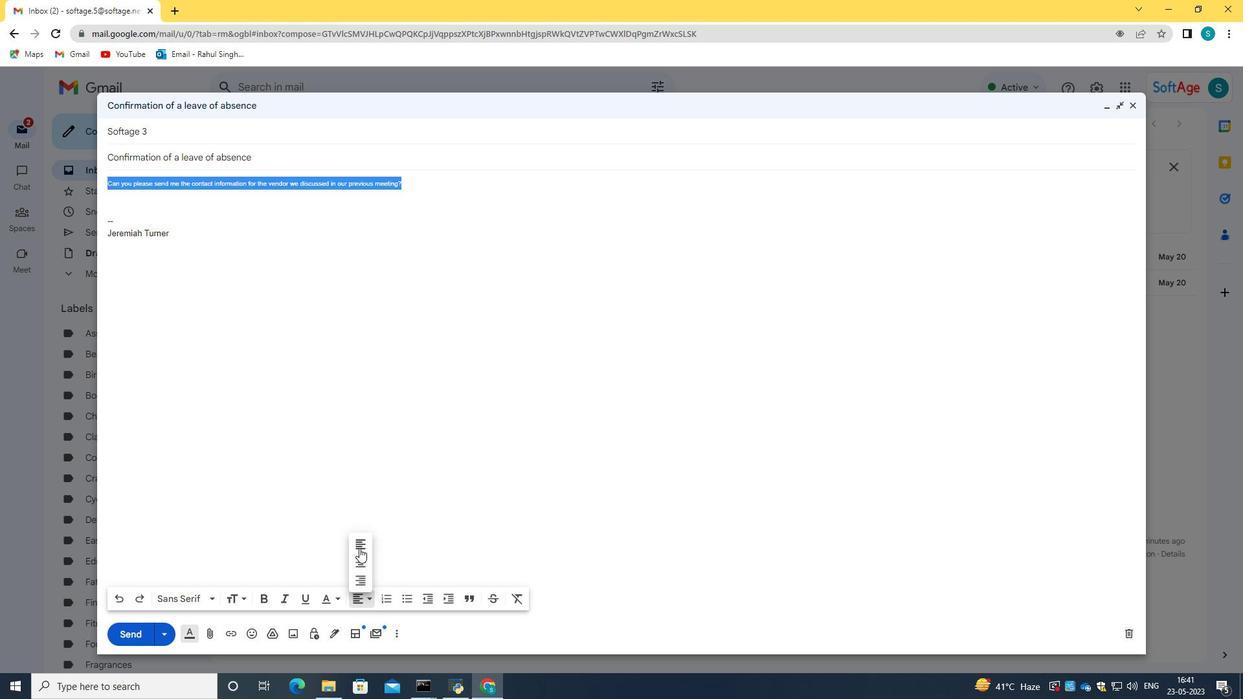 
Action: Mouse pressed left at (358, 548)
Screenshot: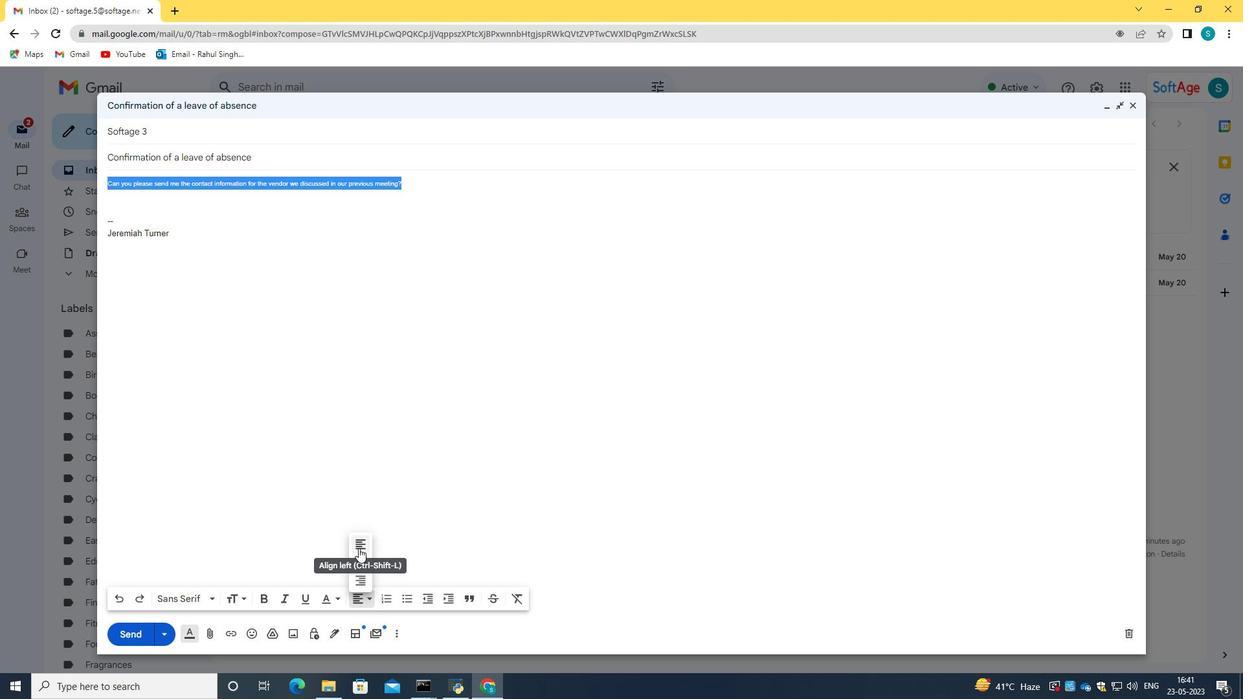 
Action: Mouse moved to (328, 417)
Screenshot: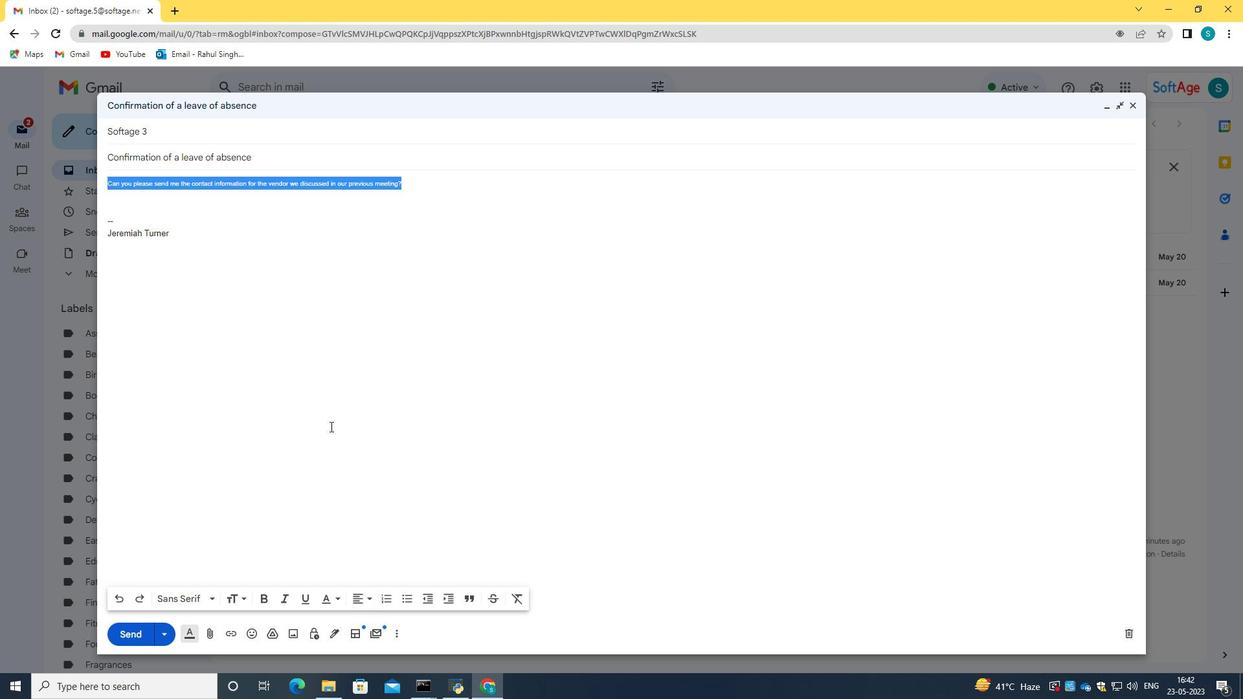 
Action: Mouse pressed left at (328, 417)
Screenshot: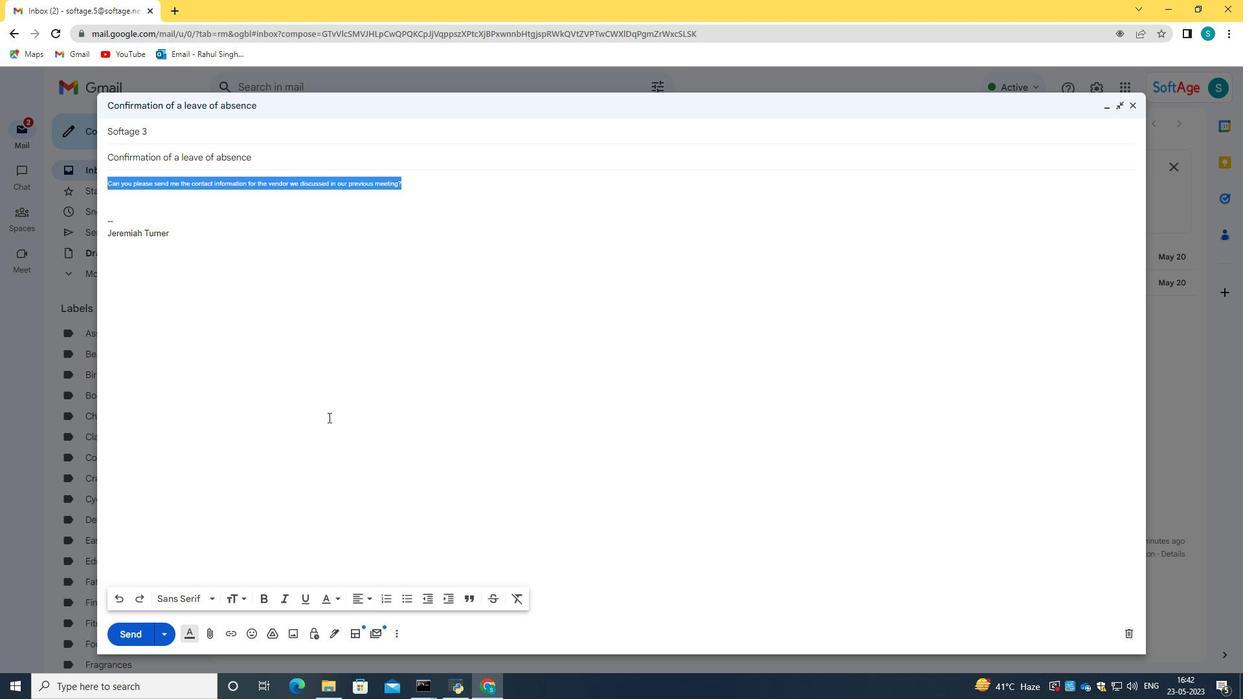 
Action: Mouse moved to (138, 642)
Screenshot: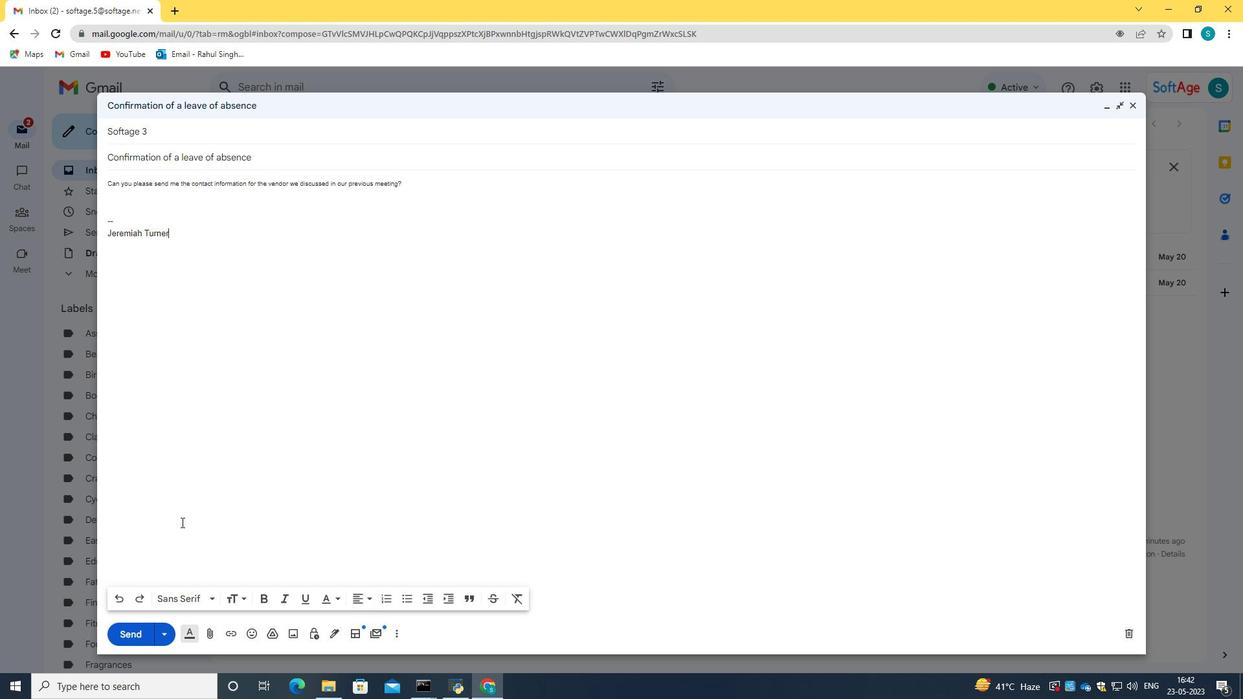 
Action: Mouse pressed left at (138, 642)
Screenshot: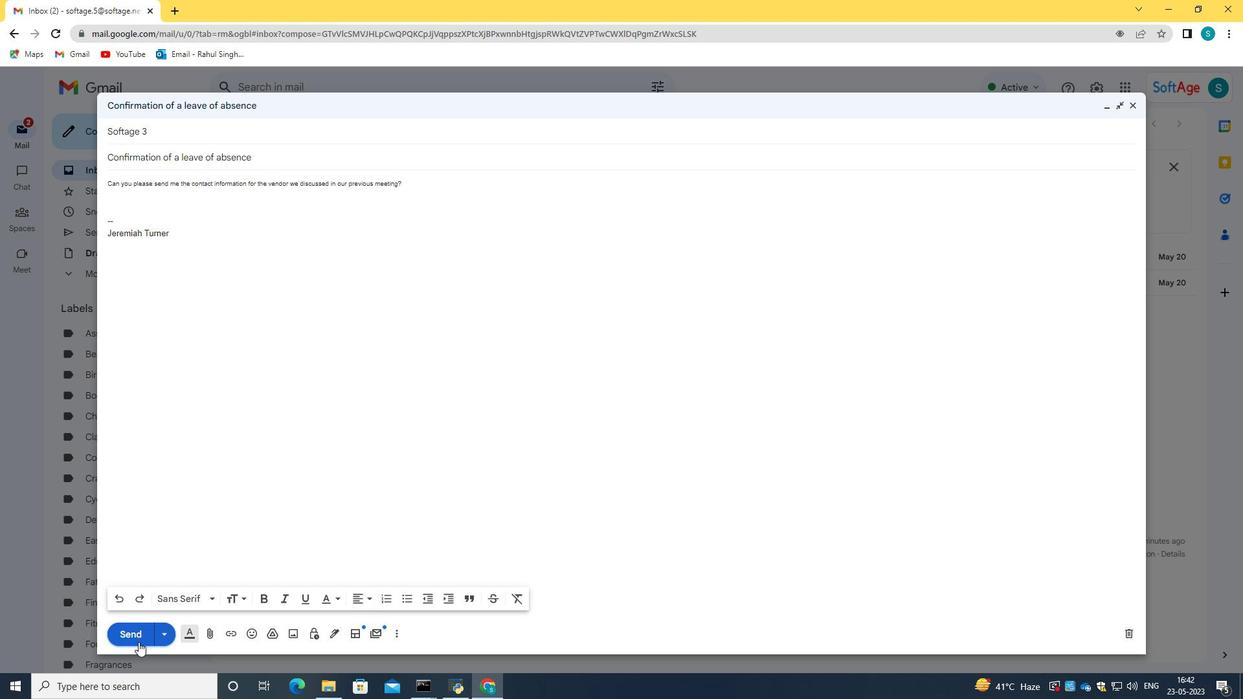 
Action: Mouse moved to (117, 235)
Screenshot: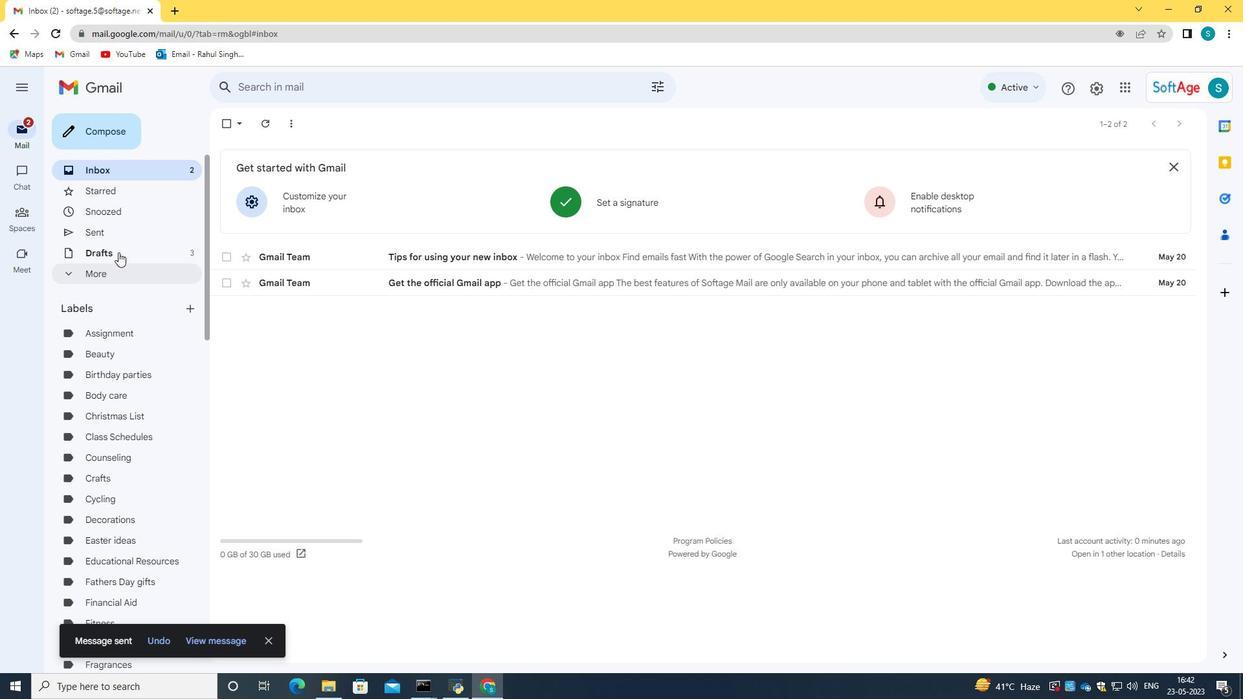 
Action: Mouse pressed left at (117, 235)
Screenshot: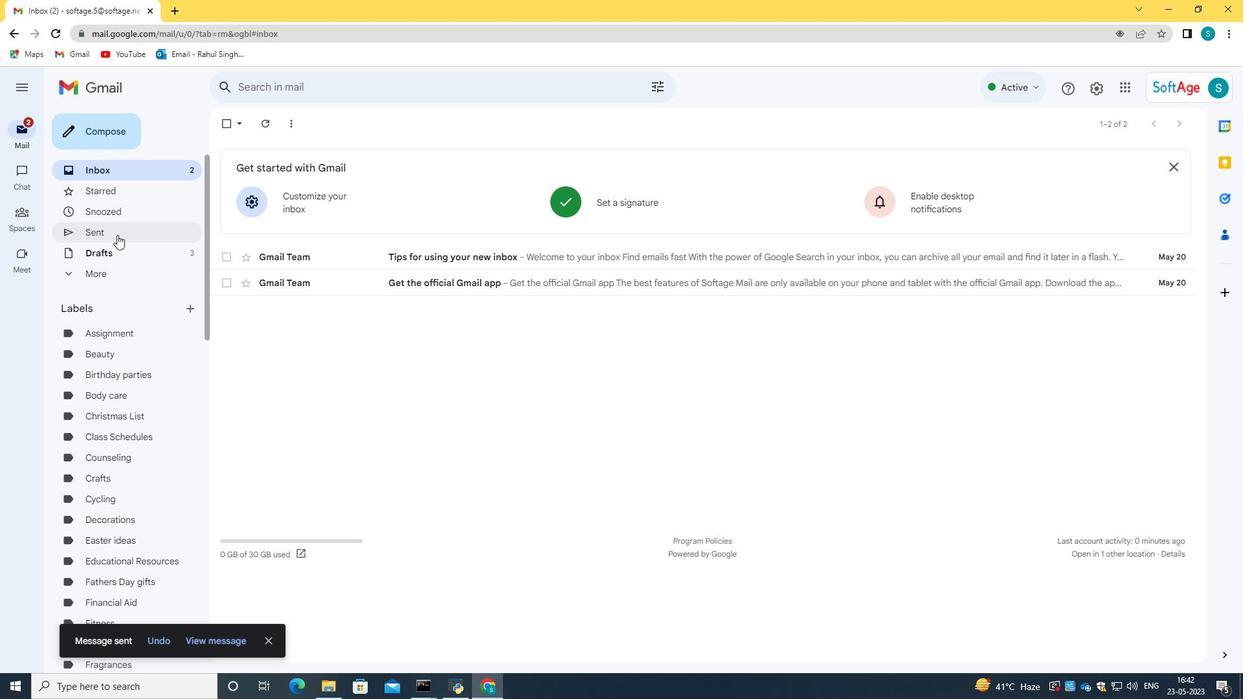 
Action: Mouse moved to (226, 189)
Screenshot: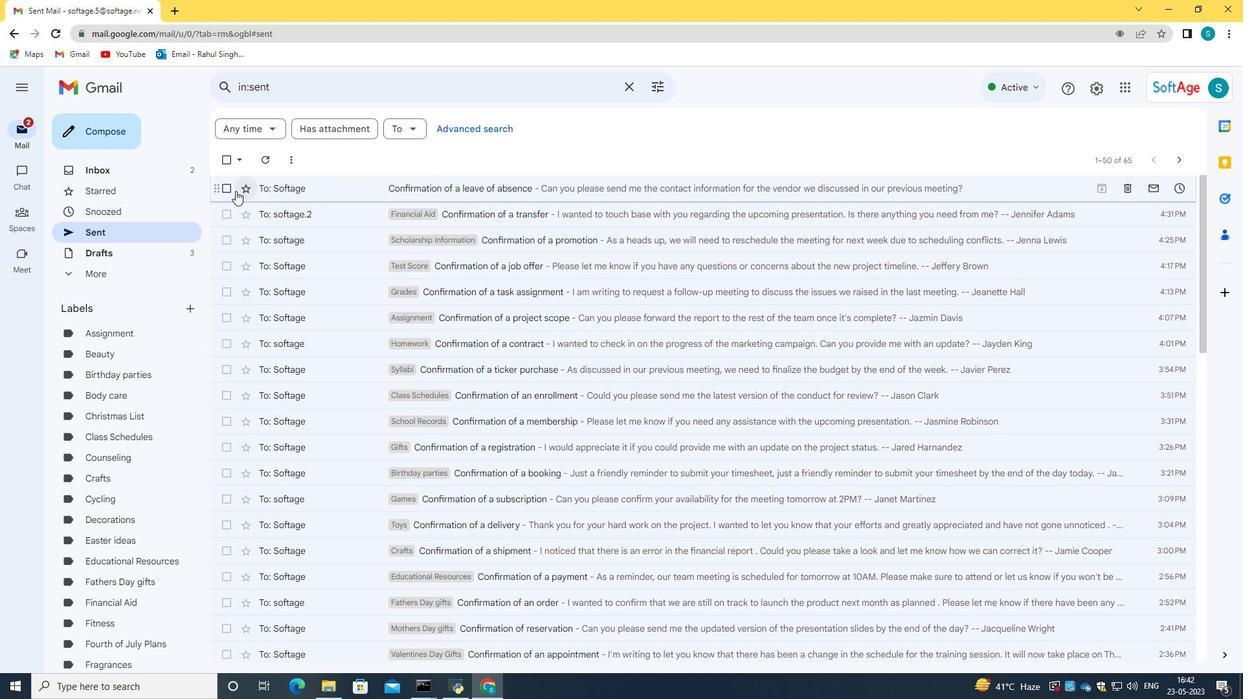 
Action: Mouse pressed left at (226, 189)
Screenshot: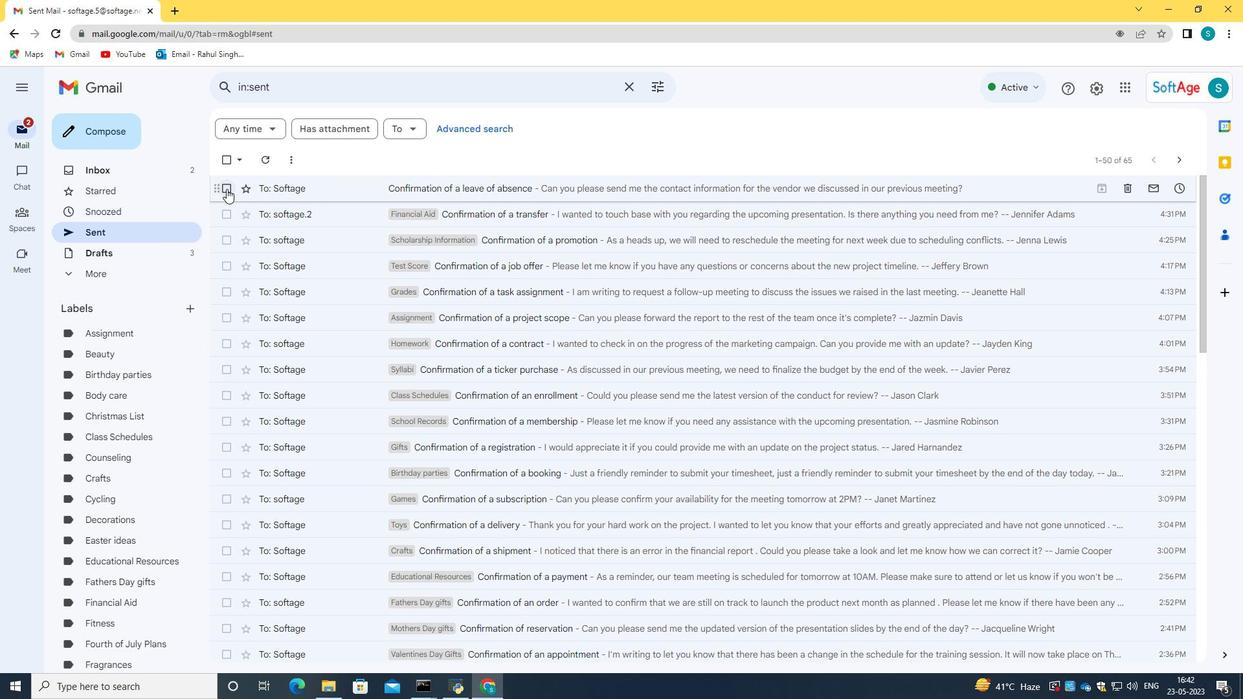 
Action: Mouse moved to (349, 193)
Screenshot: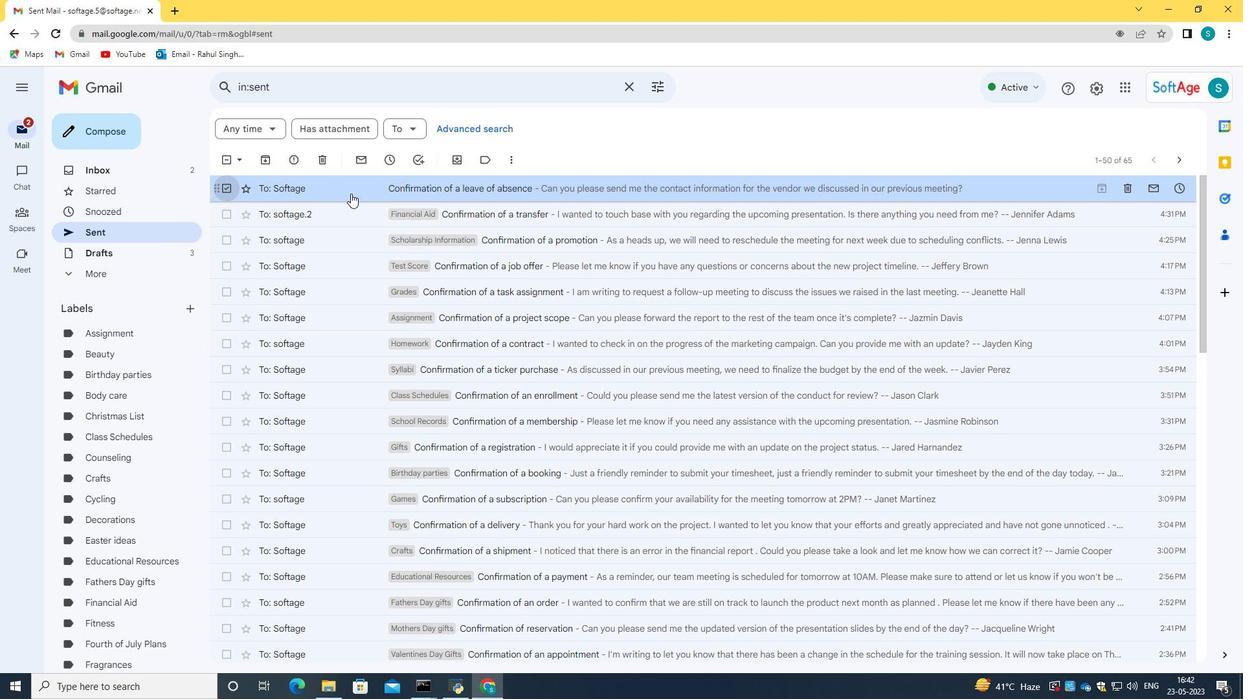 
Action: Mouse pressed right at (349, 193)
Screenshot: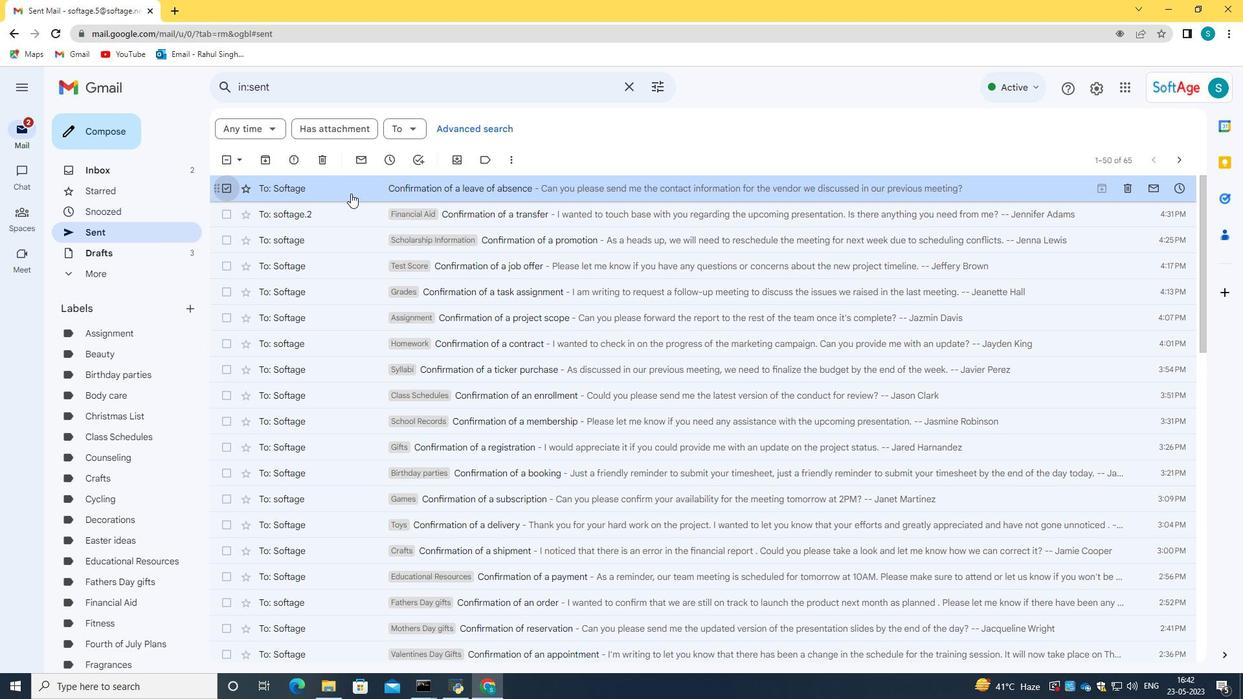 
Action: Mouse moved to (536, 387)
Screenshot: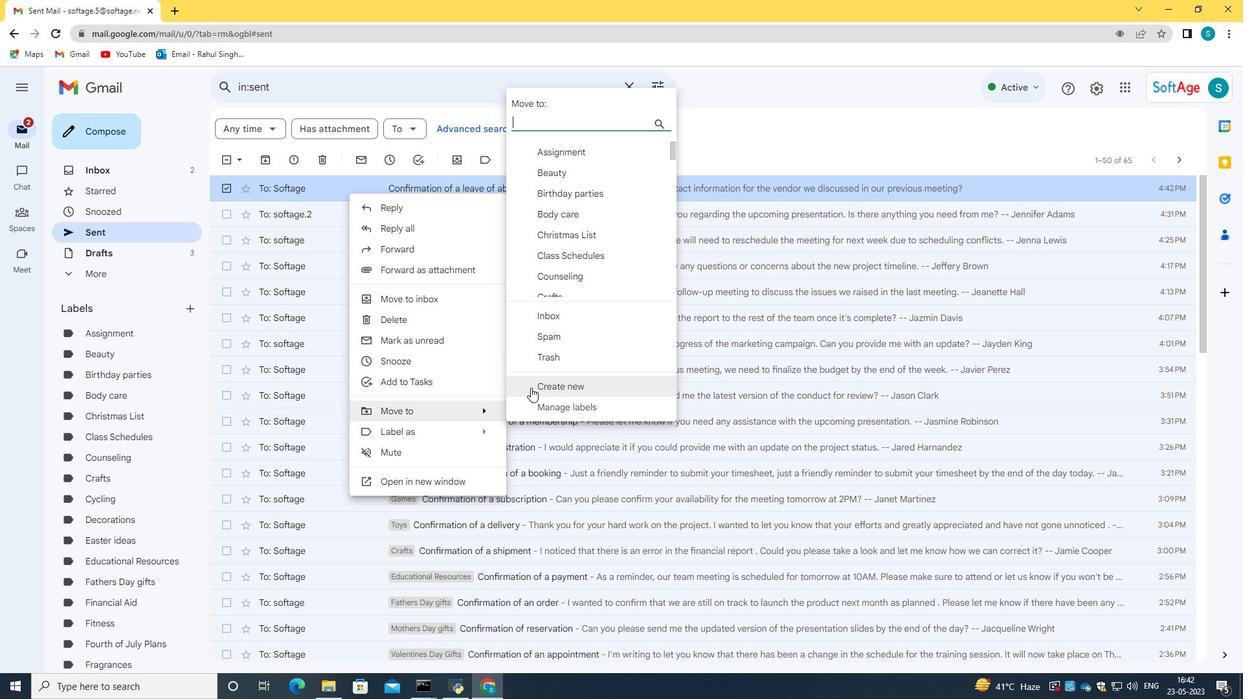 
Action: Mouse pressed left at (536, 387)
Screenshot: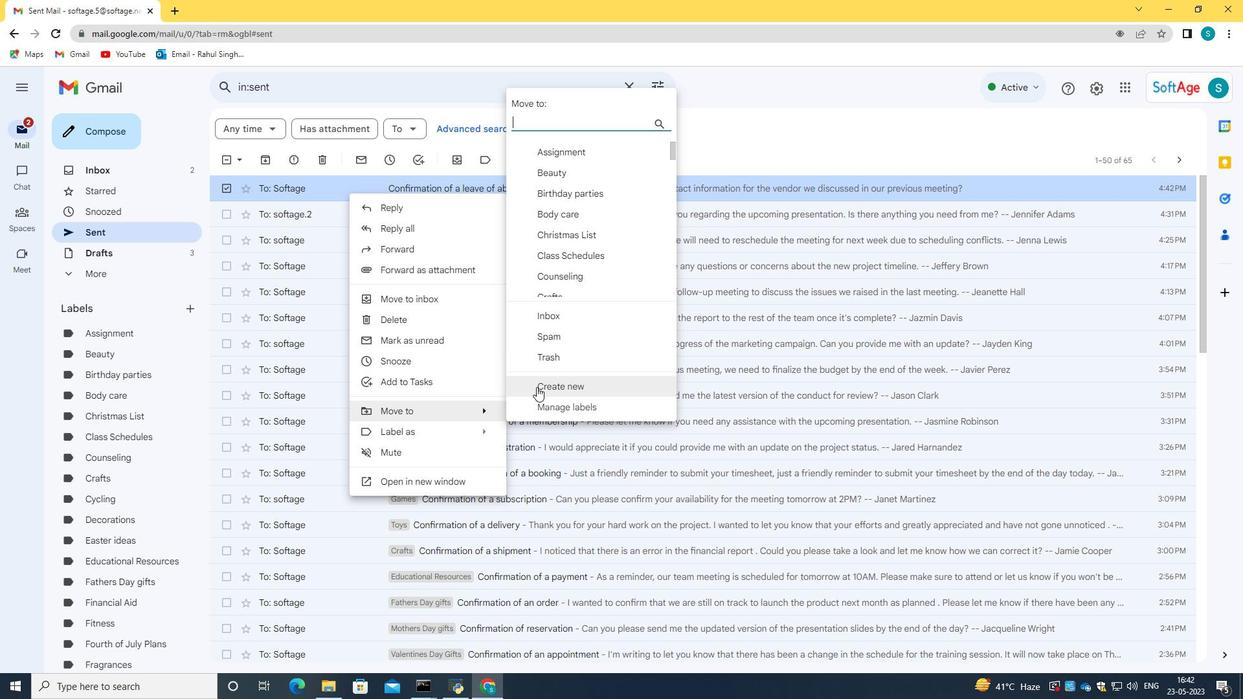 
Action: Mouse moved to (595, 385)
Screenshot: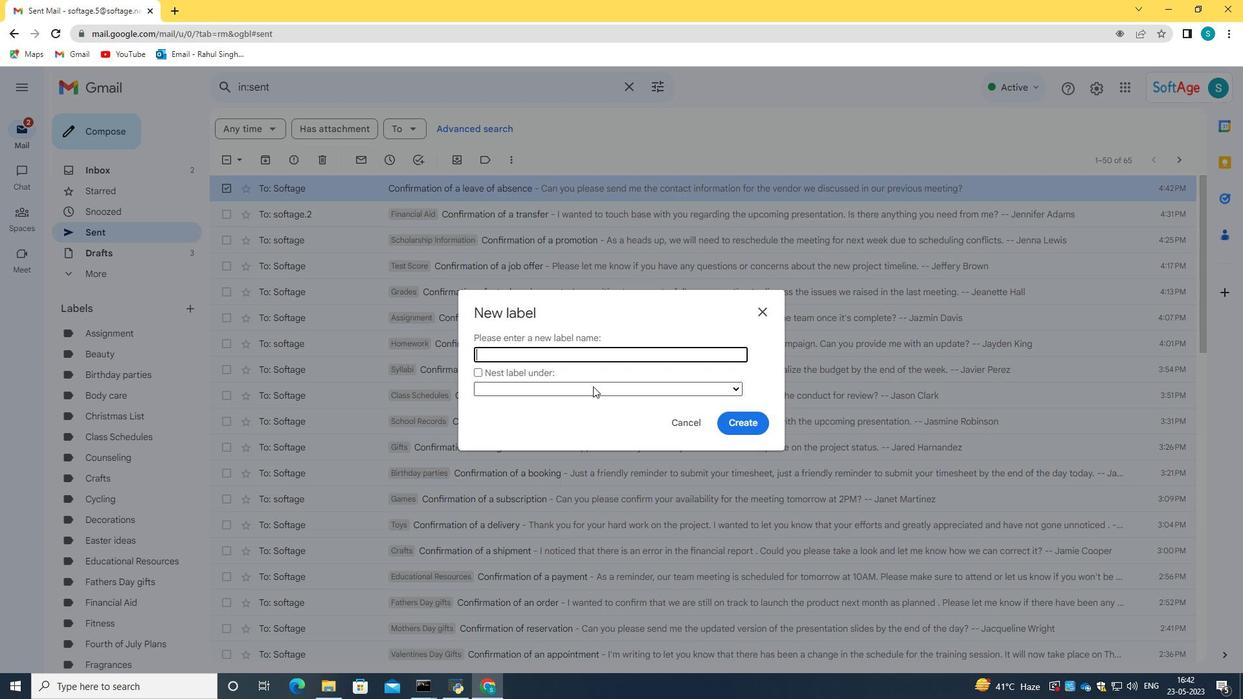 
Action: Key pressed <Key.caps_lock>G<Key.caps_lock>raduation
Screenshot: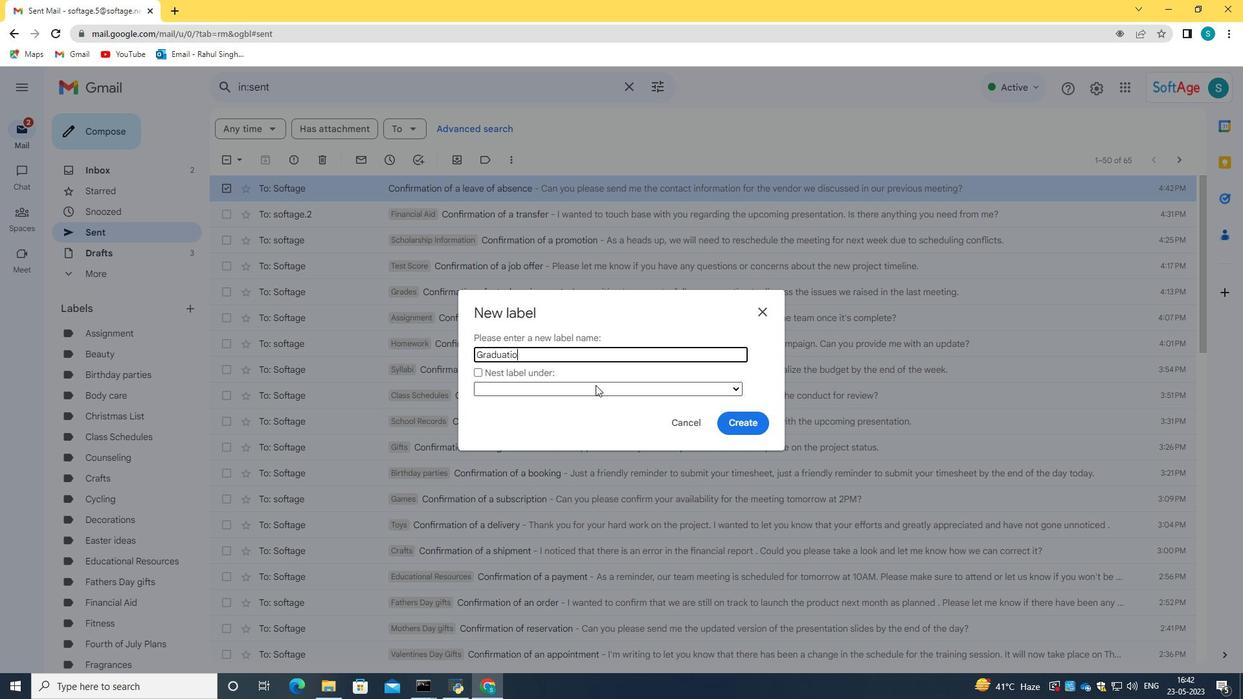 
Action: Mouse moved to (751, 414)
Screenshot: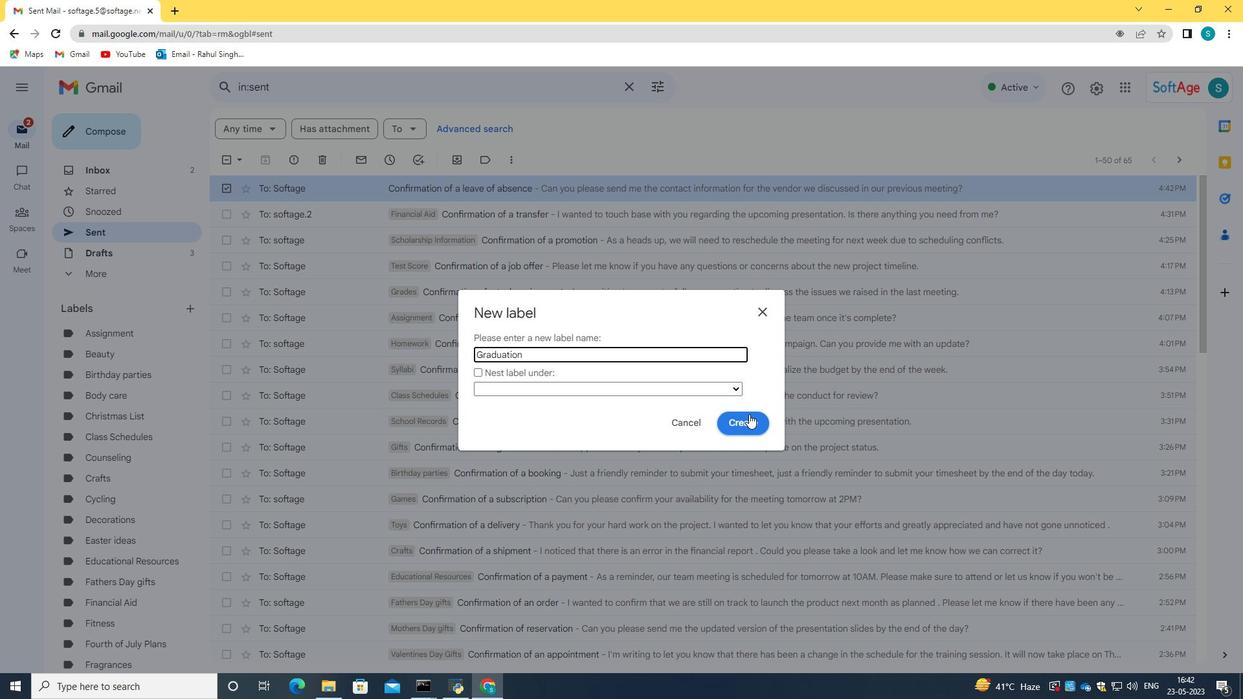 
Action: Mouse pressed left at (751, 414)
Screenshot: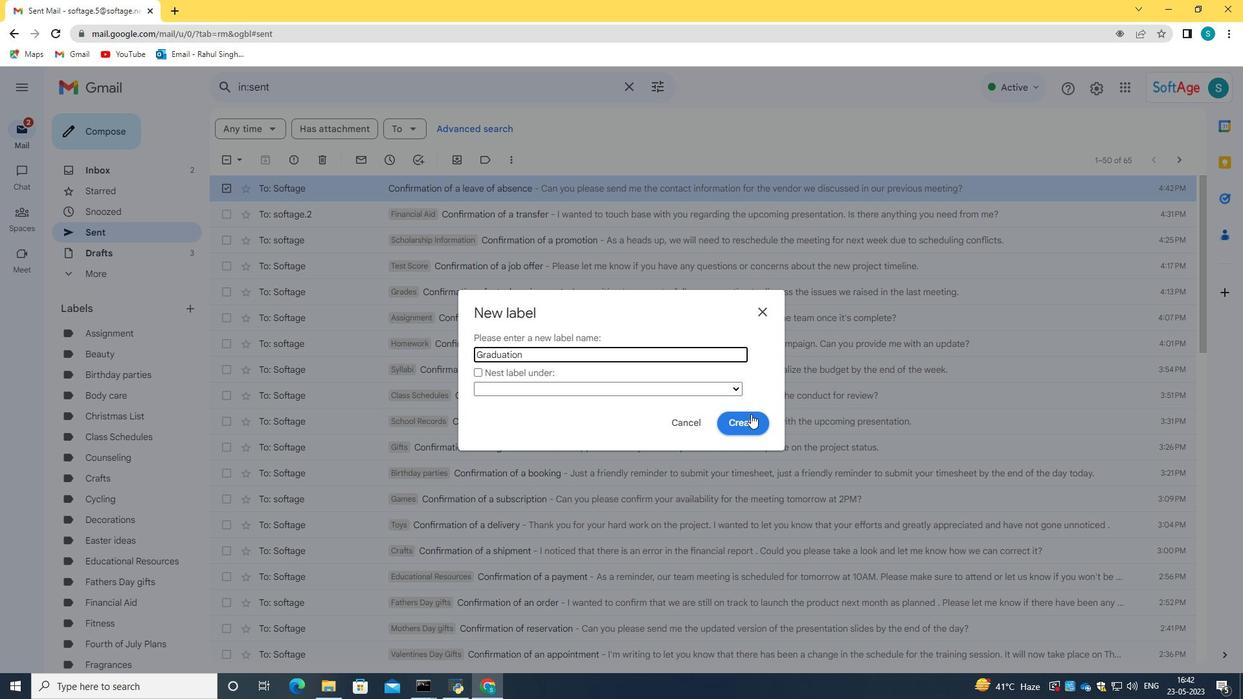 
Action: Mouse moved to (431, 288)
Screenshot: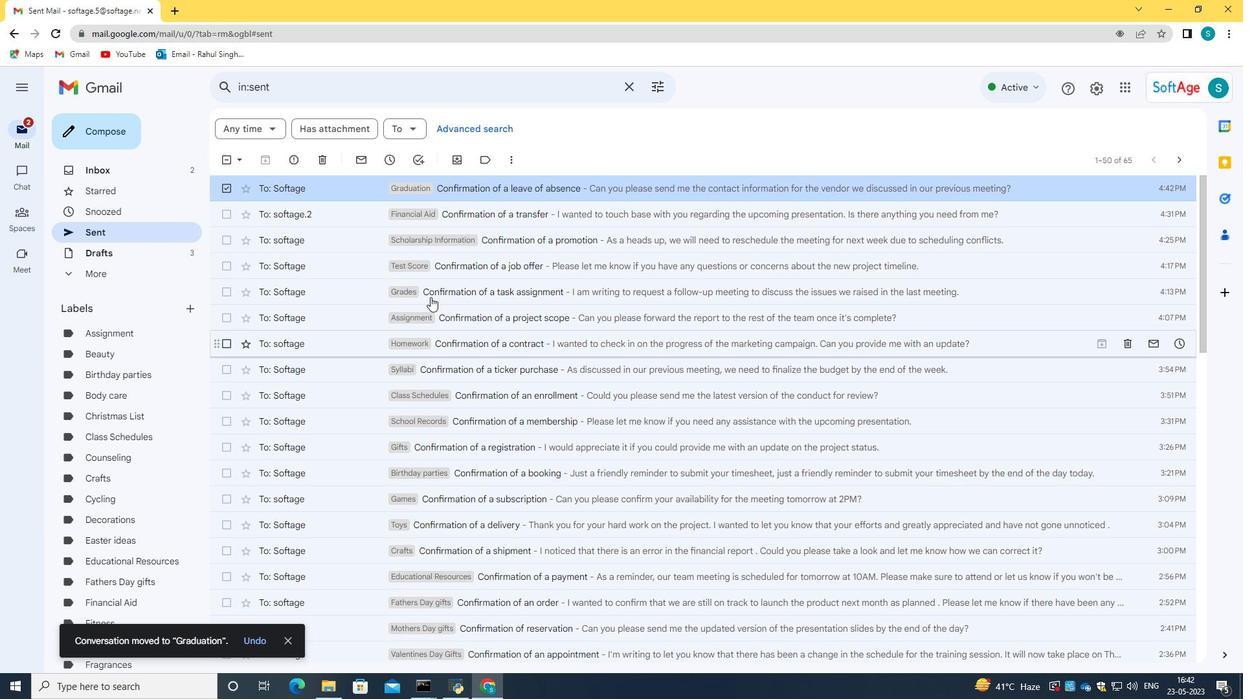 
Action: Mouse scrolled (431, 288) with delta (0, 0)
Screenshot: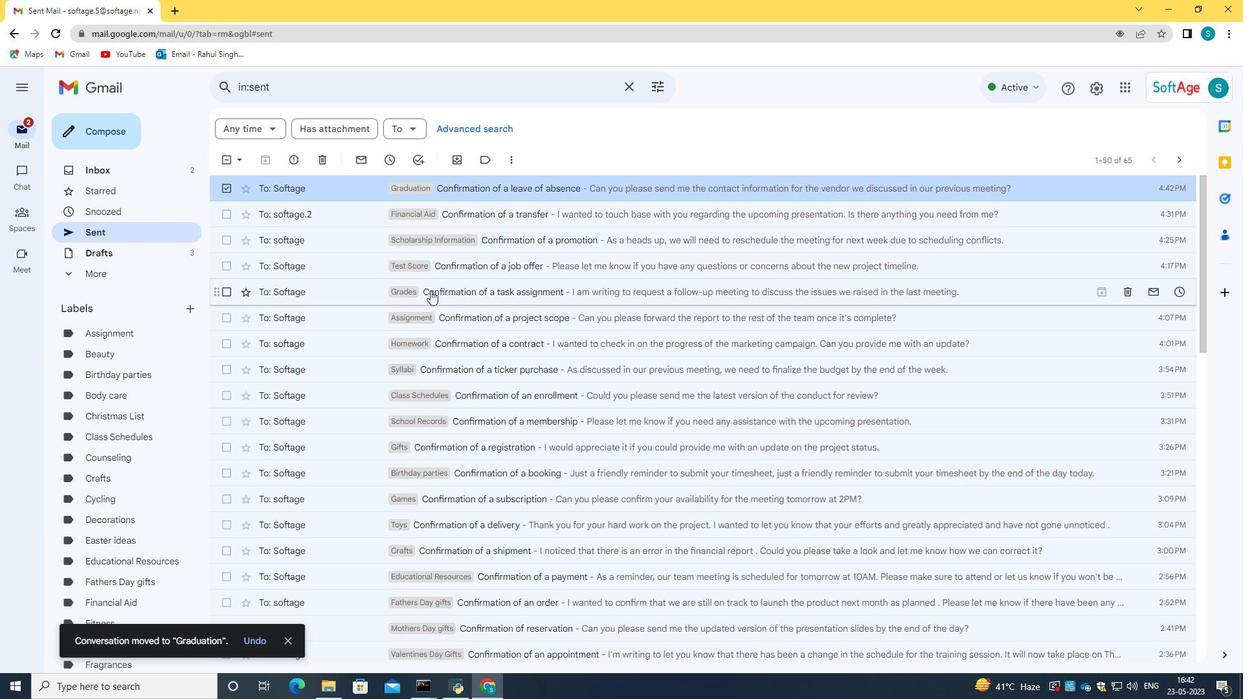 
Action: Mouse scrolled (431, 288) with delta (0, 0)
Screenshot: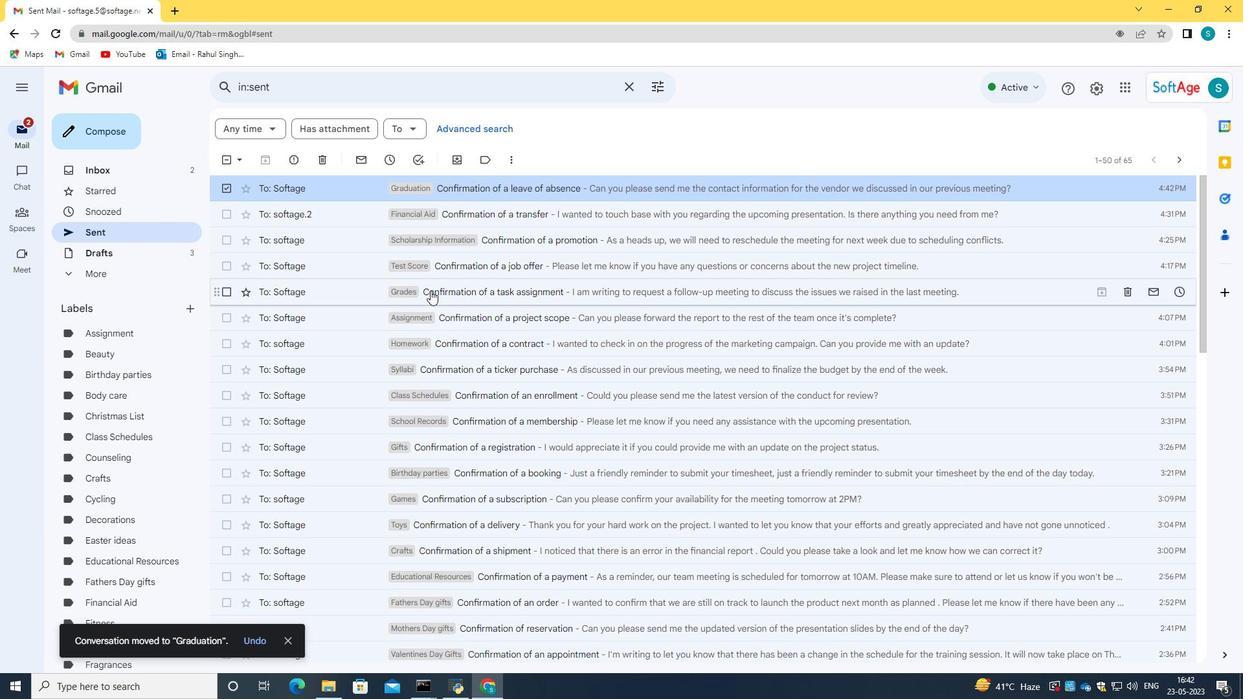 
